 Task: Find and add a wireless Bluetooth speaker to your Amazon cart.
Action: Key pressed amazon<Key.enter>
Screenshot: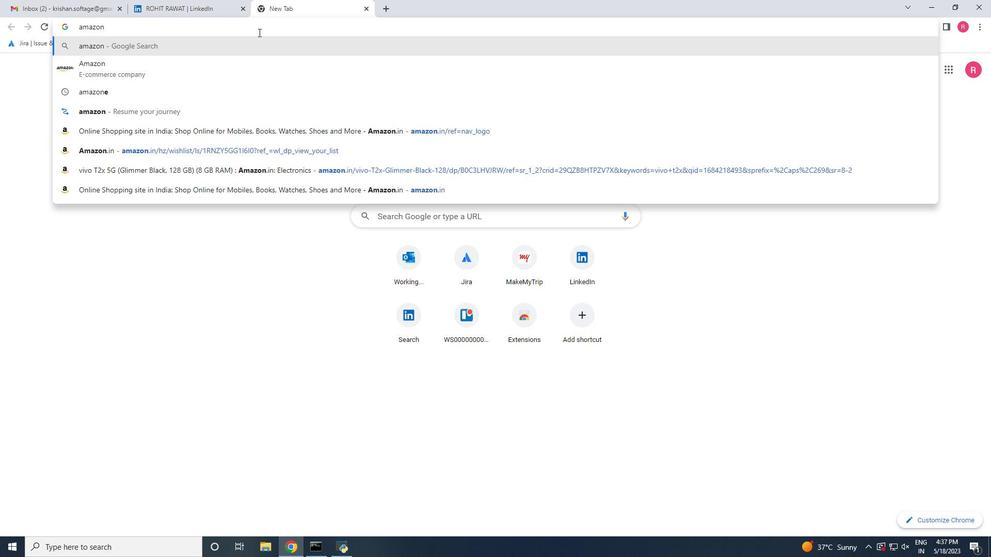 
Action: Mouse moved to (217, 198)
Screenshot: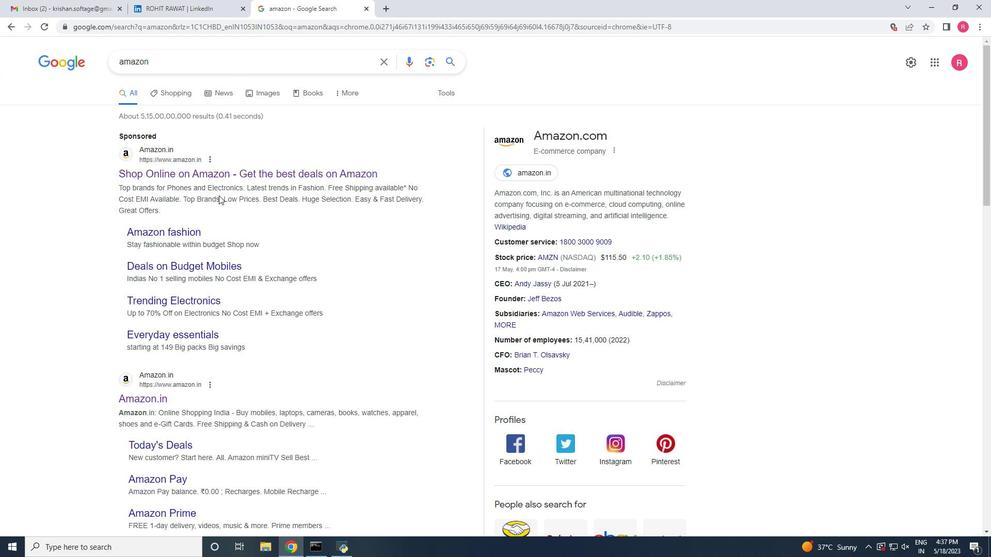 
Action: Mouse scrolled (217, 198) with delta (0, 0)
Screenshot: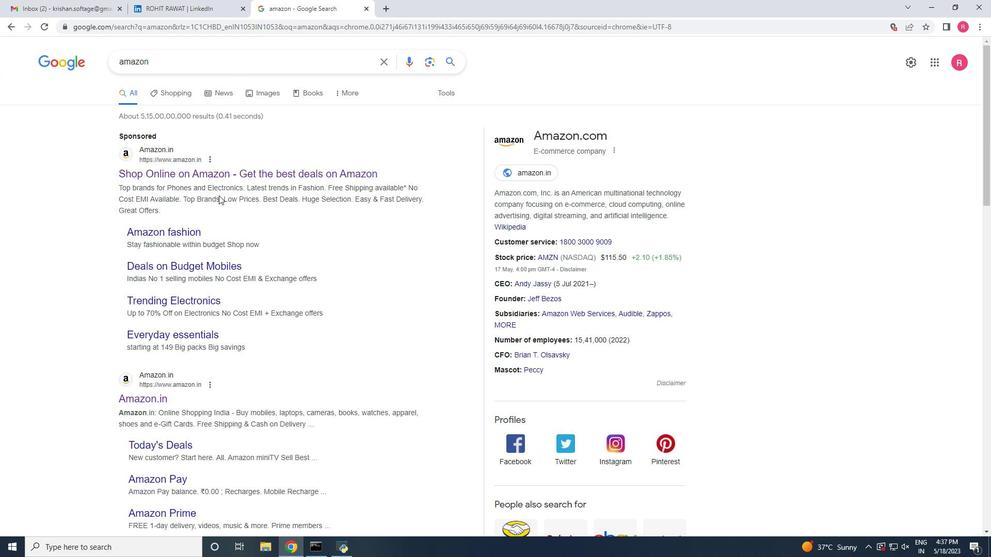 
Action: Mouse scrolled (217, 198) with delta (0, 0)
Screenshot: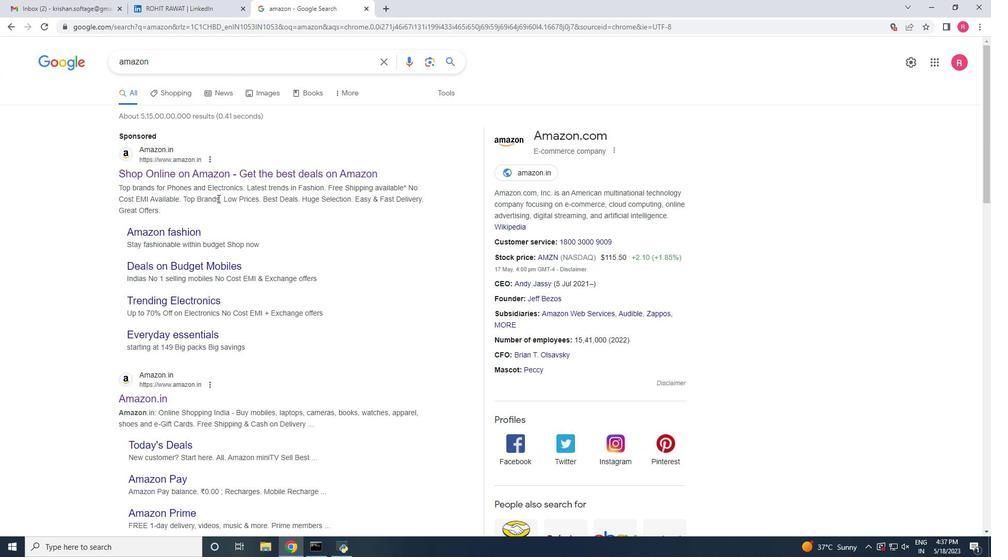 
Action: Mouse moved to (166, 301)
Screenshot: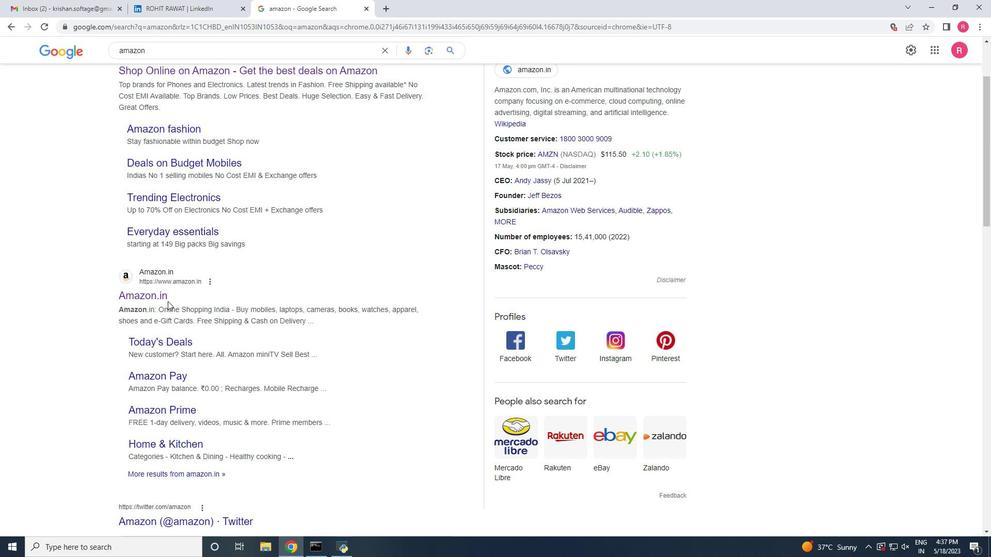 
Action: Mouse pressed left at (166, 301)
Screenshot: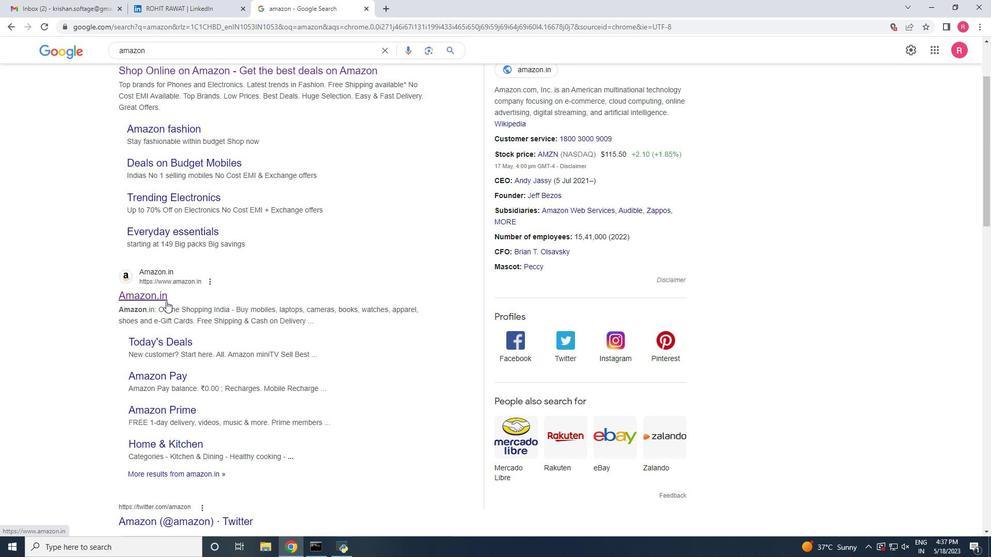 
Action: Mouse moved to (240, 54)
Screenshot: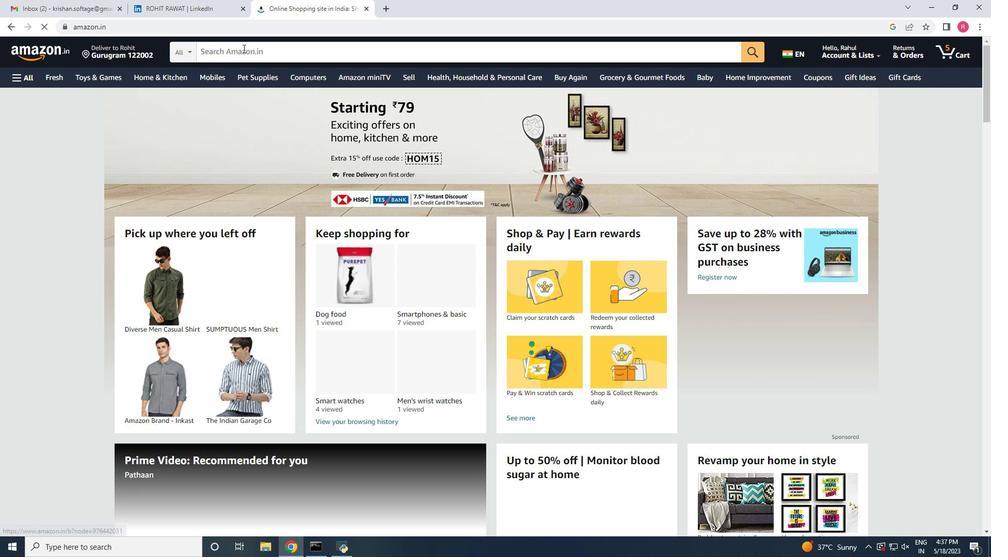 
Action: Mouse pressed left at (240, 54)
Screenshot: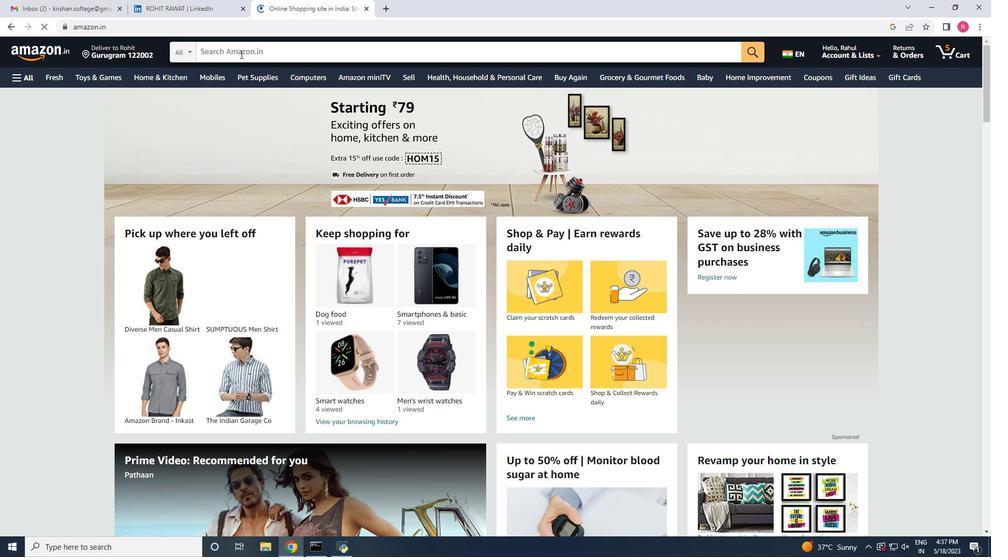 
Action: Key pressed wirek<Key.backspace>less<Key.space>bluetooth<Key.space>speaker<Key.enter>
Screenshot: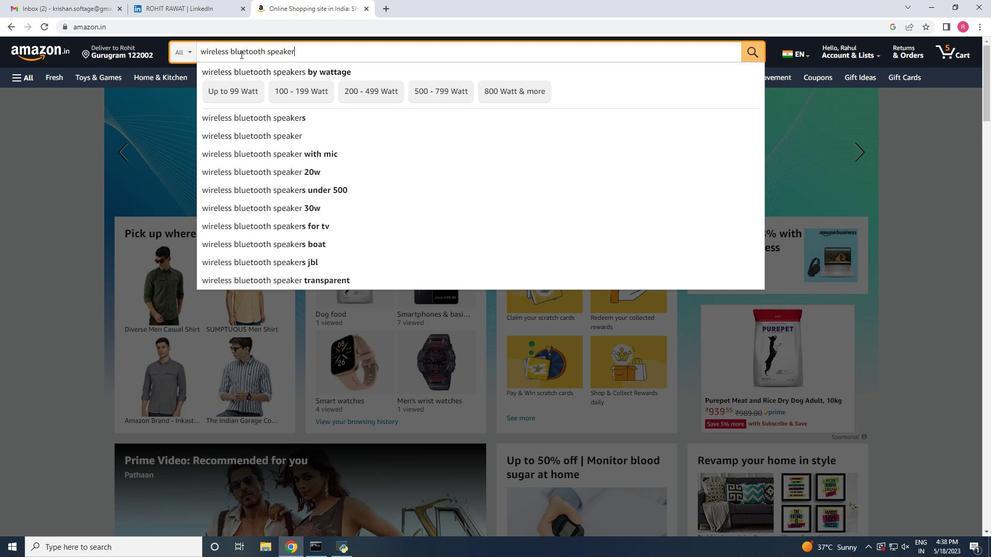 
Action: Mouse moved to (34, 247)
Screenshot: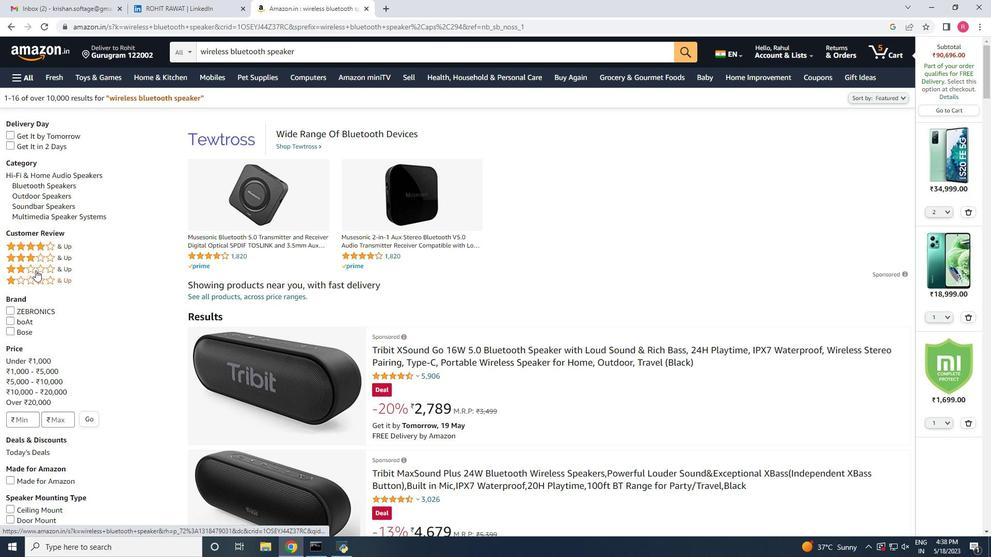 
Action: Mouse pressed left at (34, 247)
Screenshot: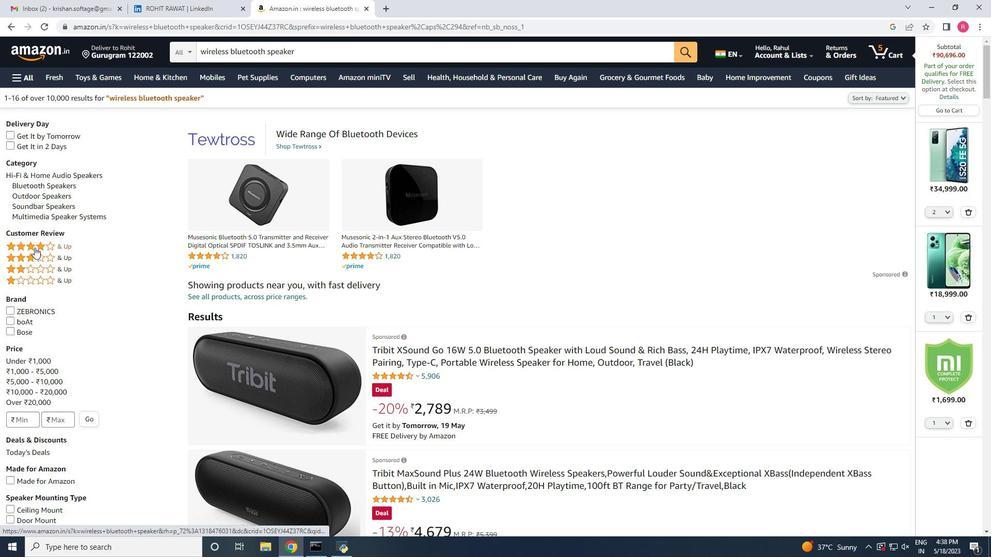
Action: Mouse moved to (40, 255)
Screenshot: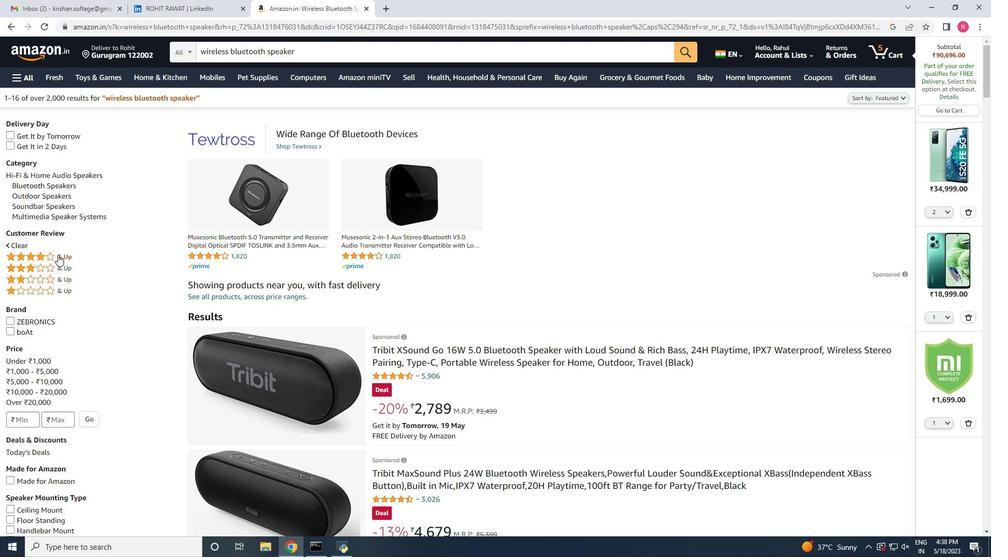 
Action: Mouse pressed left at (40, 255)
Screenshot: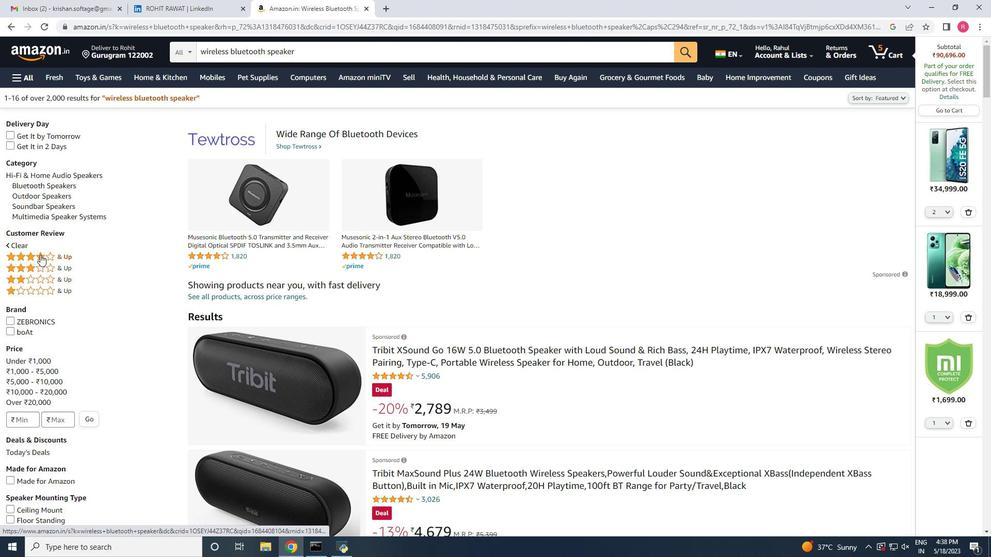 
Action: Mouse moved to (392, 350)
Screenshot: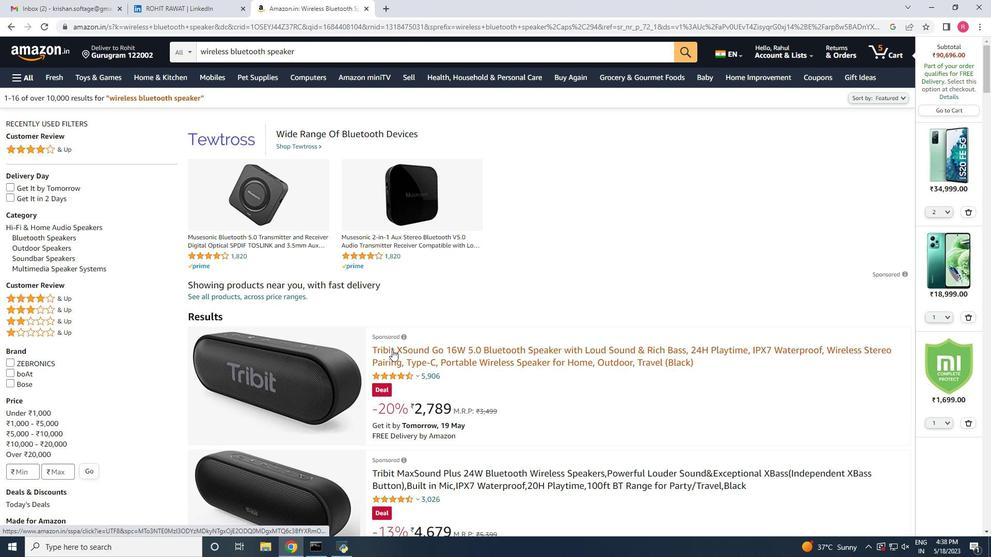 
Action: Mouse scrolled (392, 349) with delta (0, 0)
Screenshot: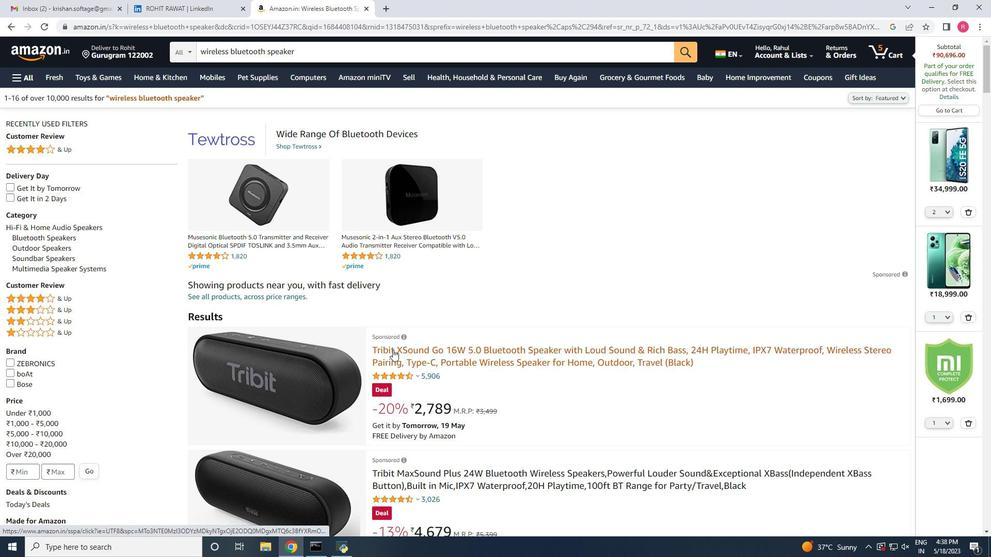 
Action: Mouse scrolled (392, 349) with delta (0, 0)
Screenshot: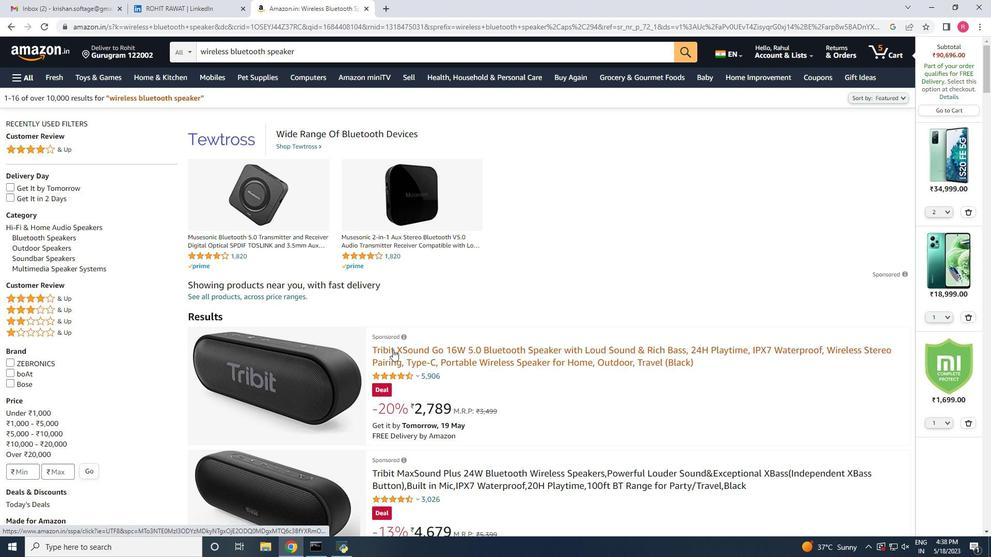 
Action: Mouse moved to (449, 401)
Screenshot: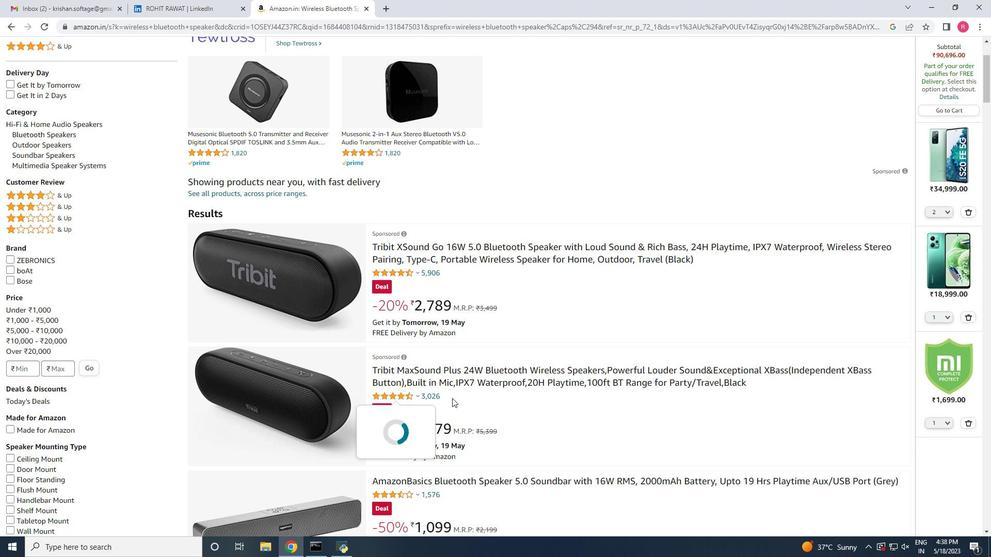 
Action: Mouse scrolled (449, 400) with delta (0, 0)
Screenshot: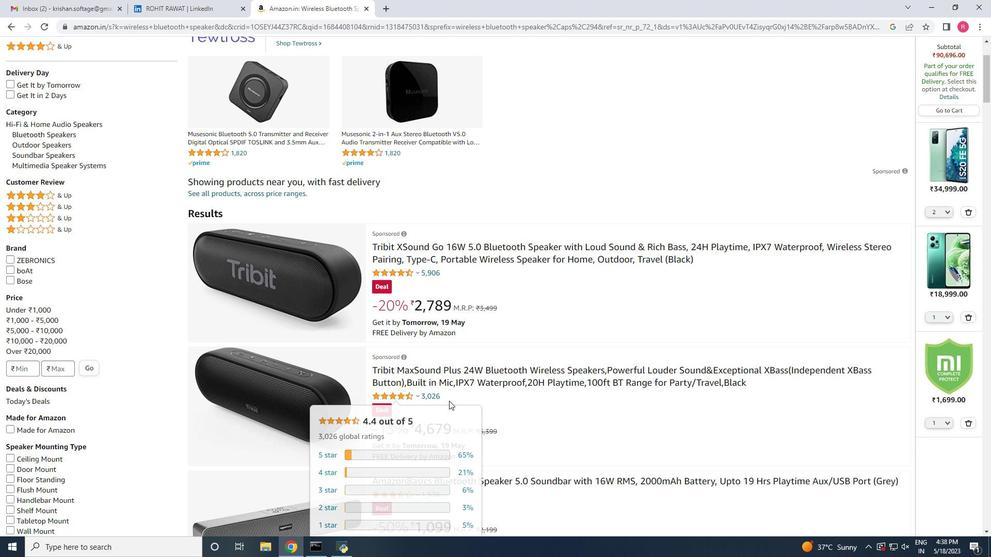 
Action: Mouse scrolled (449, 400) with delta (0, 0)
Screenshot: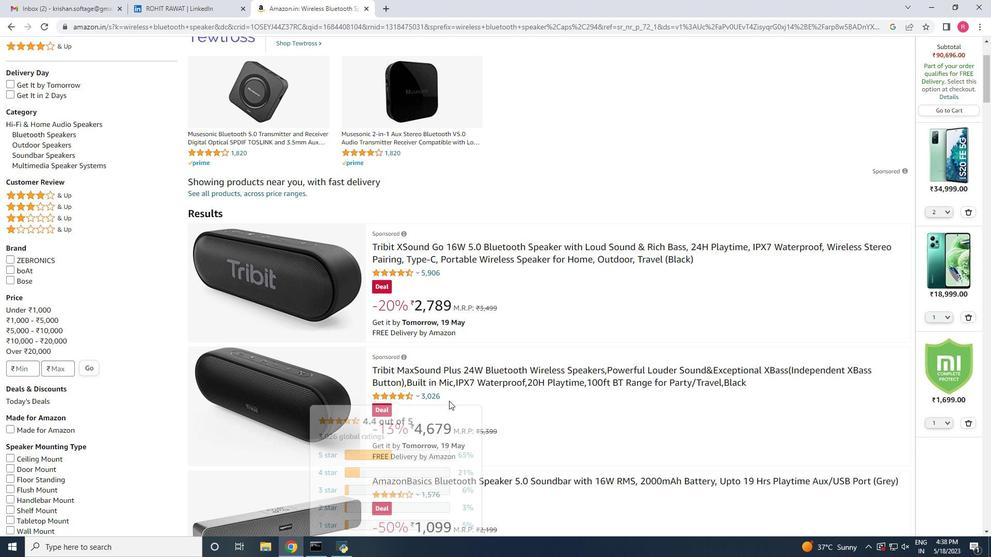 
Action: Mouse moved to (434, 437)
Screenshot: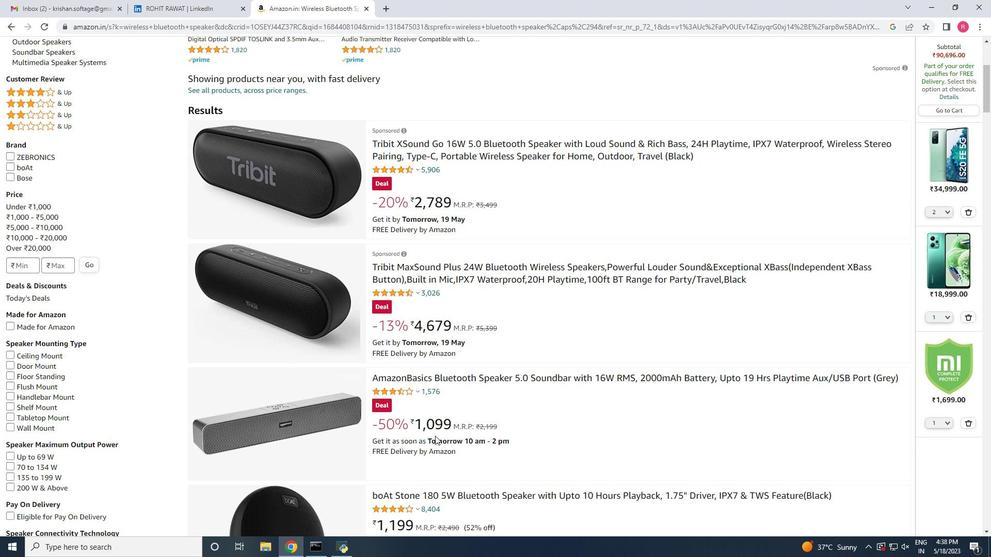 
Action: Mouse scrolled (434, 436) with delta (0, 0)
Screenshot: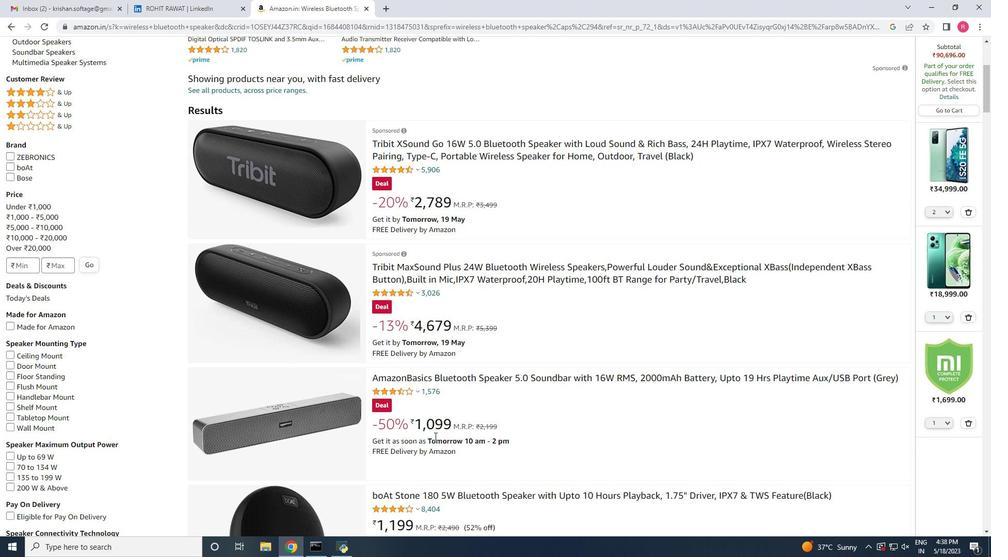 
Action: Mouse scrolled (434, 436) with delta (0, 0)
Screenshot: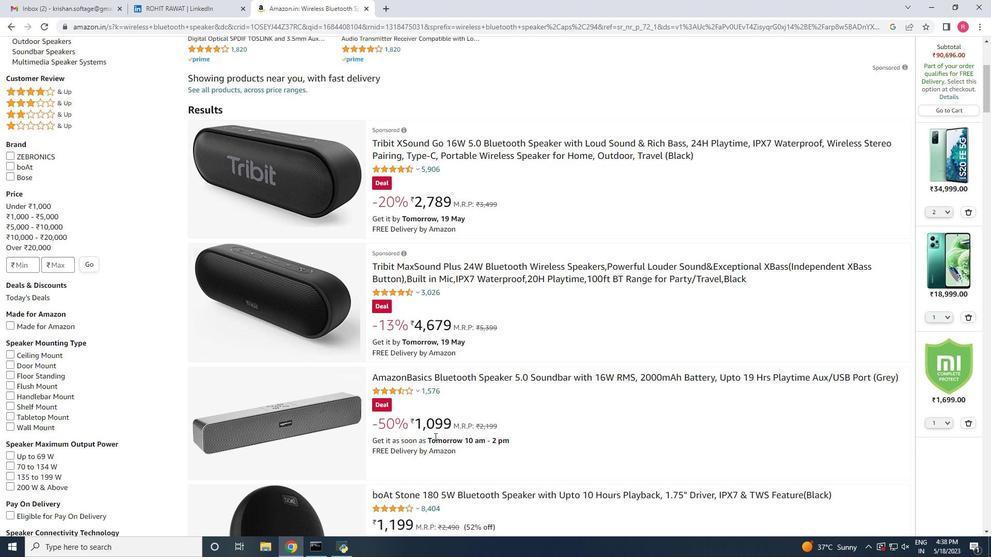 
Action: Mouse moved to (450, 436)
Screenshot: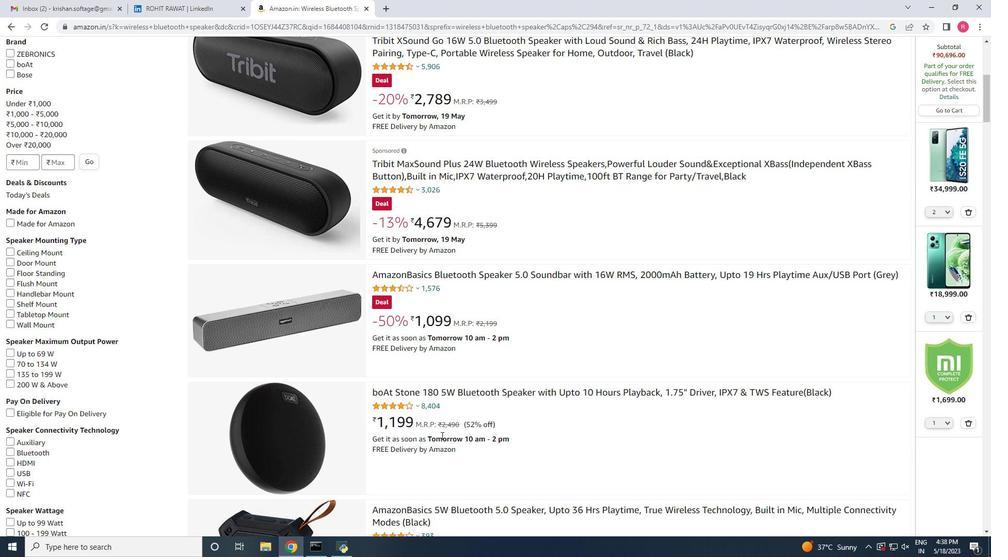 
Action: Mouse scrolled (450, 435) with delta (0, 0)
Screenshot: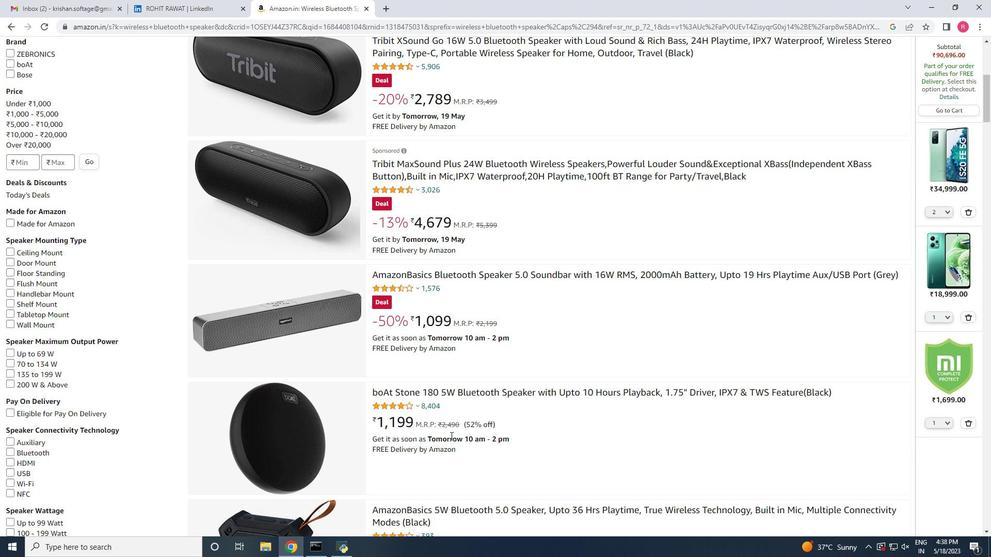 
Action: Mouse scrolled (450, 435) with delta (0, 0)
Screenshot: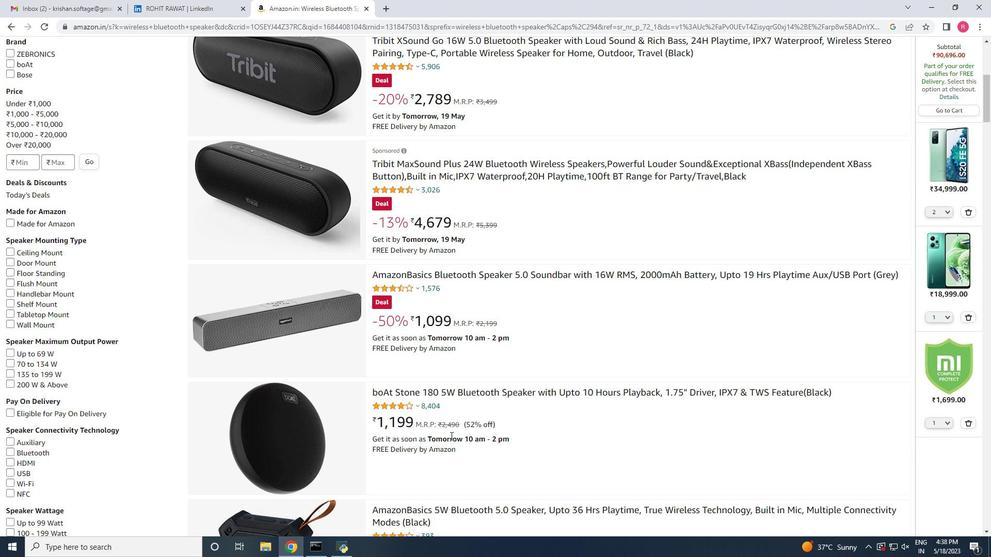 
Action: Mouse moved to (405, 421)
Screenshot: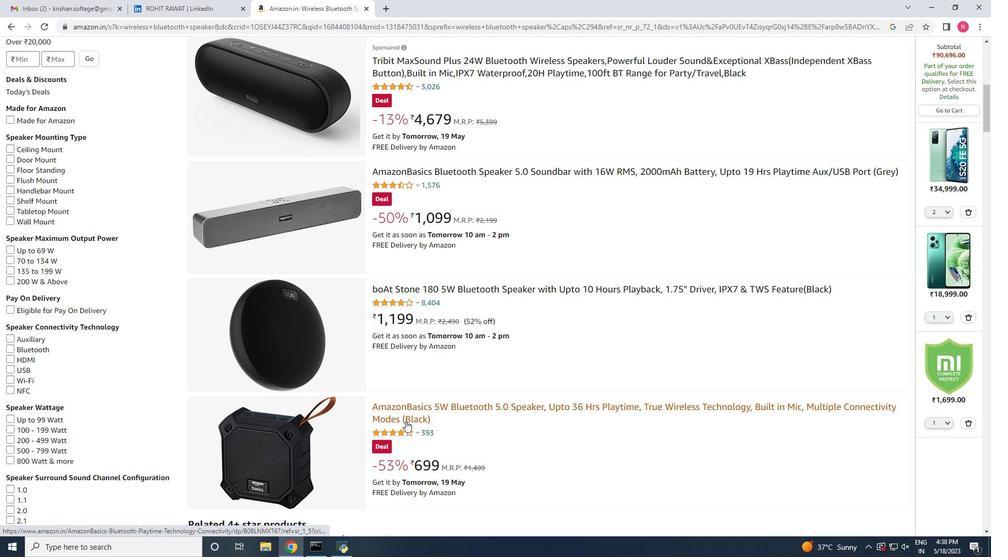 
Action: Mouse scrolled (405, 420) with delta (0, 0)
Screenshot: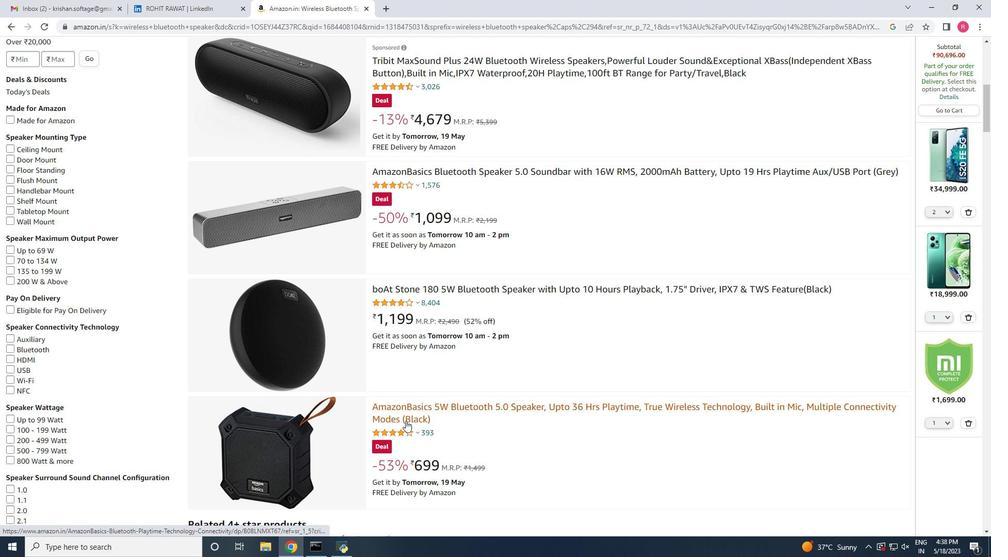 
Action: Mouse scrolled (405, 420) with delta (0, 0)
Screenshot: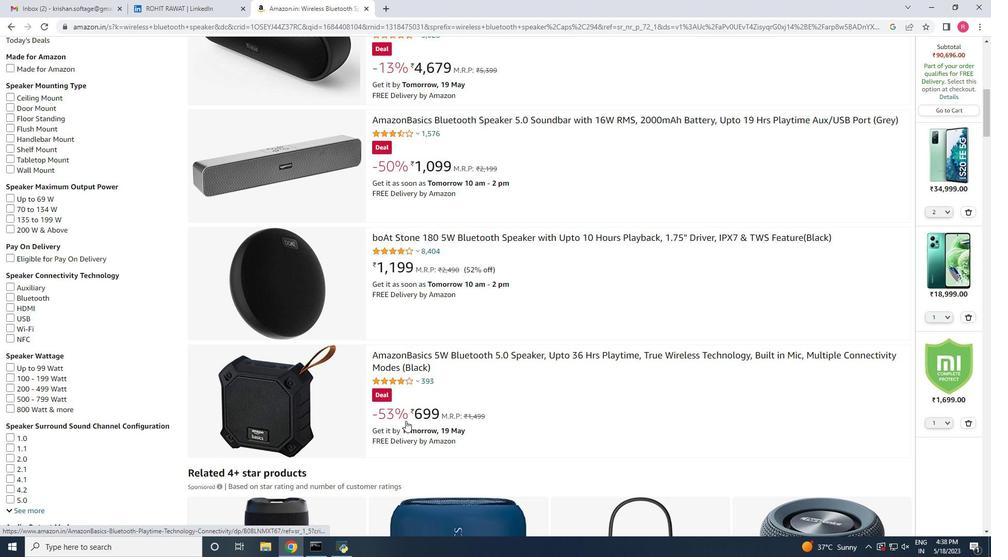 
Action: Mouse scrolled (405, 420) with delta (0, 0)
Screenshot: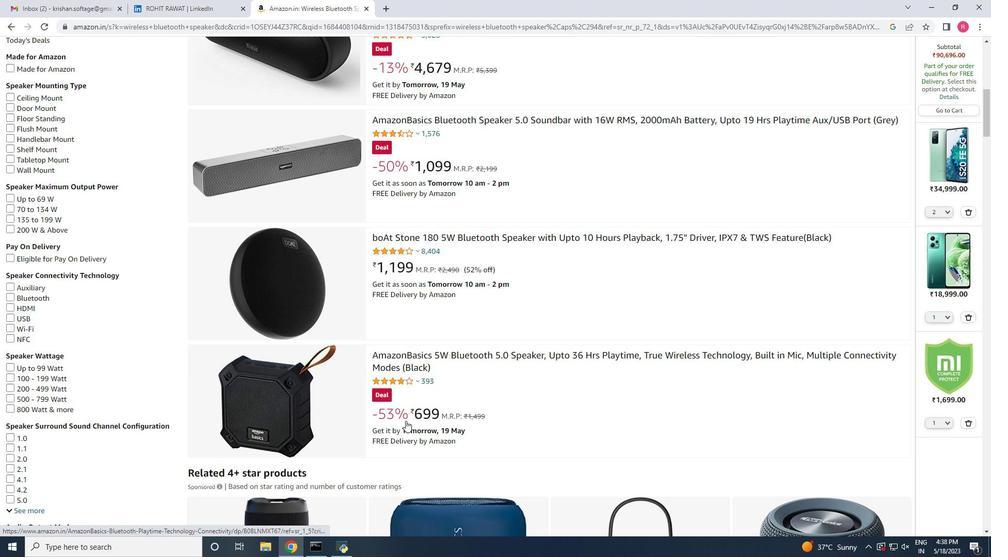
Action: Mouse scrolled (405, 421) with delta (0, 0)
Screenshot: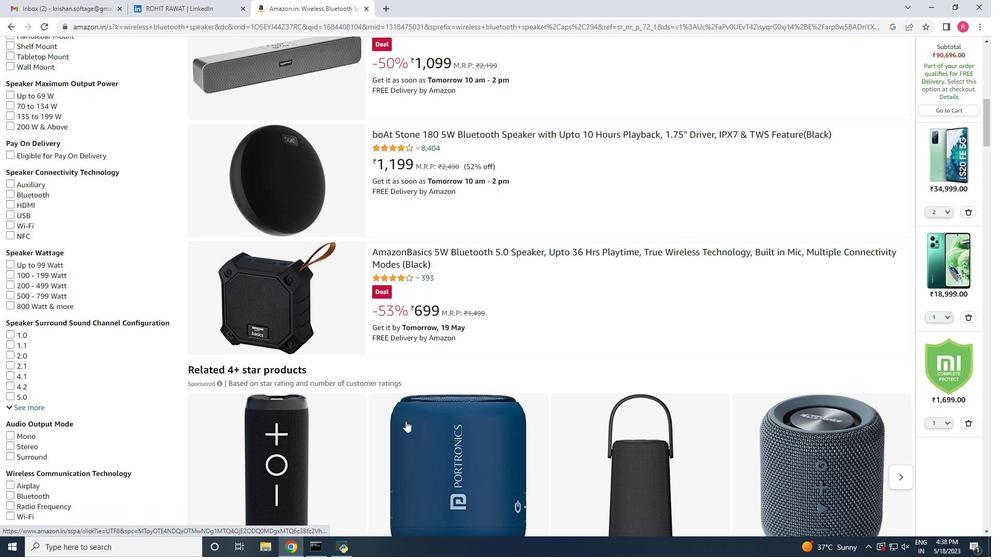 
Action: Mouse scrolled (405, 421) with delta (0, 0)
Screenshot: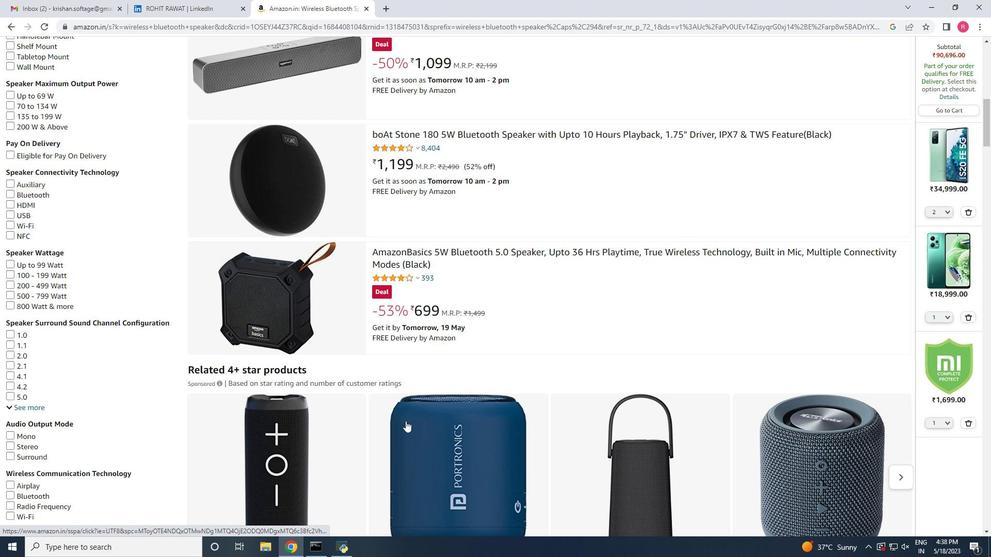 
Action: Mouse scrolled (405, 421) with delta (0, 0)
Screenshot: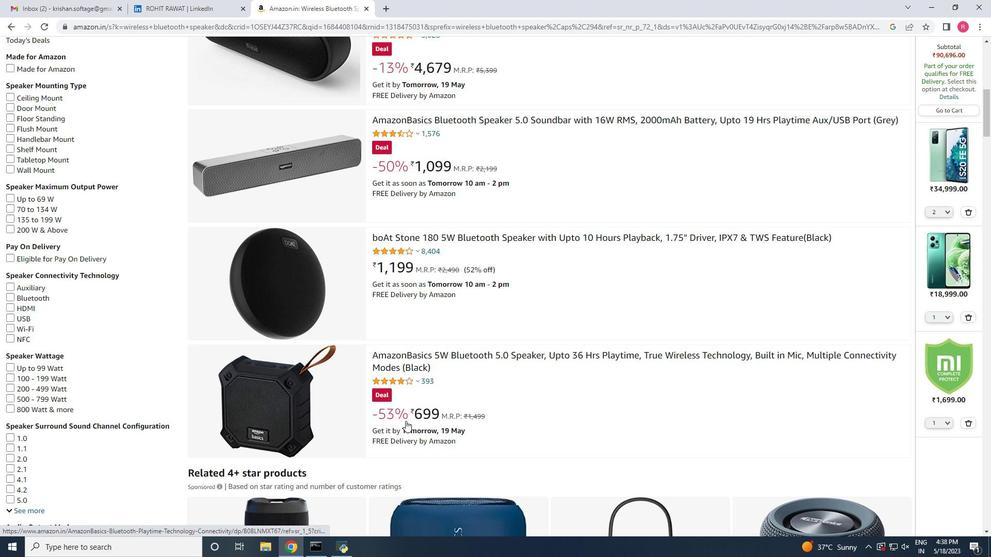 
Action: Mouse scrolled (405, 421) with delta (0, 0)
Screenshot: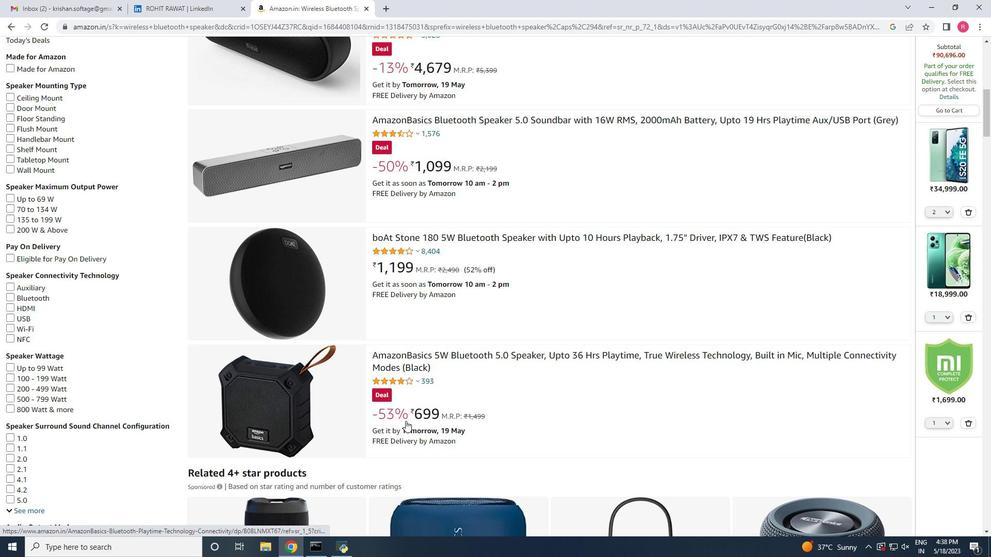 
Action: Mouse scrolled (405, 421) with delta (0, 0)
Screenshot: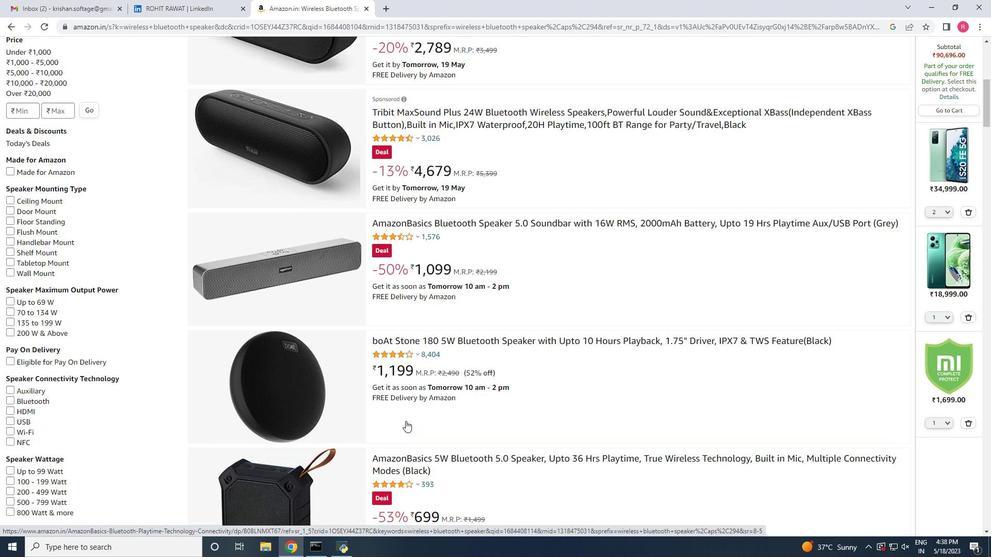 
Action: Mouse scrolled (405, 421) with delta (0, 0)
Screenshot: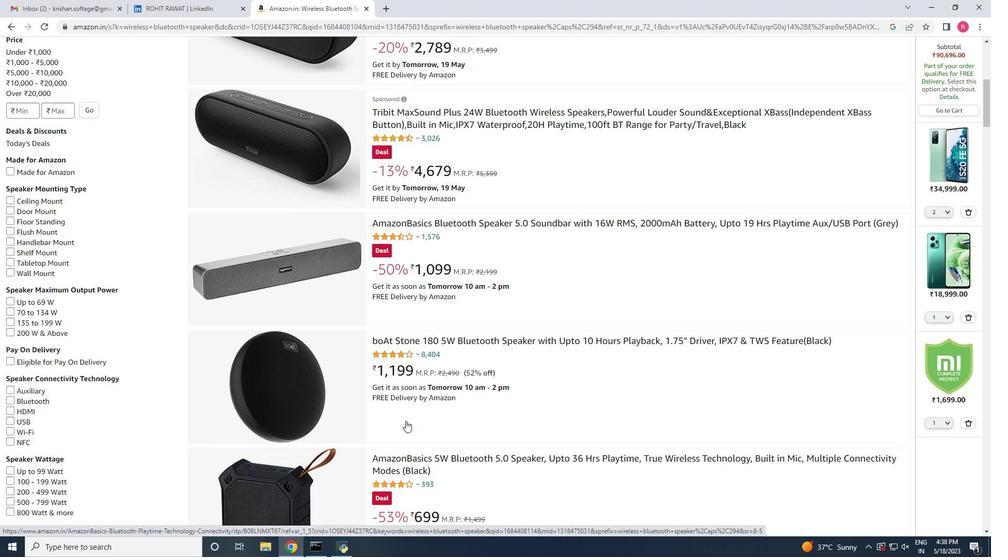 
Action: Mouse scrolled (405, 421) with delta (0, 0)
Screenshot: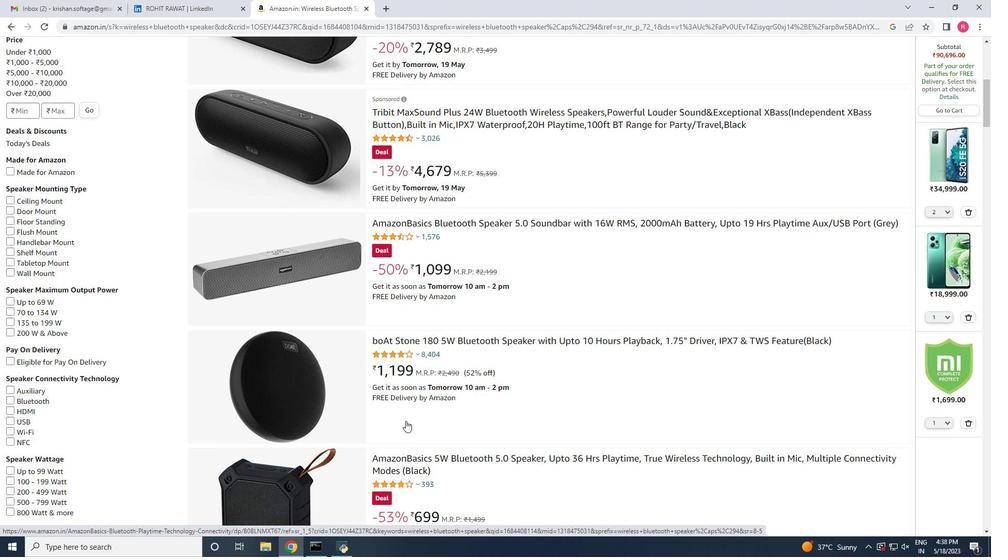 
Action: Mouse scrolled (405, 421) with delta (0, 0)
Screenshot: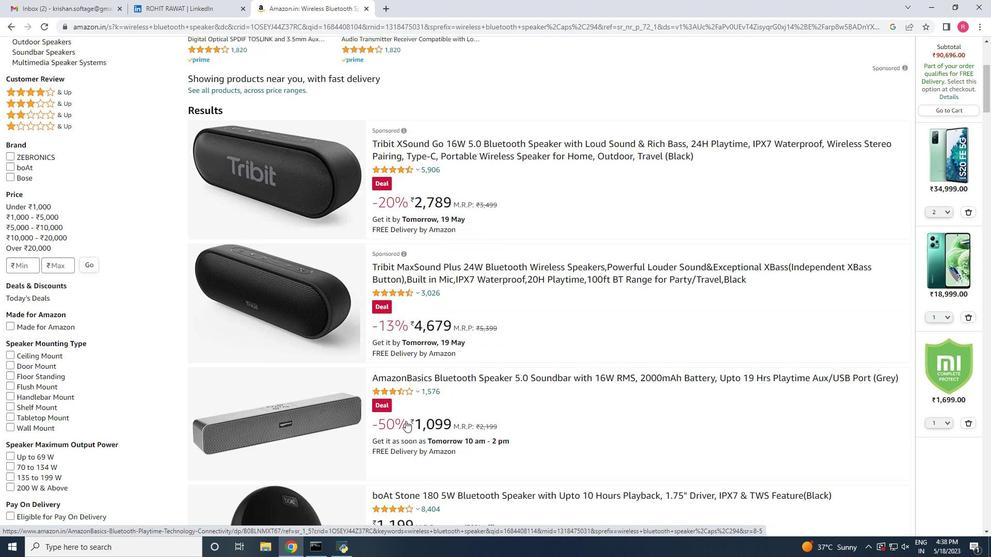 
Action: Mouse scrolled (405, 421) with delta (0, 0)
Screenshot: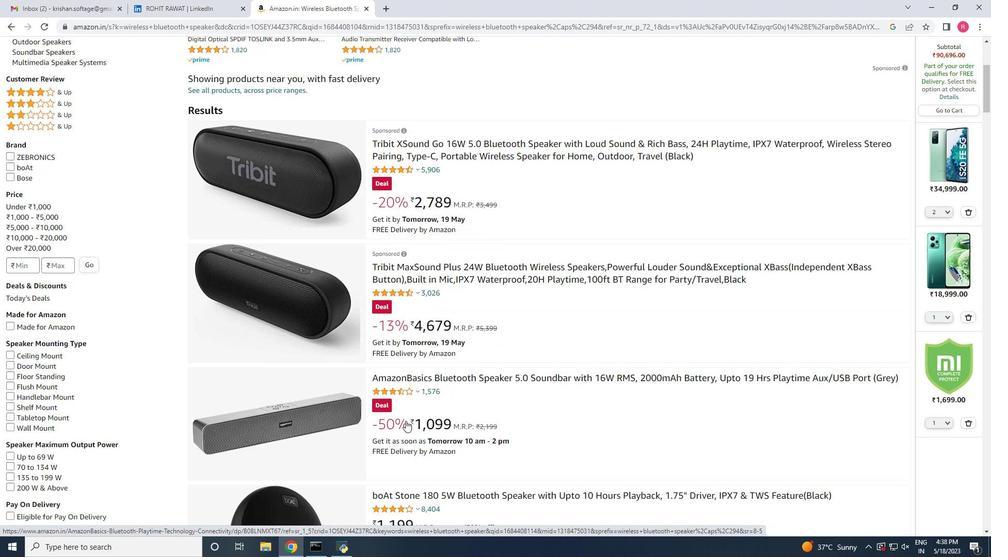 
Action: Mouse scrolled (405, 421) with delta (0, 0)
Screenshot: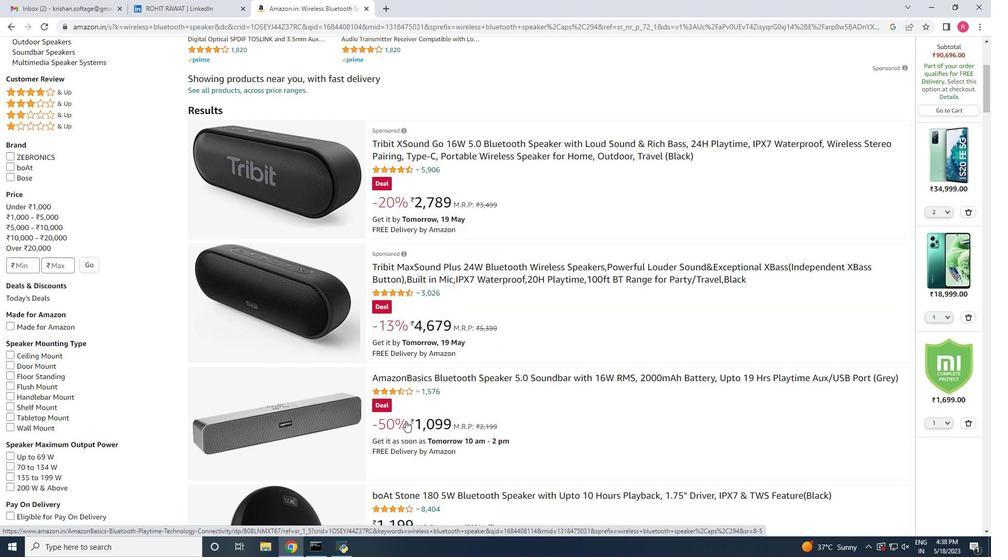 
Action: Mouse scrolled (405, 420) with delta (0, 0)
Screenshot: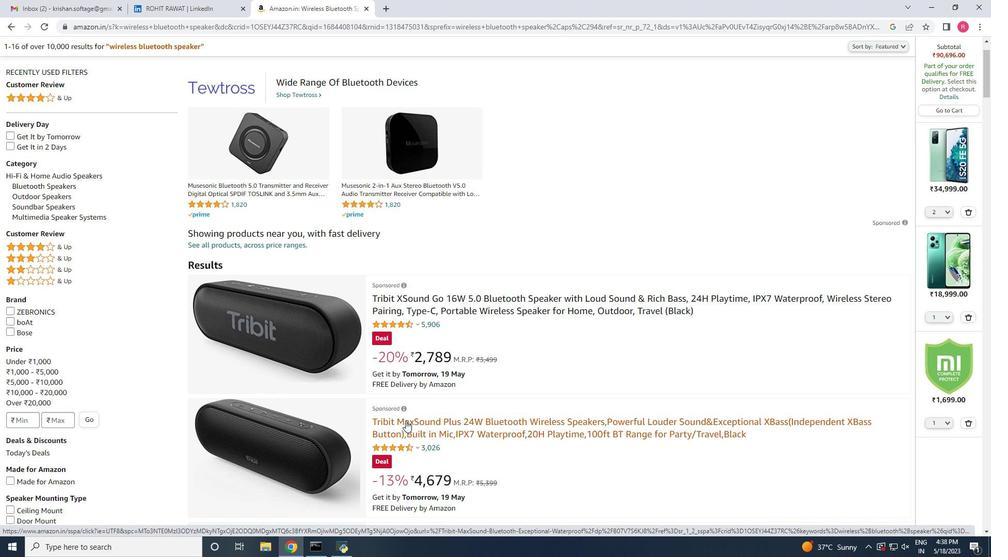 
Action: Mouse scrolled (405, 420) with delta (0, 0)
Screenshot: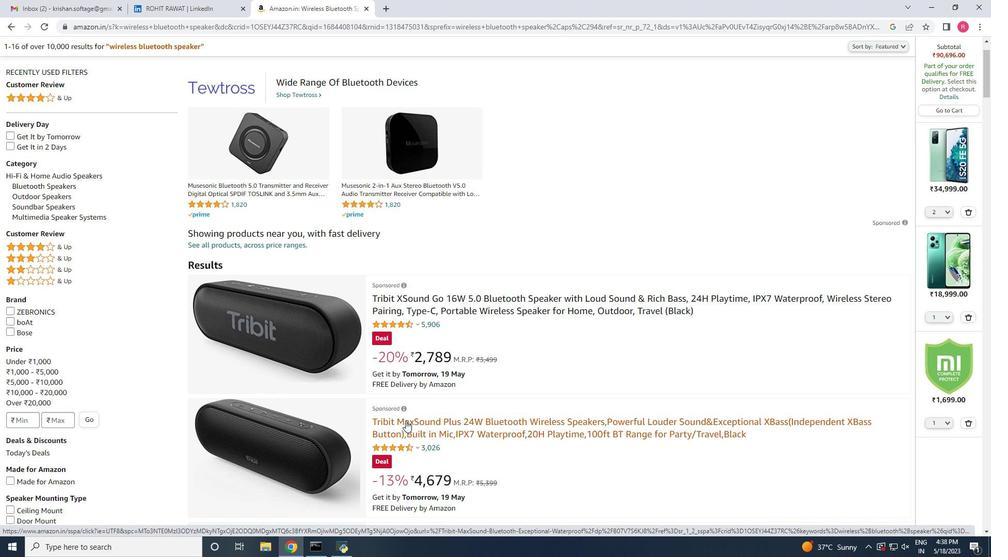 
Action: Mouse scrolled (405, 420) with delta (0, 0)
Screenshot: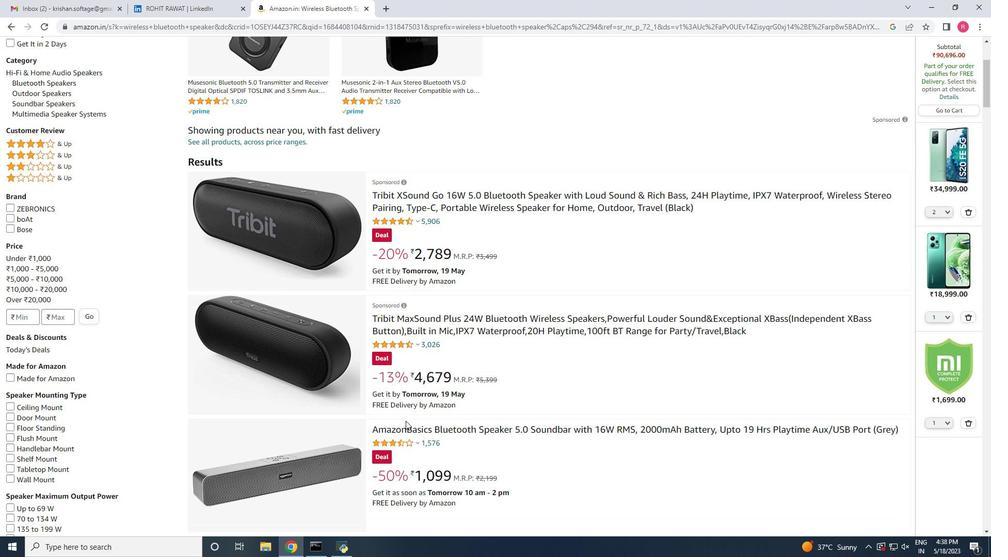 
Action: Mouse scrolled (405, 420) with delta (0, 0)
Screenshot: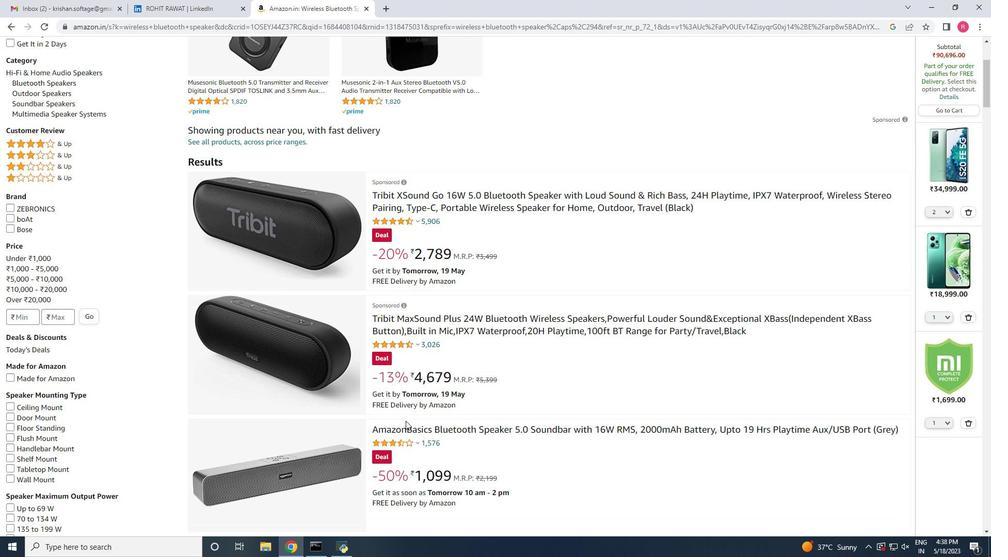 
Action: Mouse scrolled (405, 421) with delta (0, 0)
Screenshot: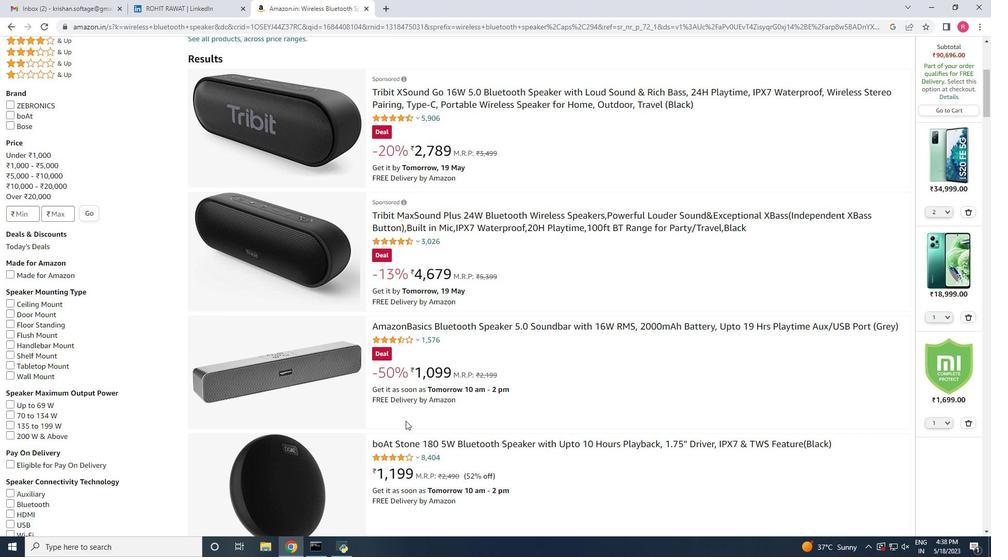 
Action: Mouse scrolled (405, 421) with delta (0, 0)
Screenshot: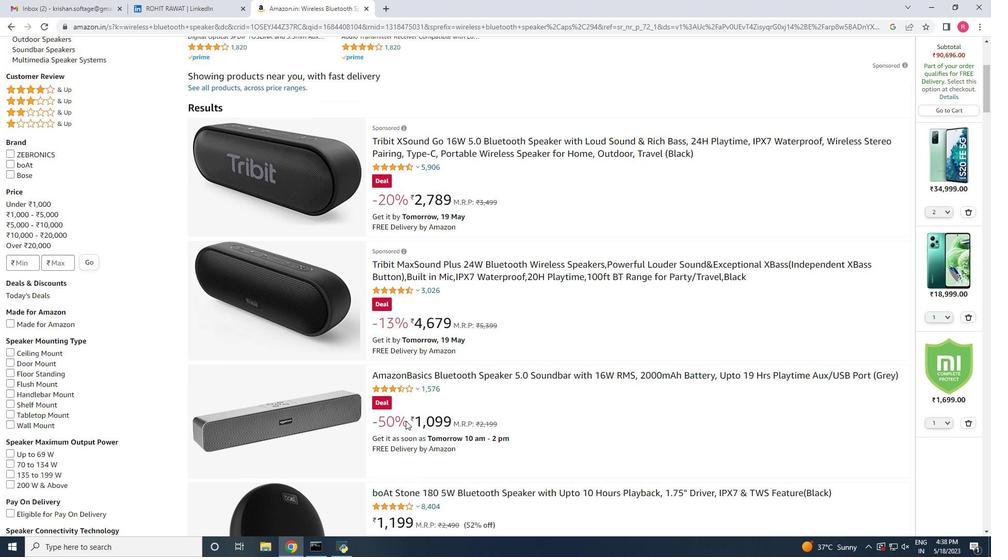 
Action: Mouse scrolled (405, 421) with delta (0, 0)
Screenshot: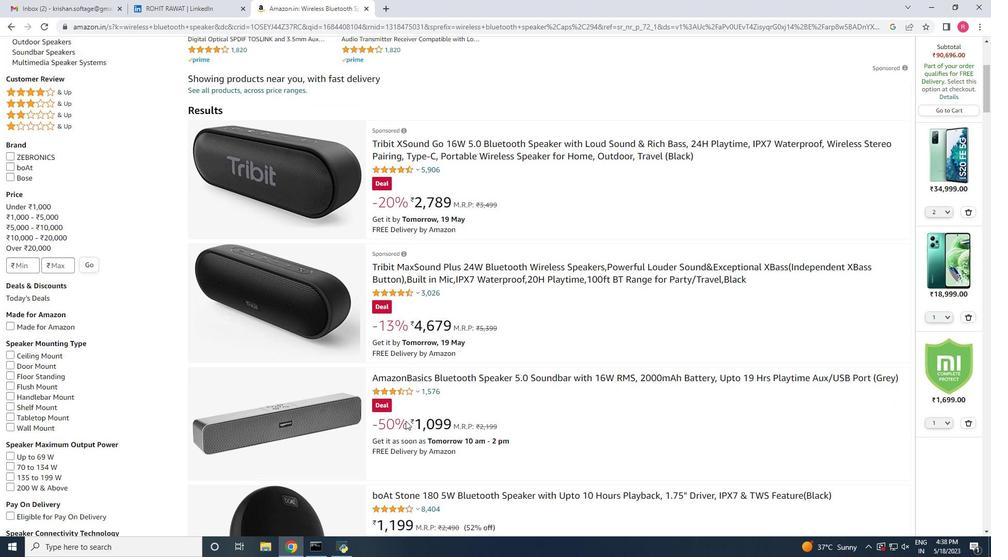 
Action: Mouse moved to (416, 339)
Screenshot: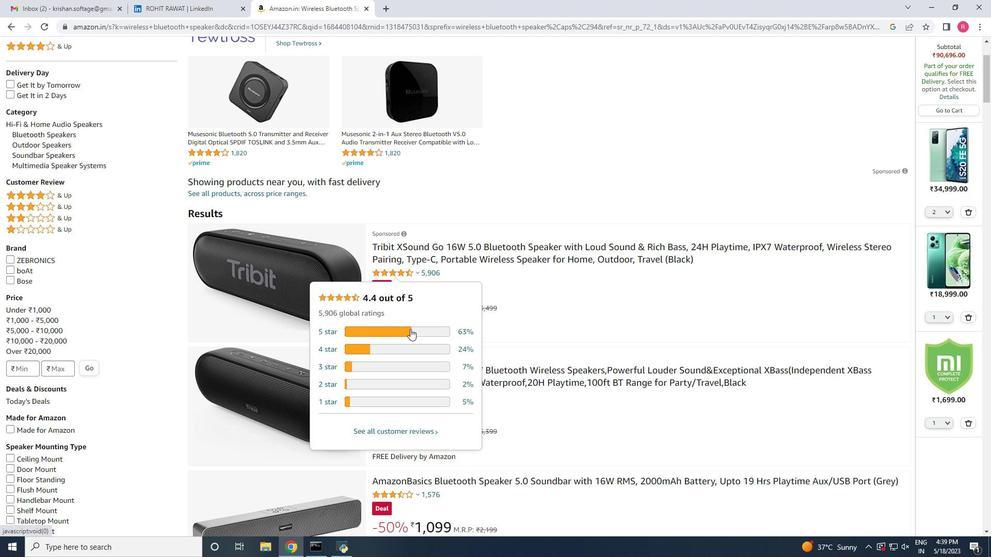 
Action: Mouse scrolled (416, 338) with delta (0, 0)
Screenshot: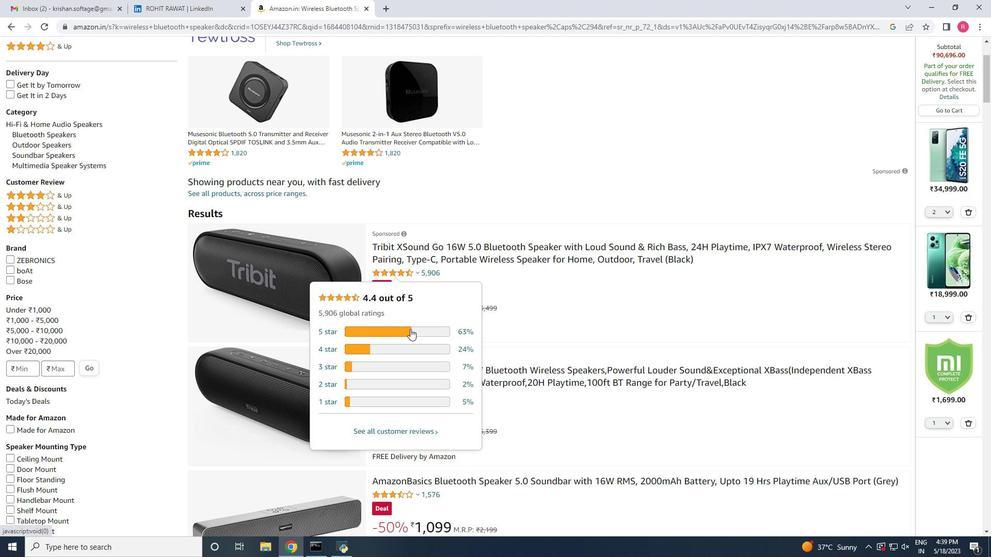 
Action: Mouse moved to (416, 341)
Screenshot: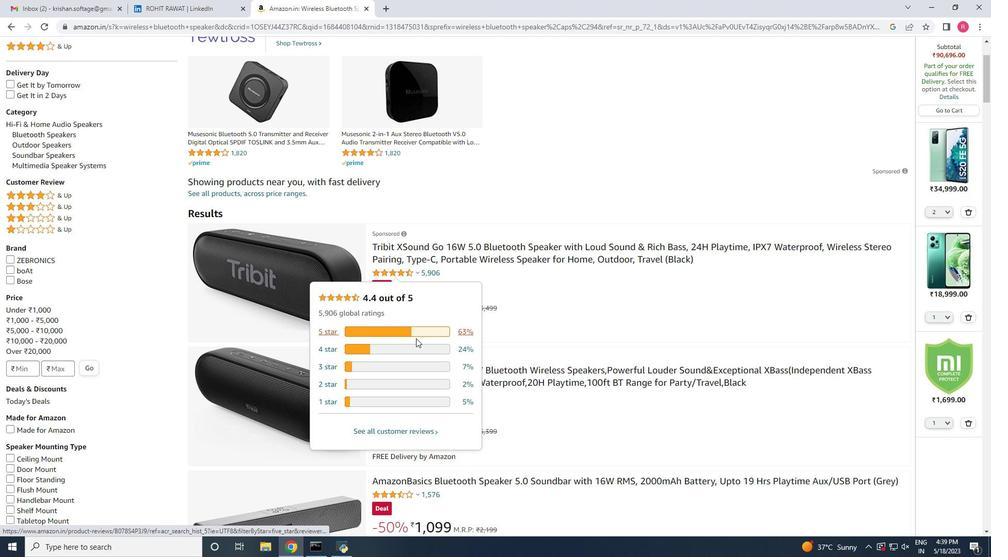 
Action: Mouse scrolled (416, 340) with delta (0, 0)
Screenshot: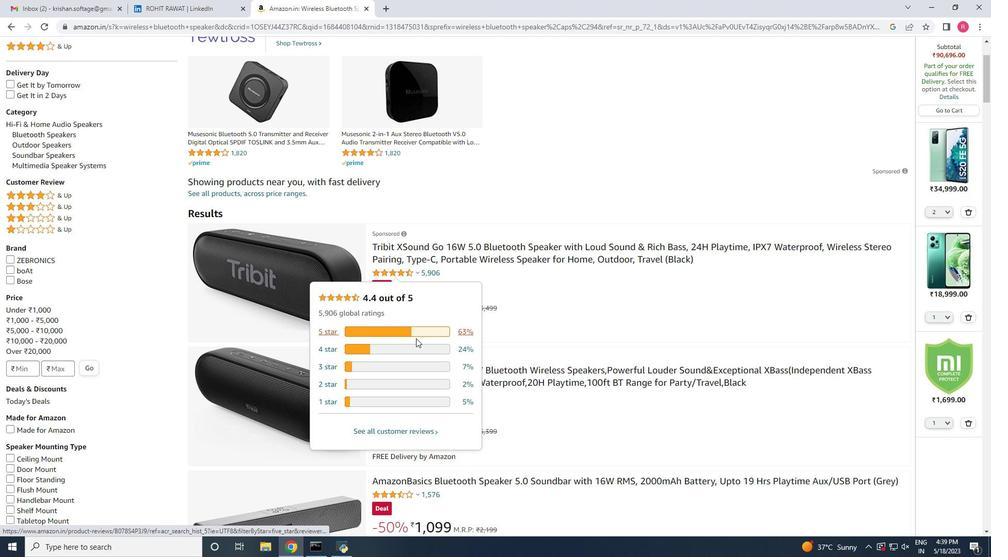 
Action: Mouse moved to (418, 344)
Screenshot: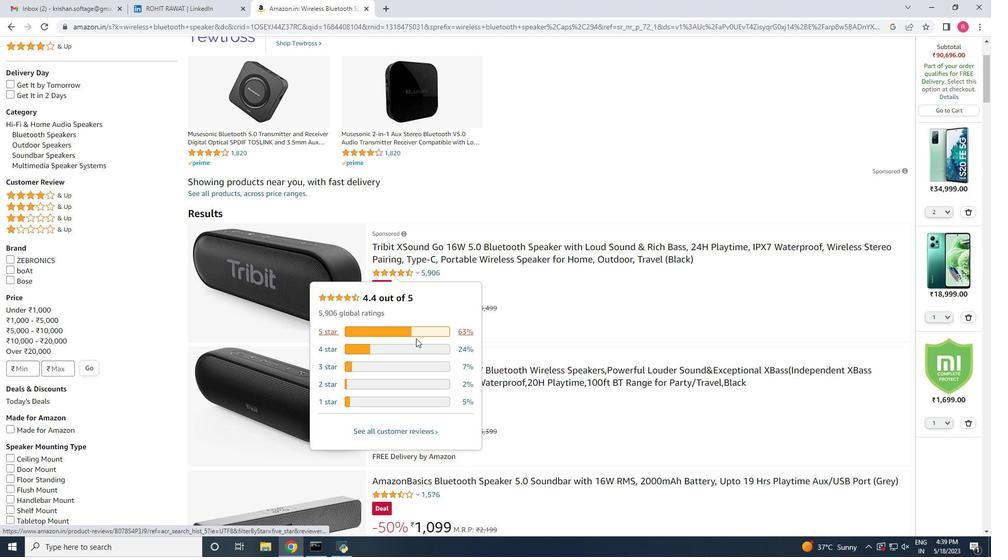 
Action: Mouse scrolled (418, 343) with delta (0, 0)
Screenshot: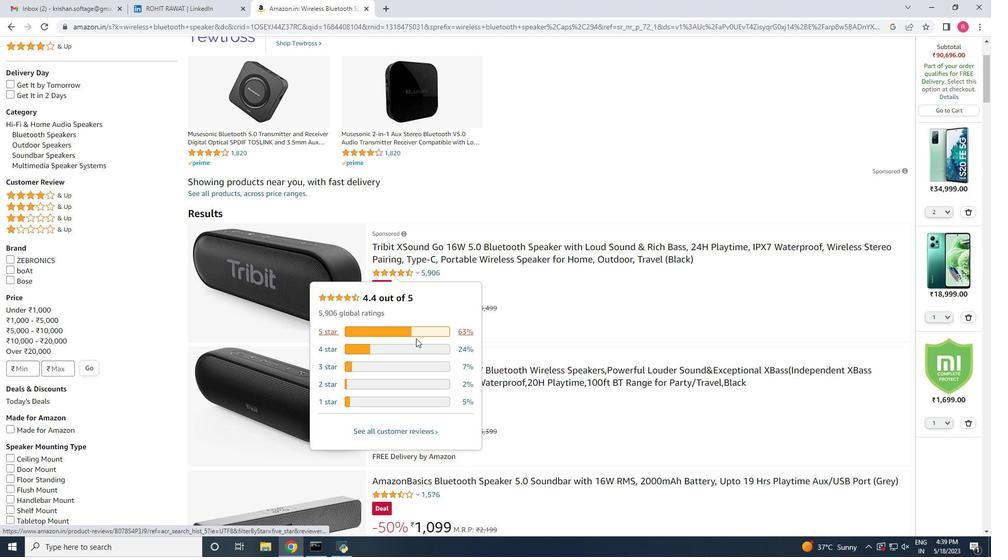 
Action: Mouse moved to (419, 346)
Screenshot: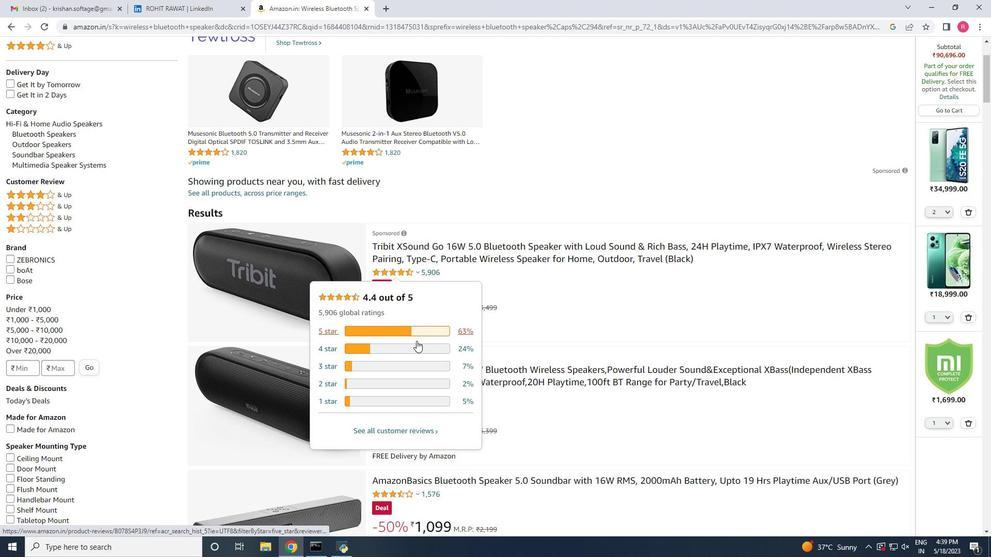 
Action: Mouse scrolled (419, 346) with delta (0, 0)
Screenshot: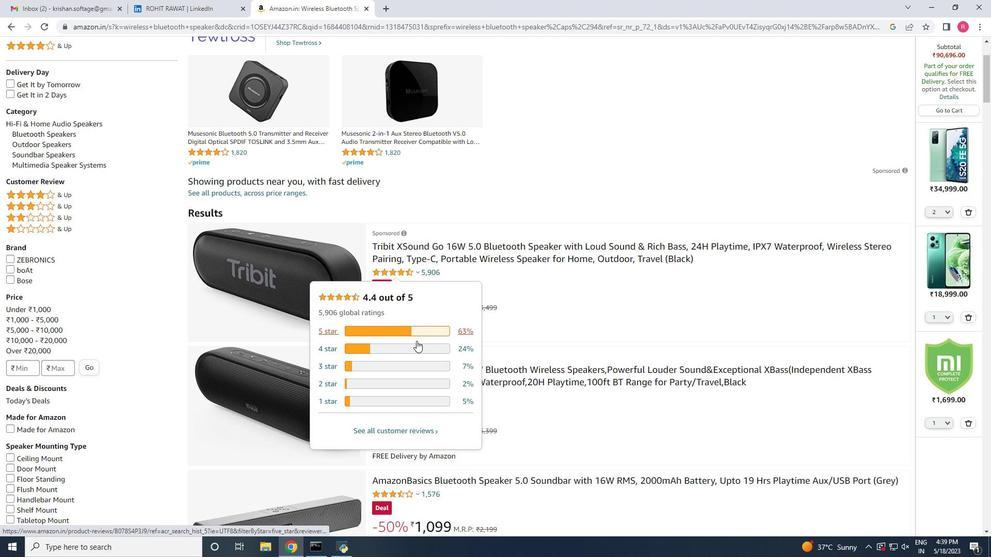 
Action: Mouse moved to (421, 349)
Screenshot: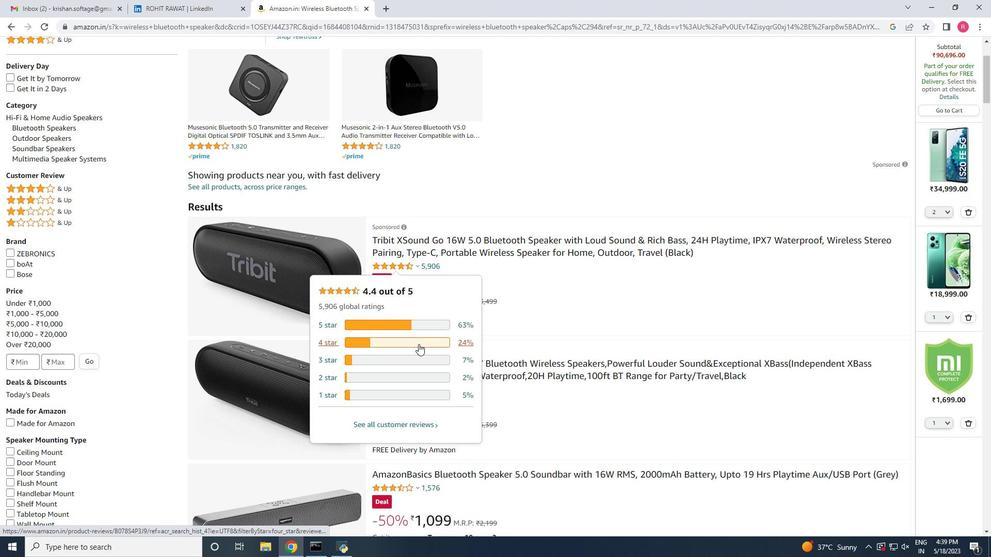 
Action: Mouse scrolled (421, 348) with delta (0, 0)
Screenshot: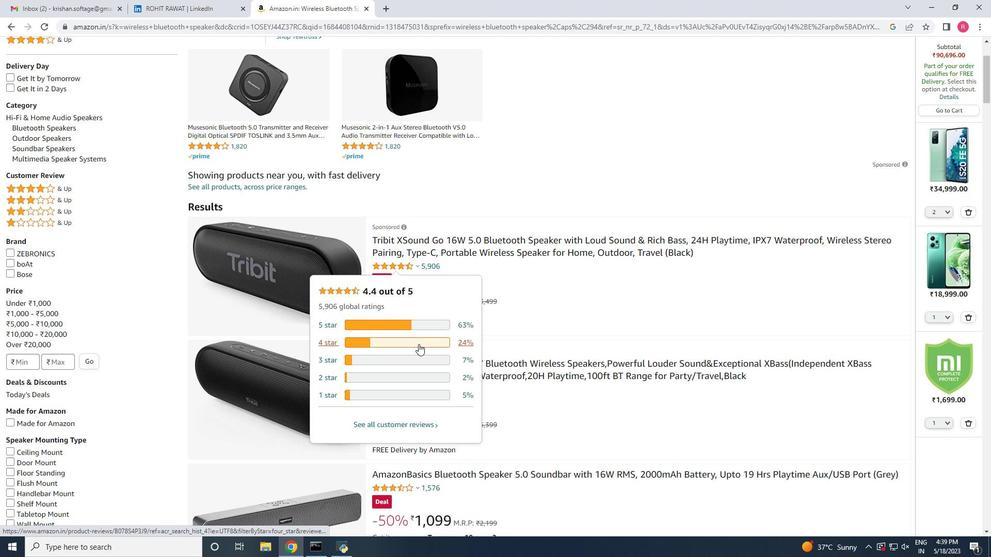 
Action: Mouse moved to (423, 355)
Screenshot: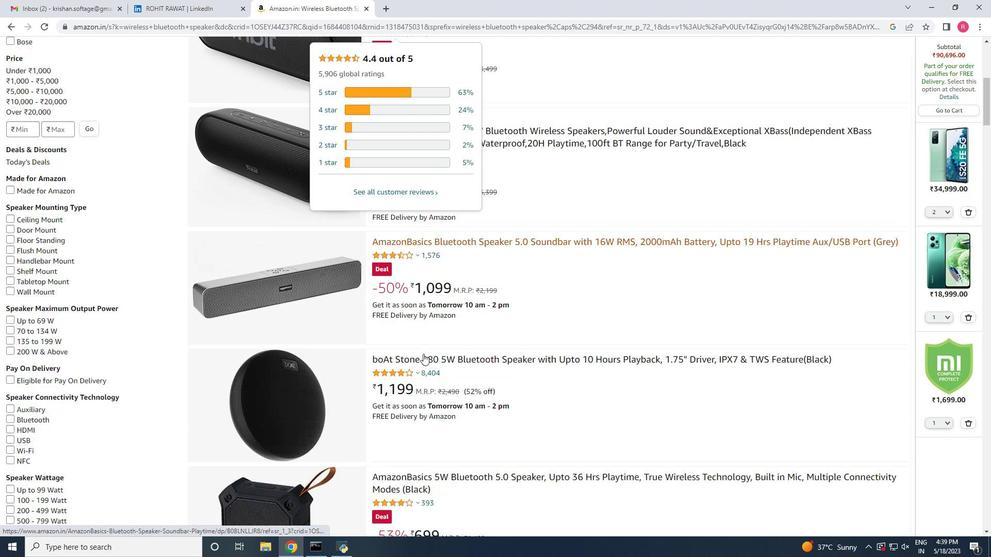 
Action: Mouse scrolled (423, 354) with delta (0, 0)
Screenshot: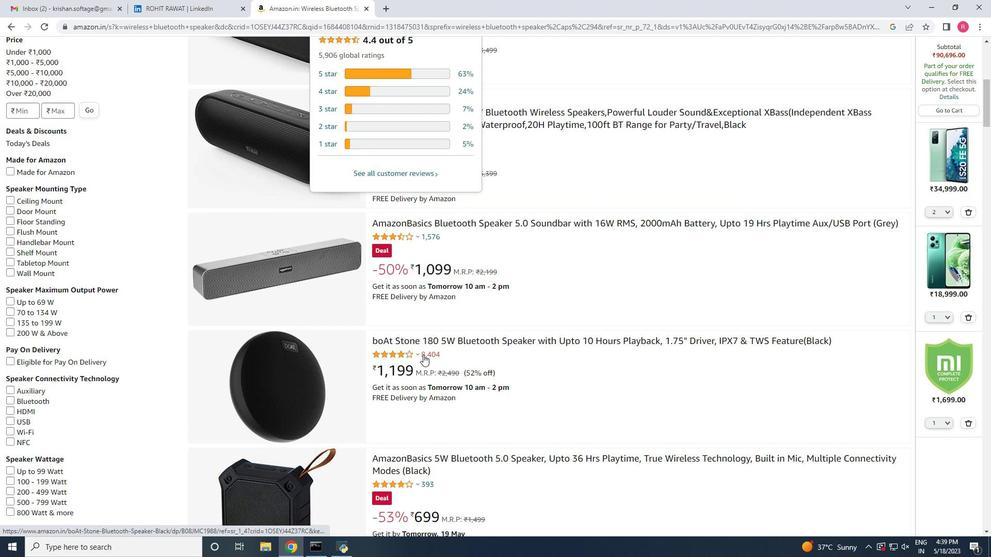 
Action: Mouse scrolled (423, 354) with delta (0, 0)
Screenshot: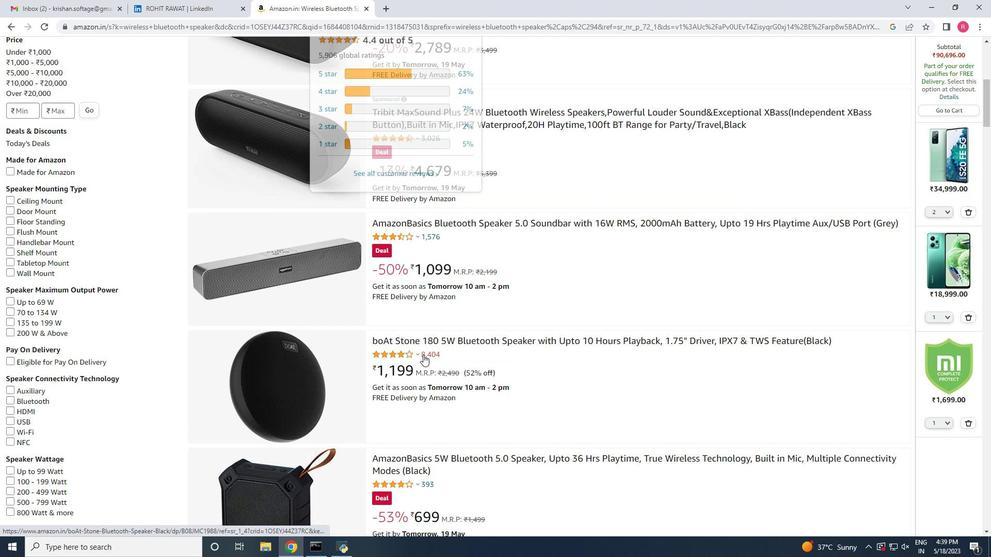 
Action: Mouse scrolled (423, 354) with delta (0, 0)
Screenshot: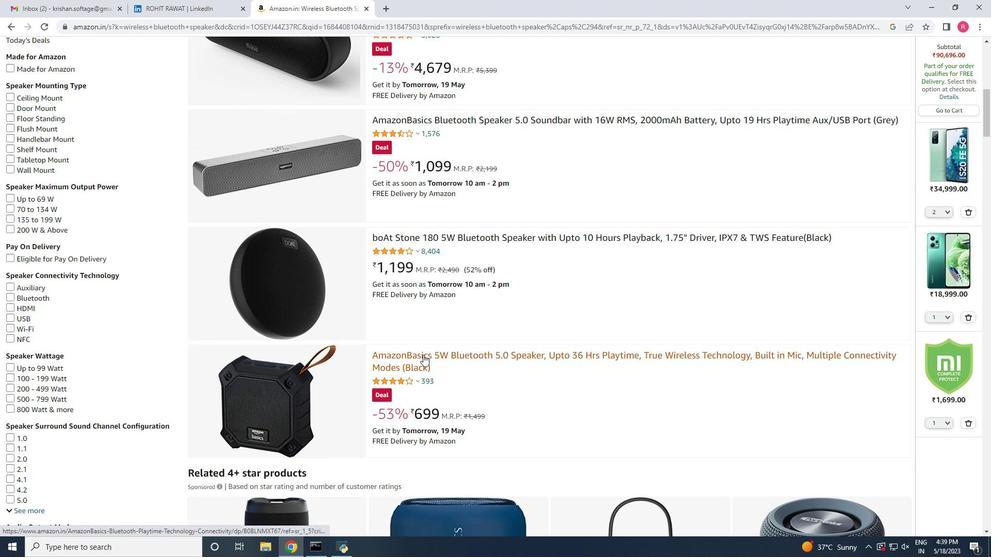 
Action: Mouse moved to (435, 192)
Screenshot: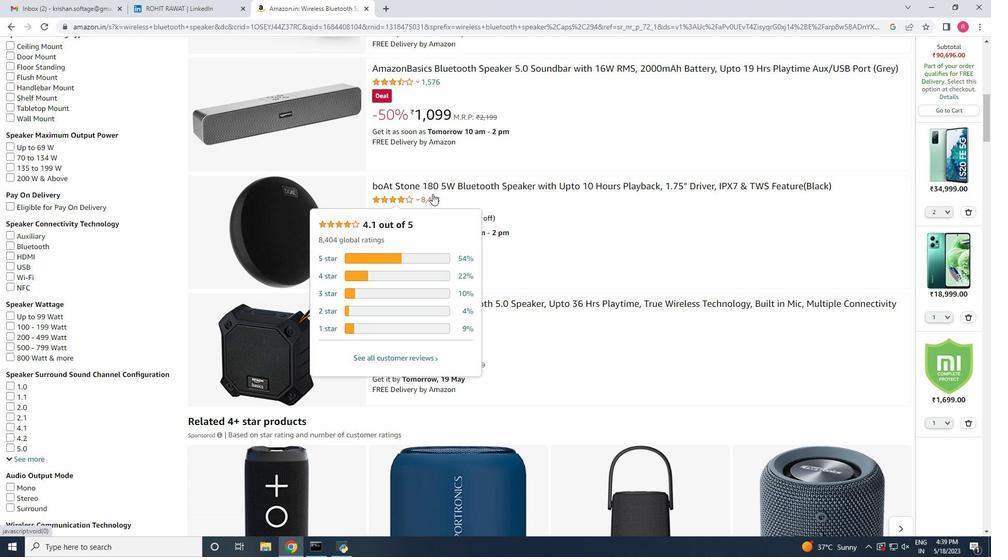 
Action: Mouse scrolled (435, 193) with delta (0, 0)
Screenshot: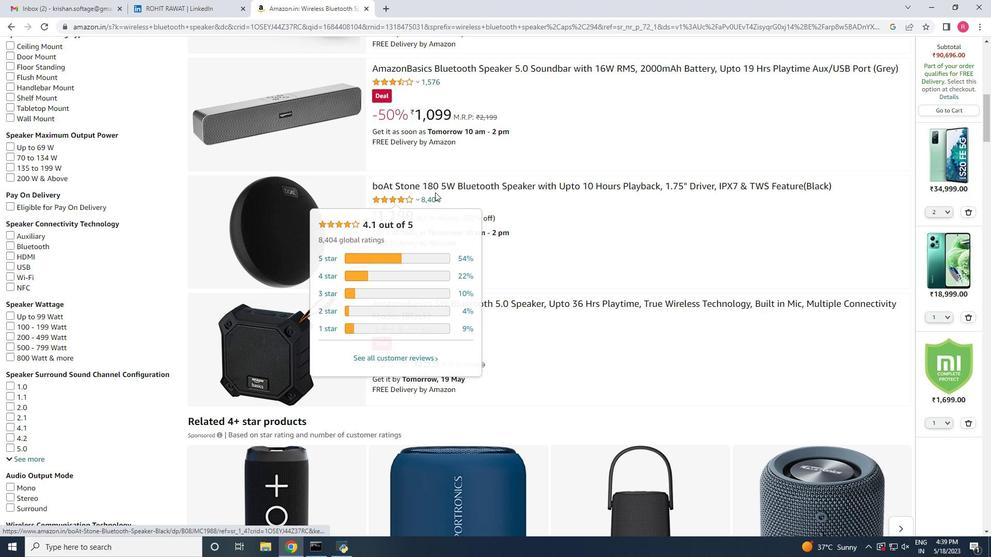 
Action: Mouse scrolled (435, 193) with delta (0, 0)
Screenshot: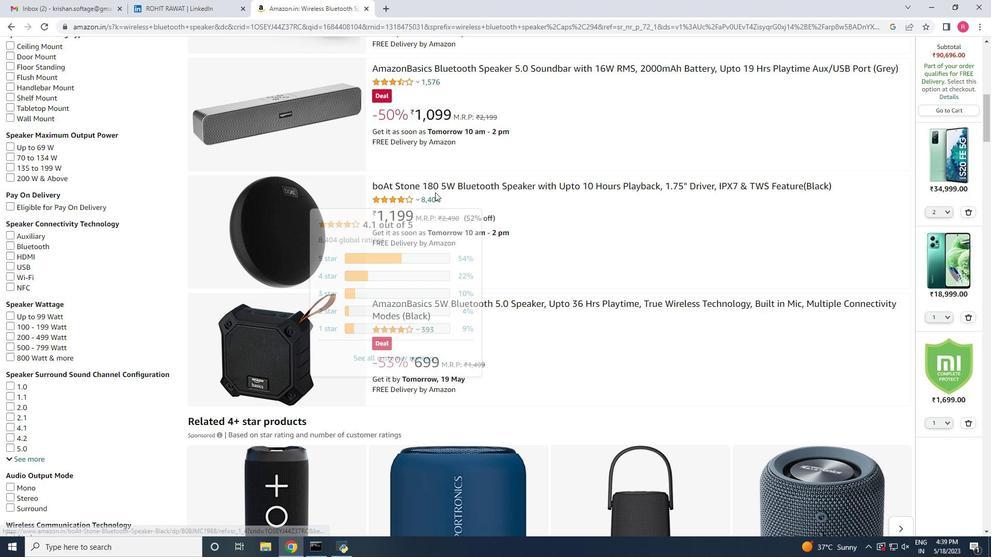 
Action: Mouse moved to (428, 197)
Screenshot: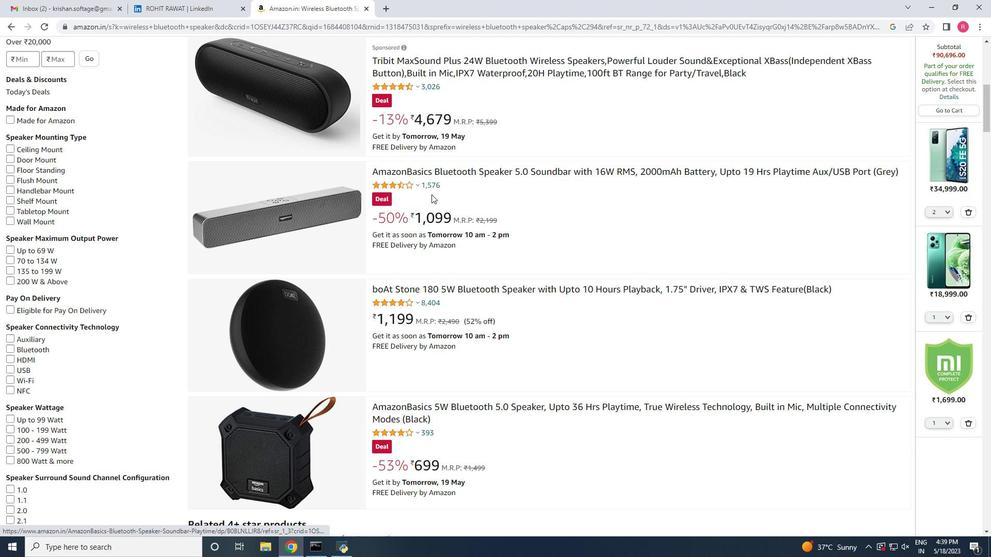 
Action: Mouse scrolled (428, 197) with delta (0, 0)
Screenshot: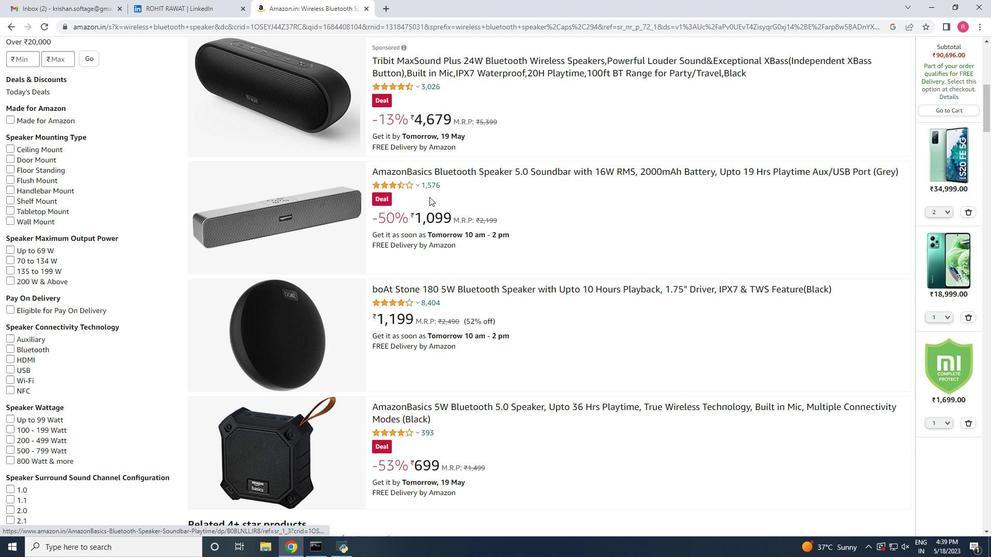 
Action: Mouse scrolled (428, 197) with delta (0, 0)
Screenshot: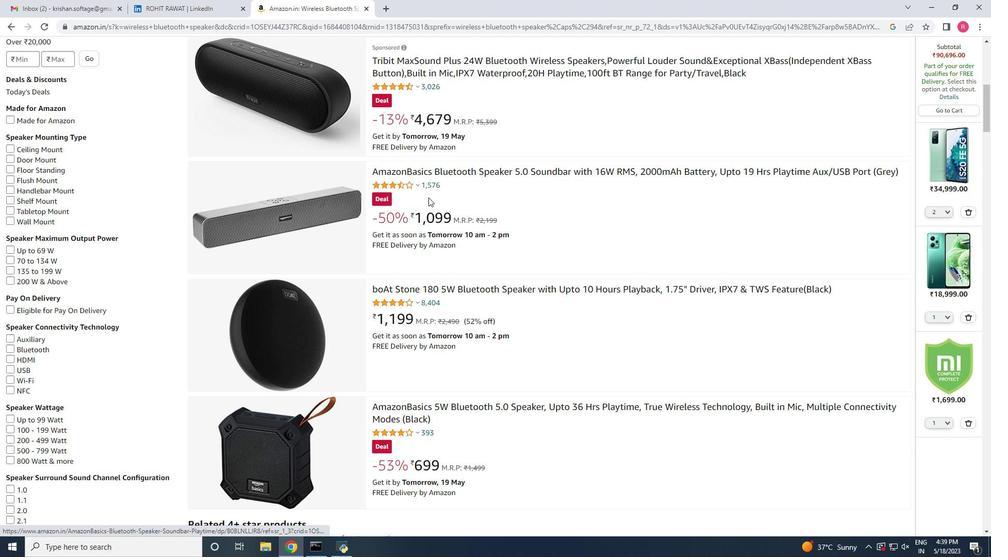 
Action: Mouse moved to (427, 198)
Screenshot: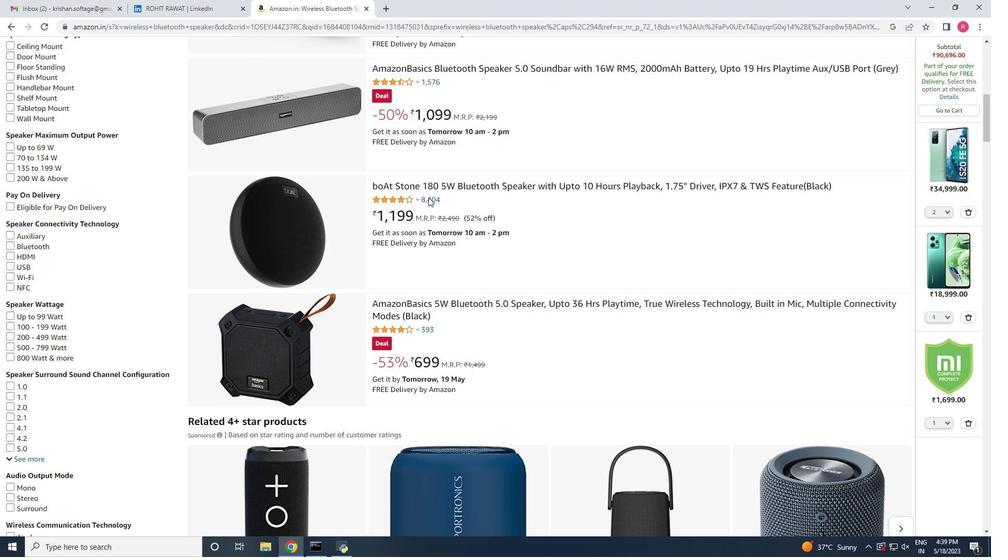 
Action: Mouse scrolled (427, 198) with delta (0, 0)
Screenshot: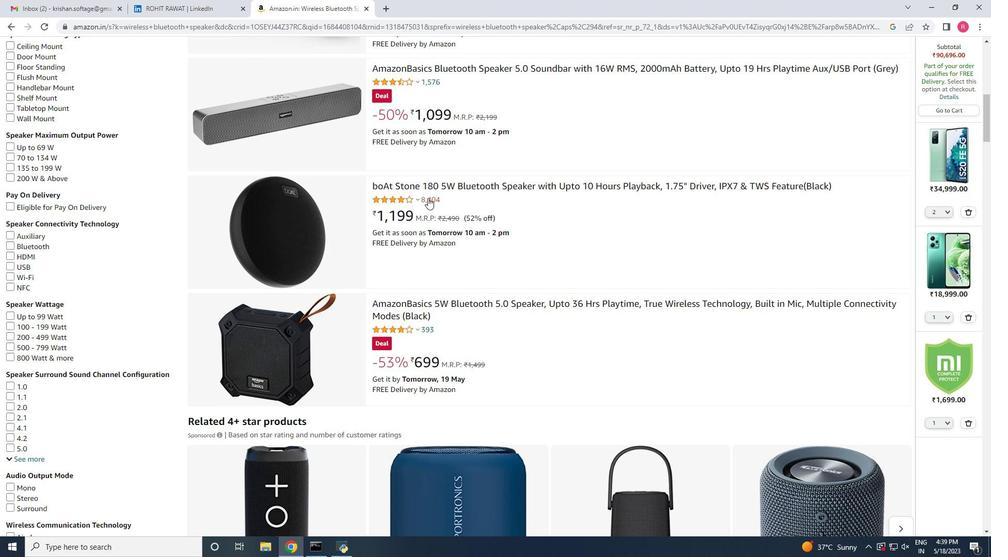 
Action: Mouse moved to (386, 273)
Screenshot: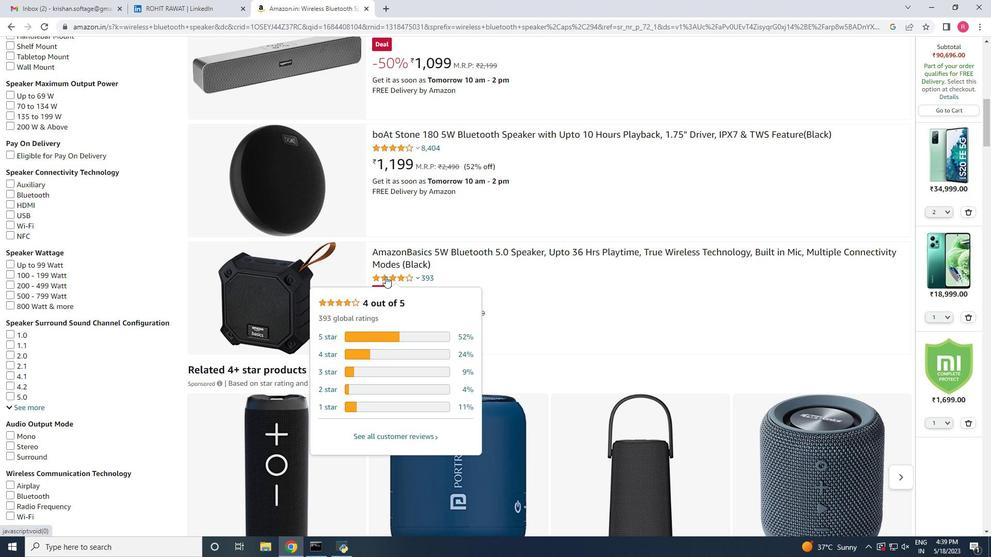 
Action: Mouse scrolled (386, 273) with delta (0, 0)
Screenshot: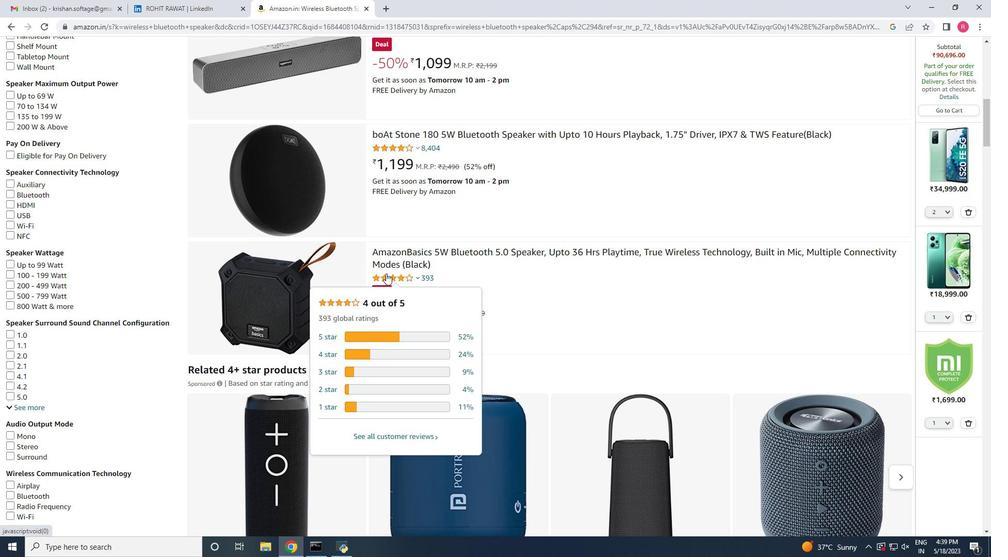 
Action: Mouse scrolled (386, 273) with delta (0, 0)
Screenshot: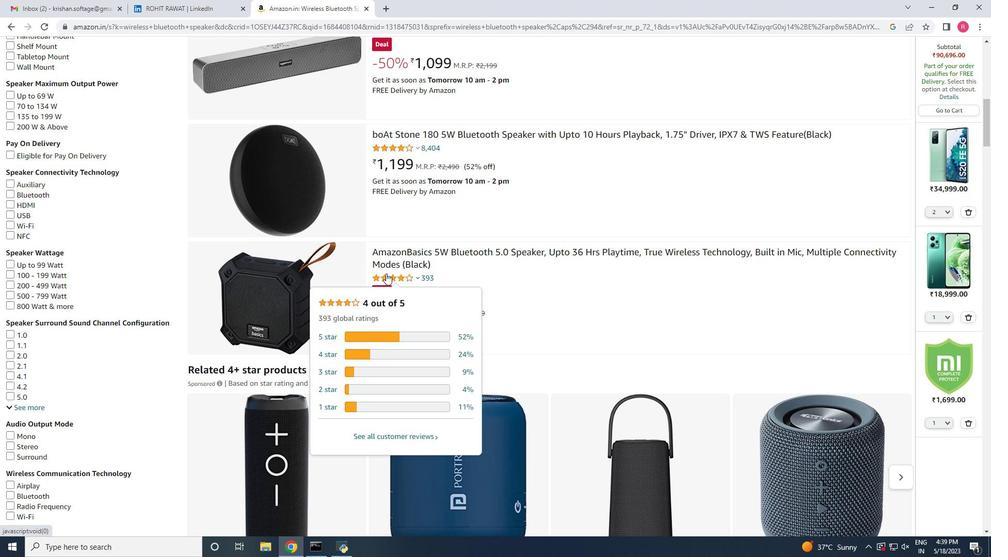 
Action: Mouse scrolled (386, 273) with delta (0, 0)
Screenshot: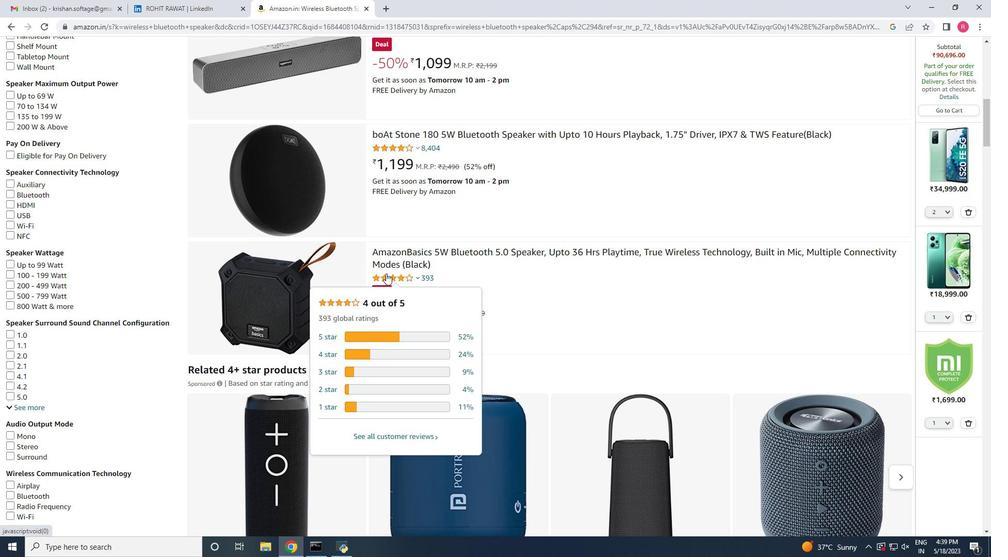 
Action: Mouse scrolled (386, 273) with delta (0, 0)
Screenshot: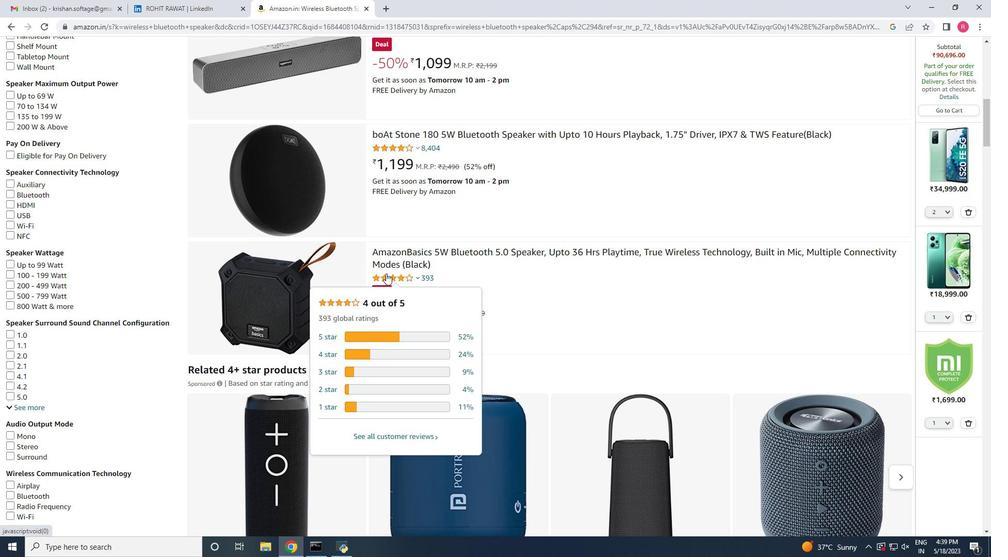 
Action: Mouse scrolled (386, 273) with delta (0, 0)
Screenshot: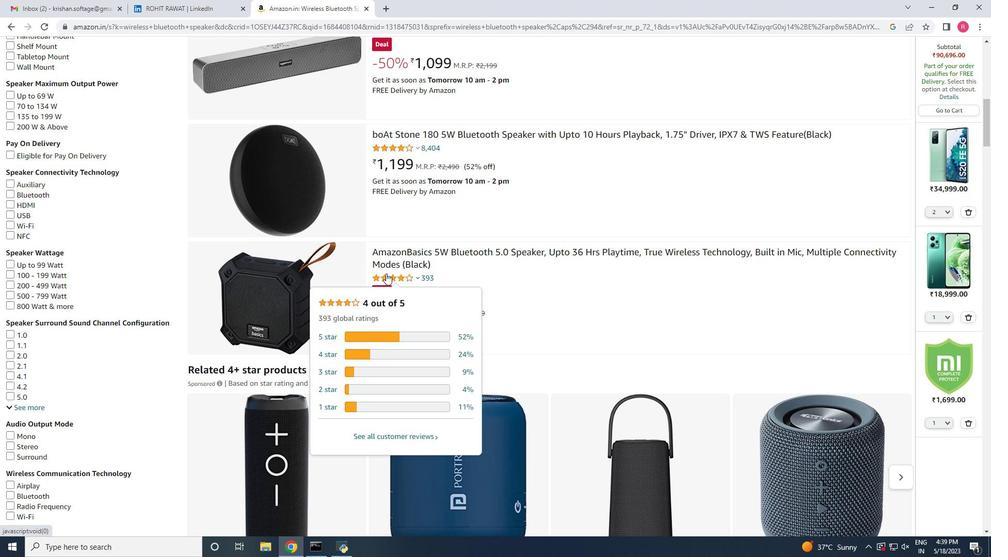 
Action: Mouse scrolled (386, 273) with delta (0, 0)
Screenshot: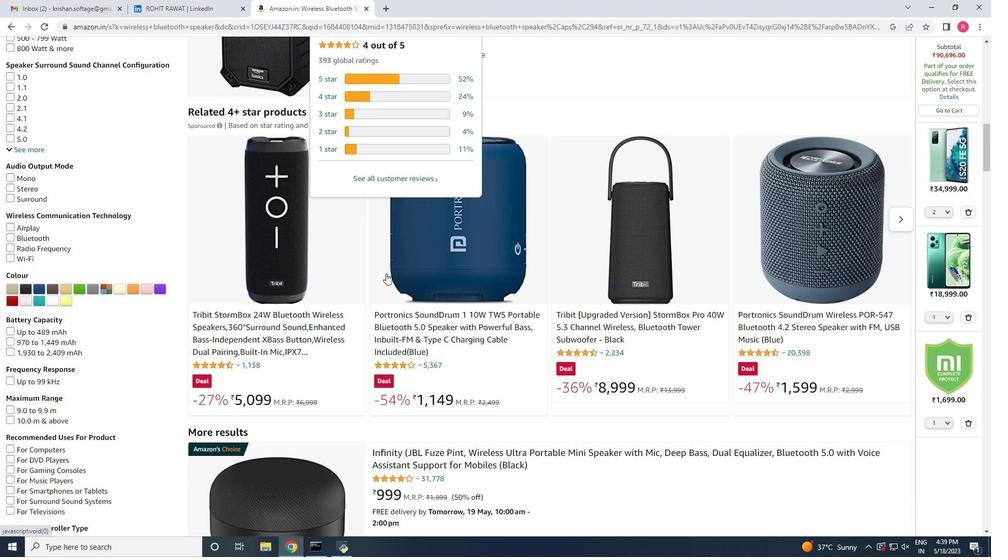 
Action: Mouse scrolled (386, 273) with delta (0, 0)
Screenshot: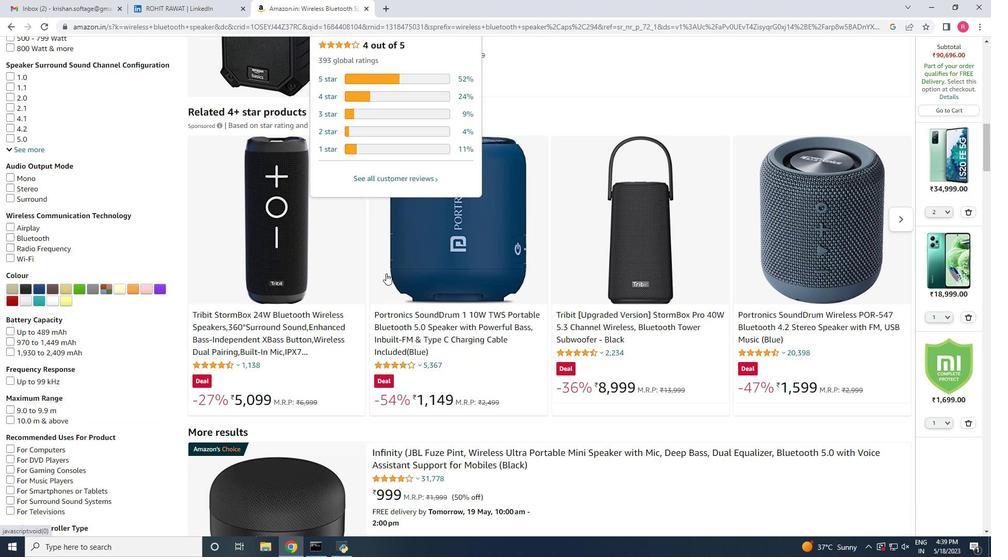 
Action: Mouse scrolled (386, 273) with delta (0, 0)
Screenshot: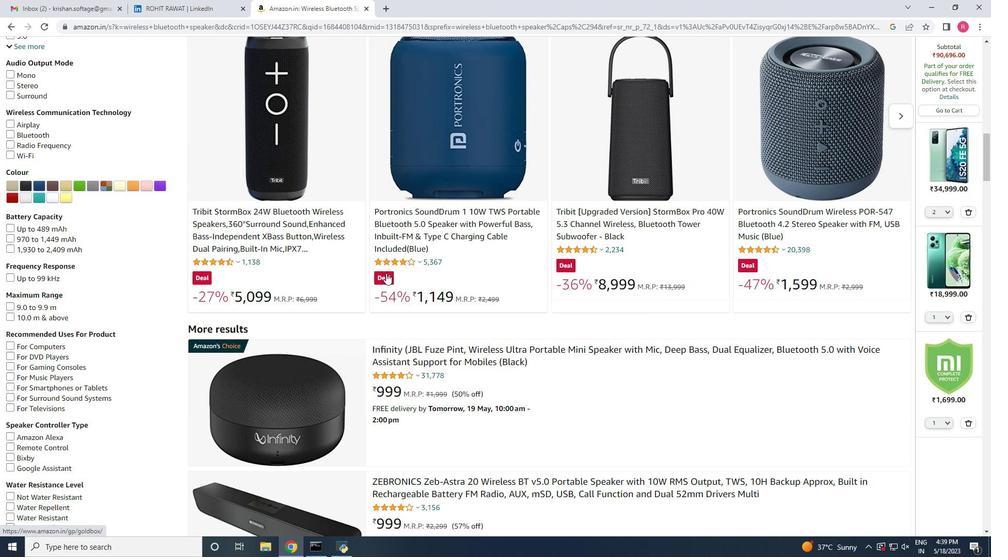 
Action: Mouse moved to (460, 282)
Screenshot: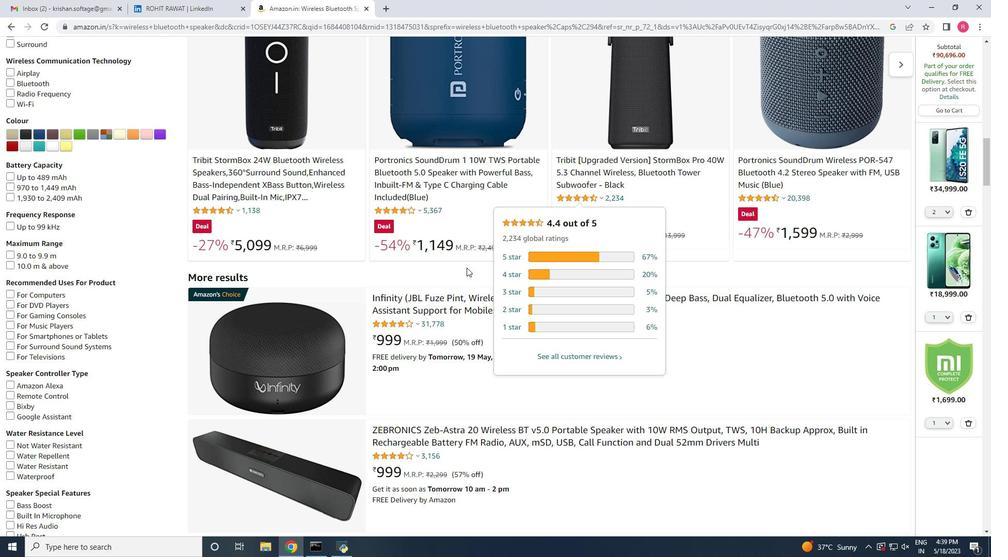 
Action: Mouse scrolled (460, 282) with delta (0, 0)
Screenshot: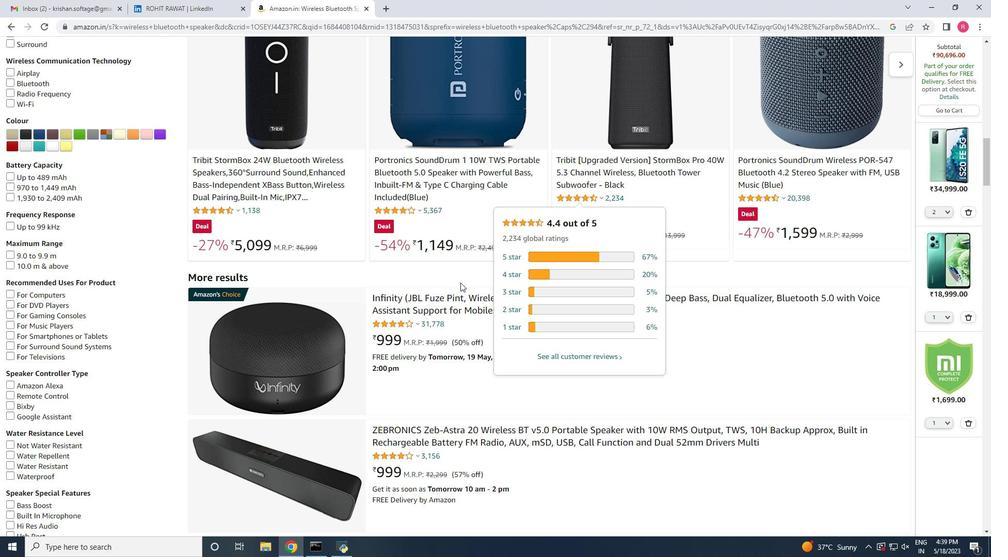 
Action: Mouse scrolled (460, 282) with delta (0, 0)
Screenshot: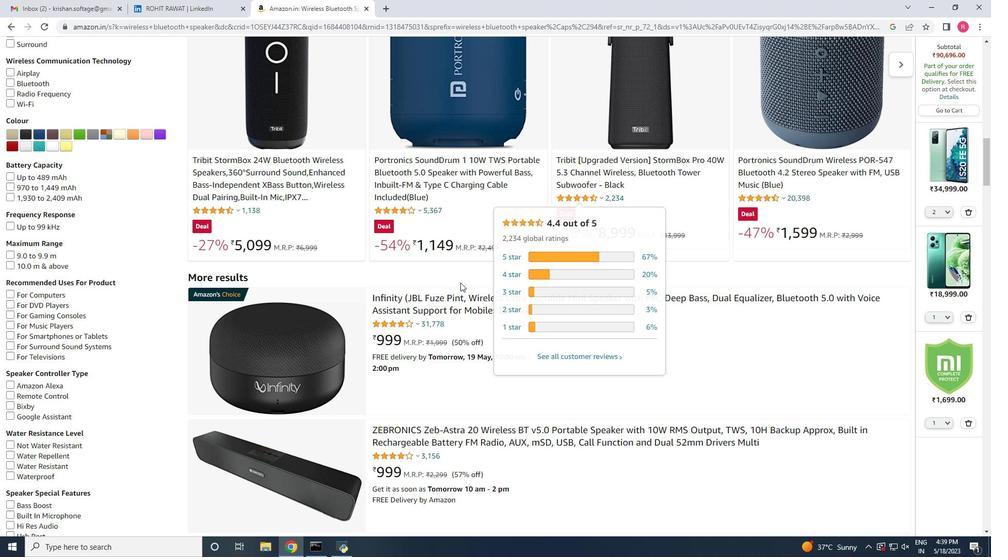 
Action: Mouse moved to (460, 282)
Screenshot: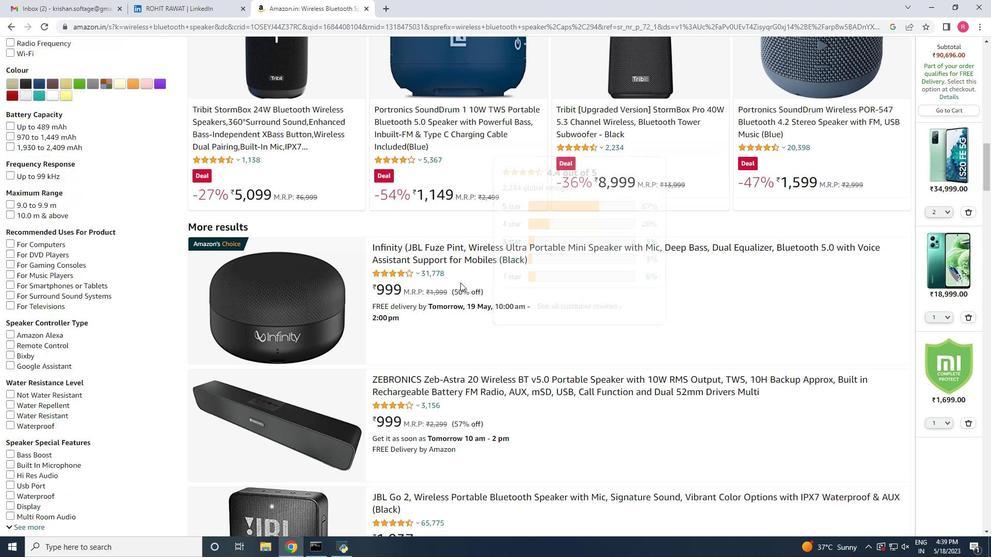 
Action: Mouse scrolled (460, 282) with delta (0, 0)
Screenshot: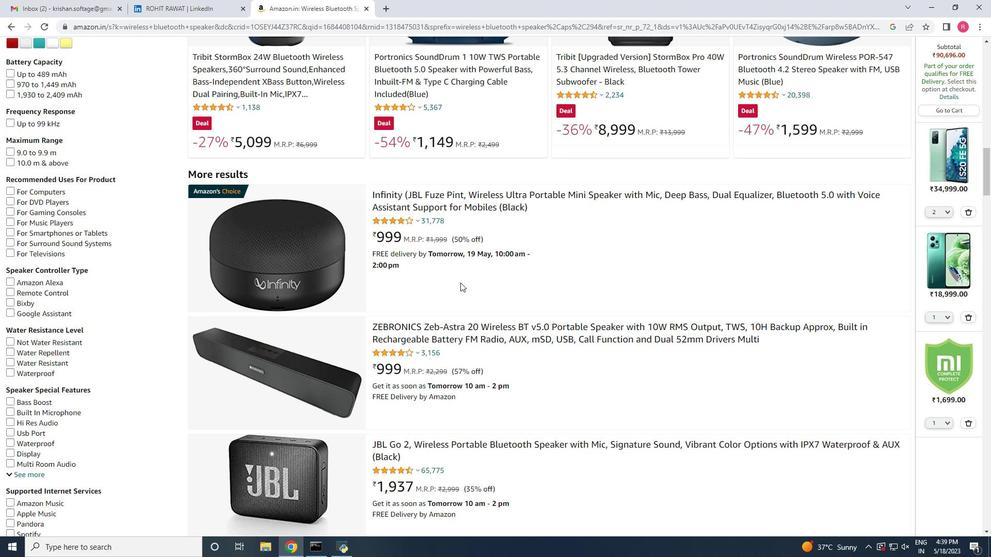 
Action: Mouse scrolled (460, 282) with delta (0, 0)
Screenshot: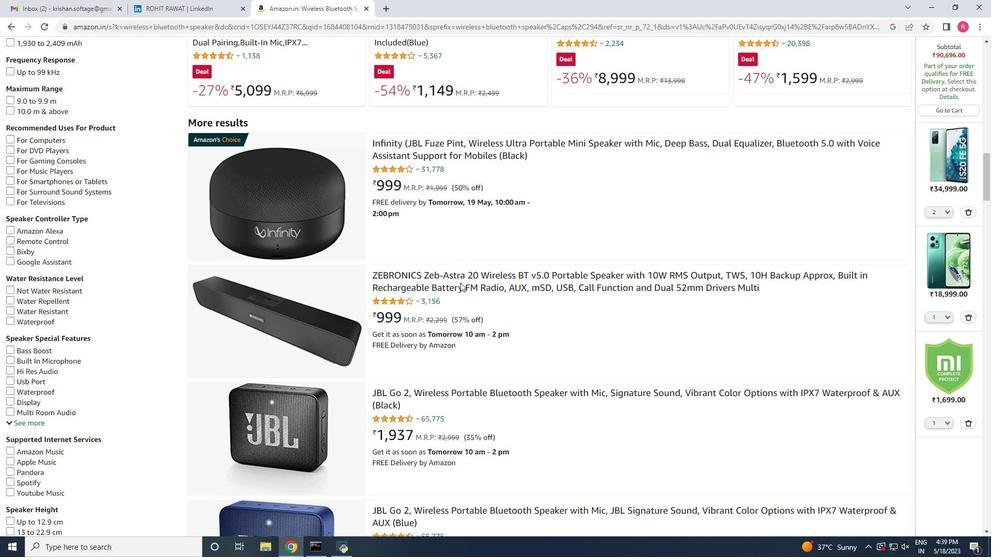 
Action: Mouse scrolled (460, 282) with delta (0, 0)
Screenshot: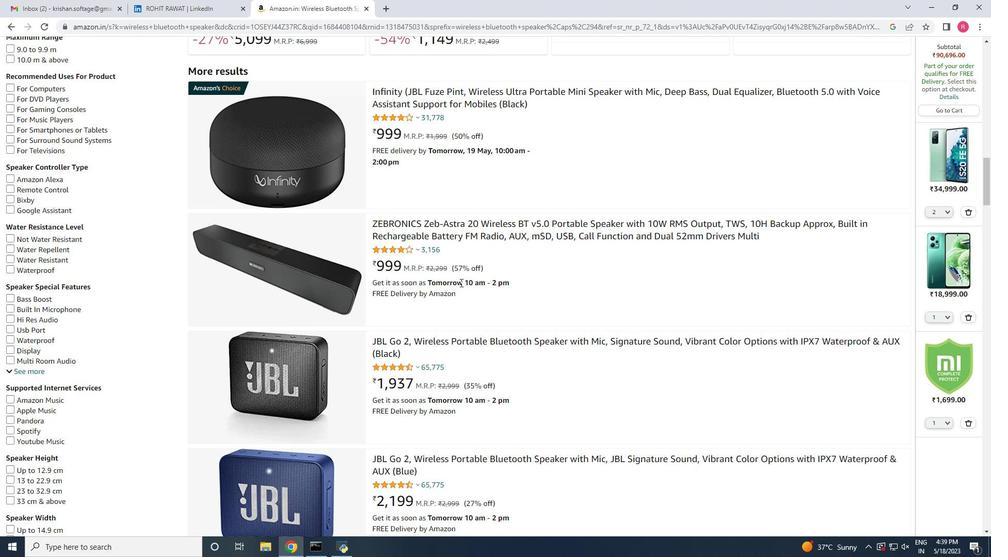 
Action: Mouse scrolled (460, 282) with delta (0, 0)
Screenshot: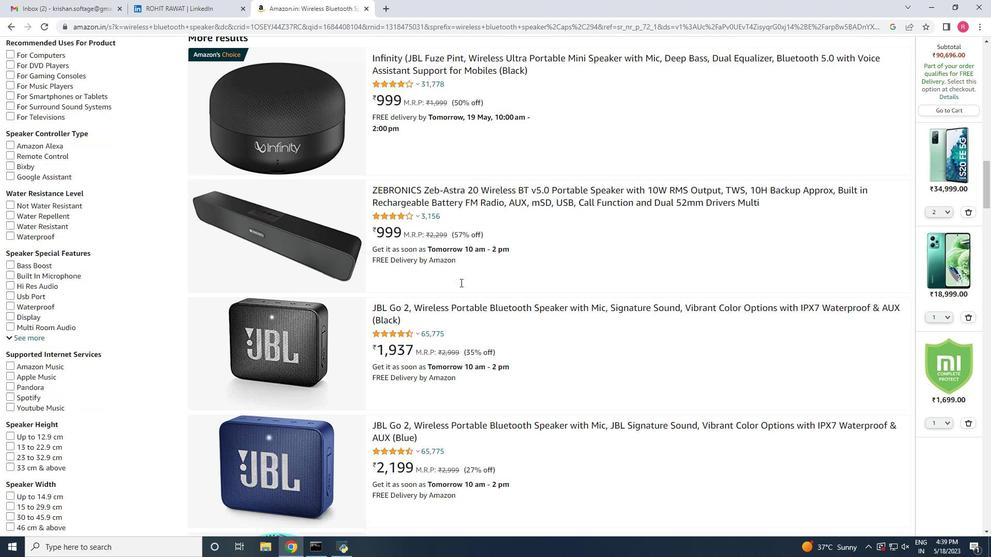 
Action: Mouse scrolled (460, 282) with delta (0, 0)
Screenshot: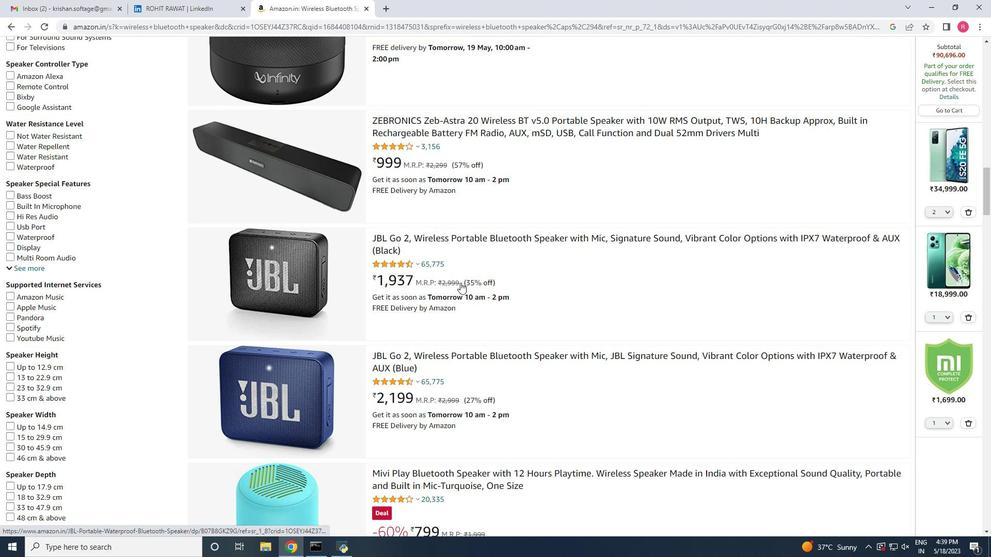 
Action: Mouse scrolled (460, 282) with delta (0, 0)
Screenshot: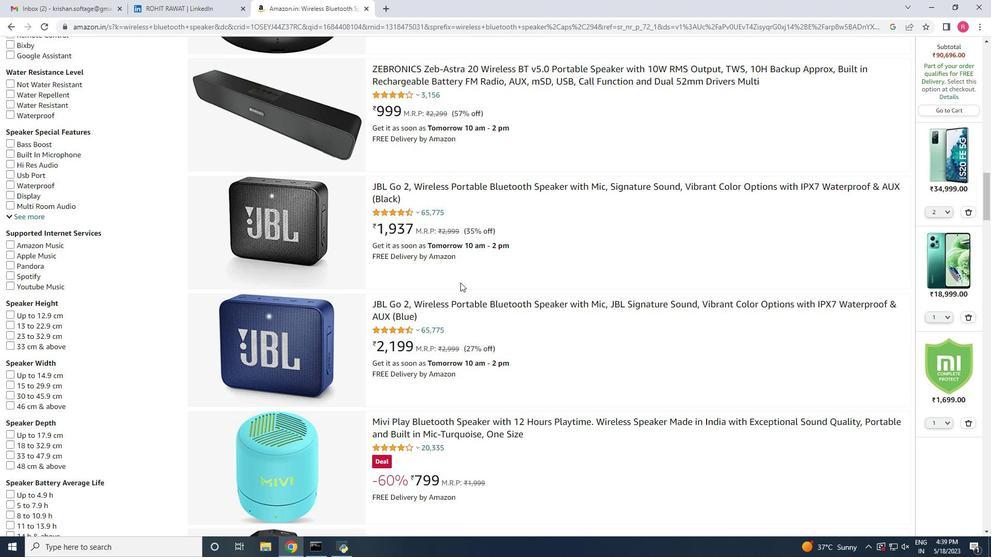 
Action: Mouse scrolled (460, 282) with delta (0, 0)
Screenshot: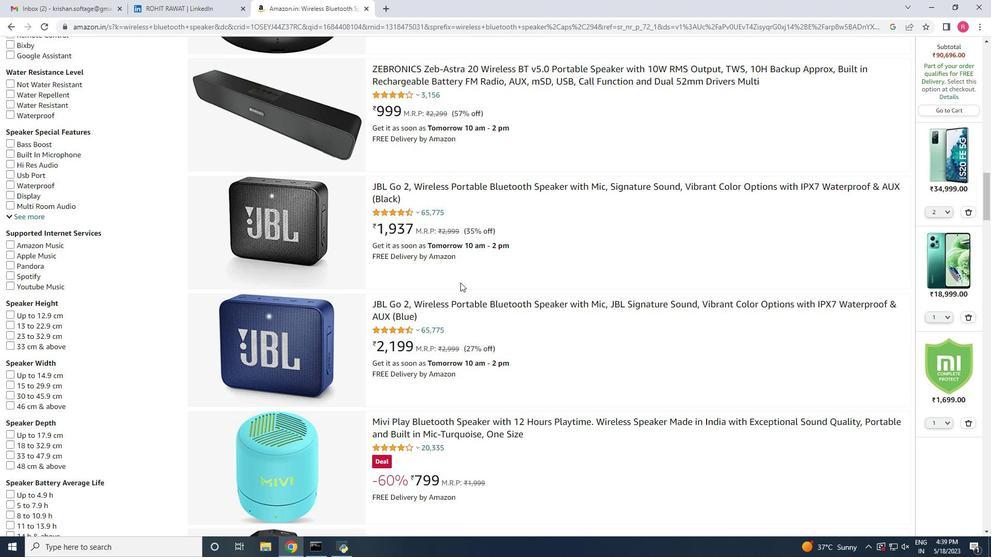 
Action: Mouse moved to (396, 164)
Screenshot: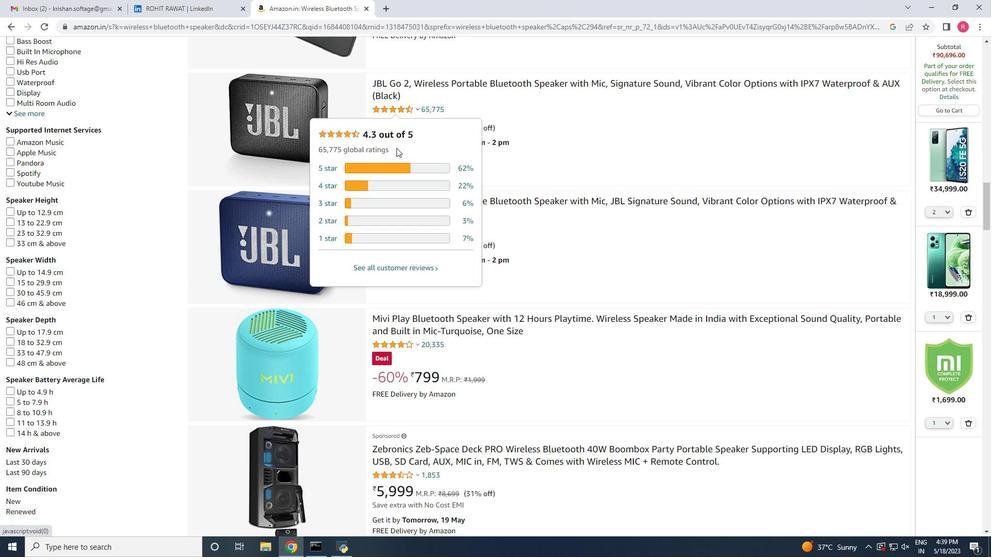 
Action: Mouse scrolled (396, 164) with delta (0, 0)
Screenshot: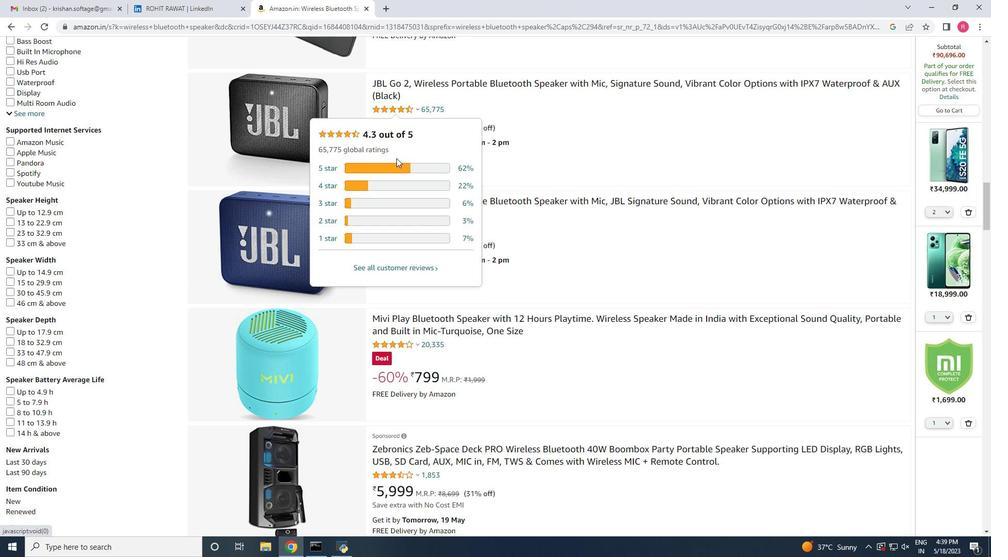 
Action: Mouse scrolled (396, 164) with delta (0, 0)
Screenshot: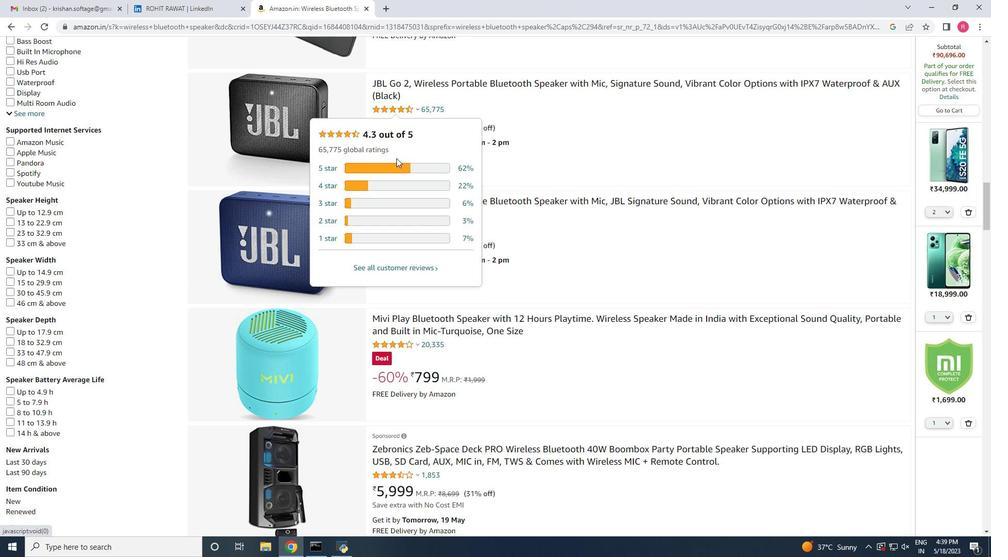 
Action: Mouse scrolled (396, 164) with delta (0, 0)
Screenshot: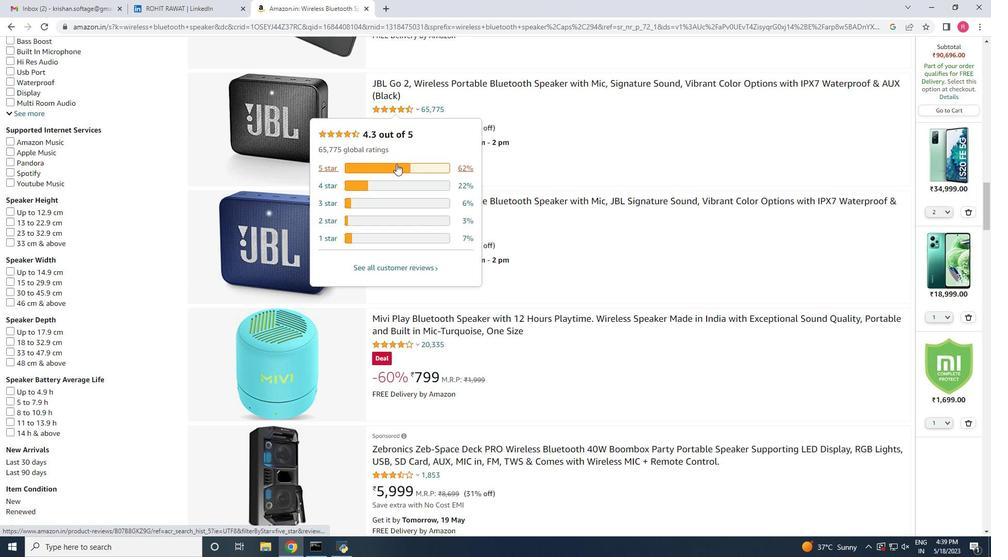 
Action: Mouse scrolled (396, 164) with delta (0, 0)
Screenshot: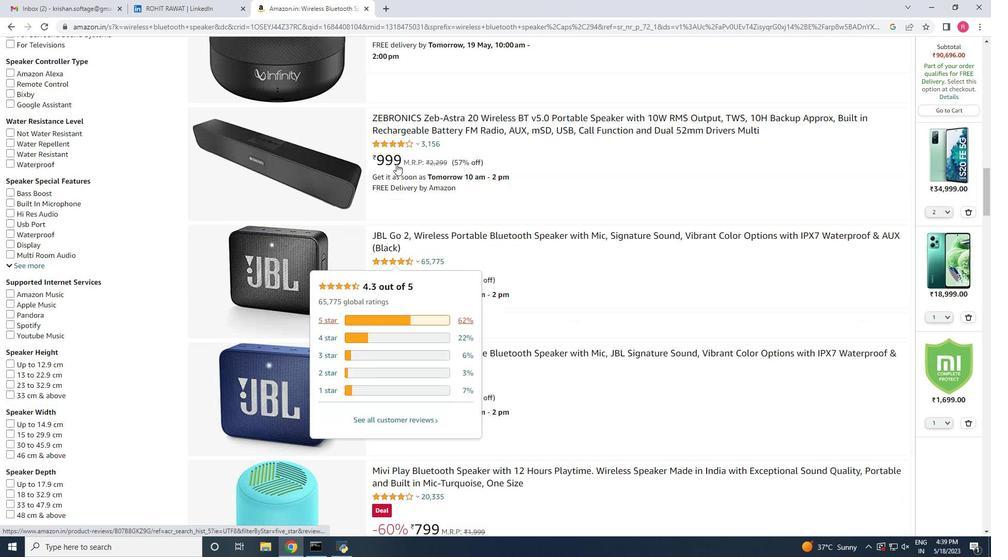 
Action: Mouse scrolled (396, 164) with delta (0, 0)
Screenshot: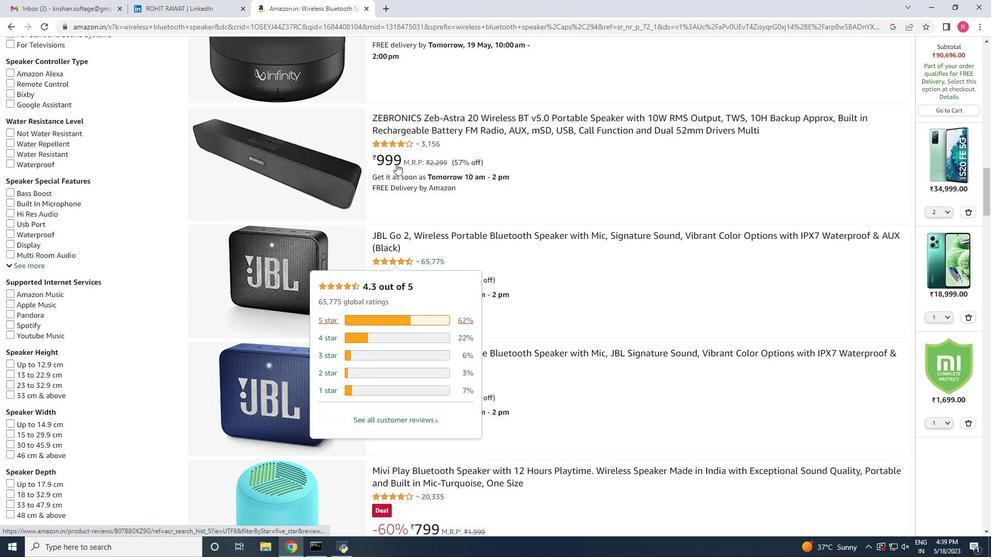 
Action: Mouse scrolled (396, 164) with delta (0, 0)
Screenshot: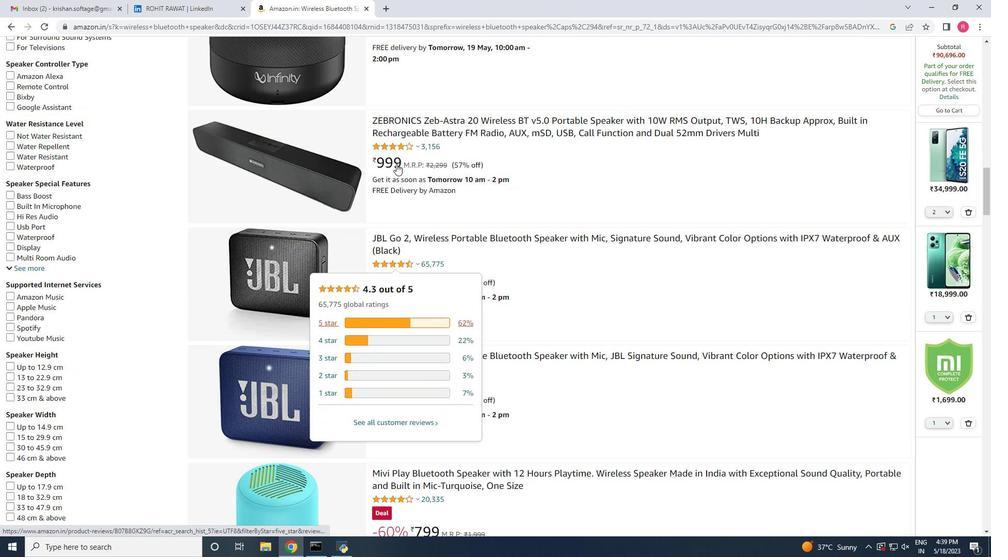 
Action: Mouse scrolled (396, 164) with delta (0, 0)
Screenshot: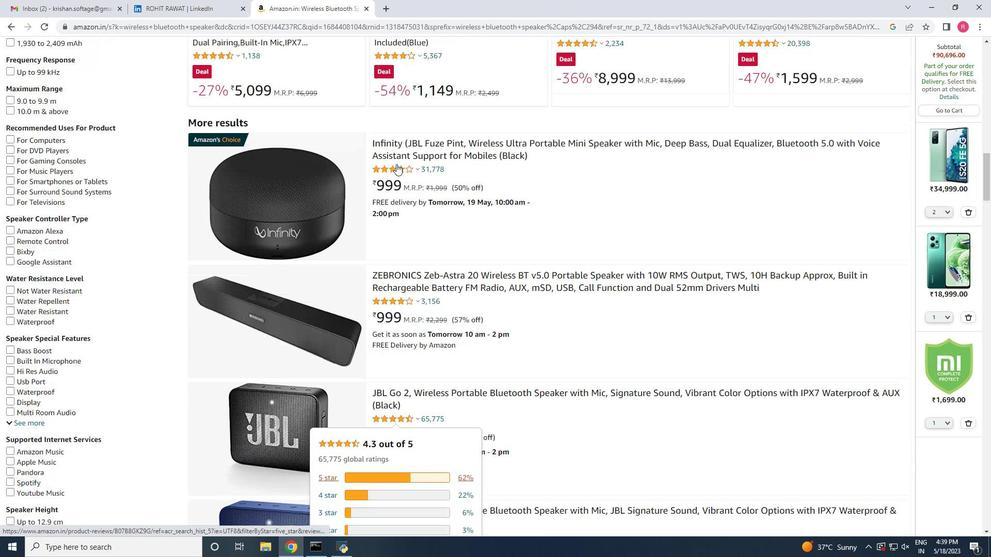 
Action: Mouse scrolled (396, 164) with delta (0, 0)
Screenshot: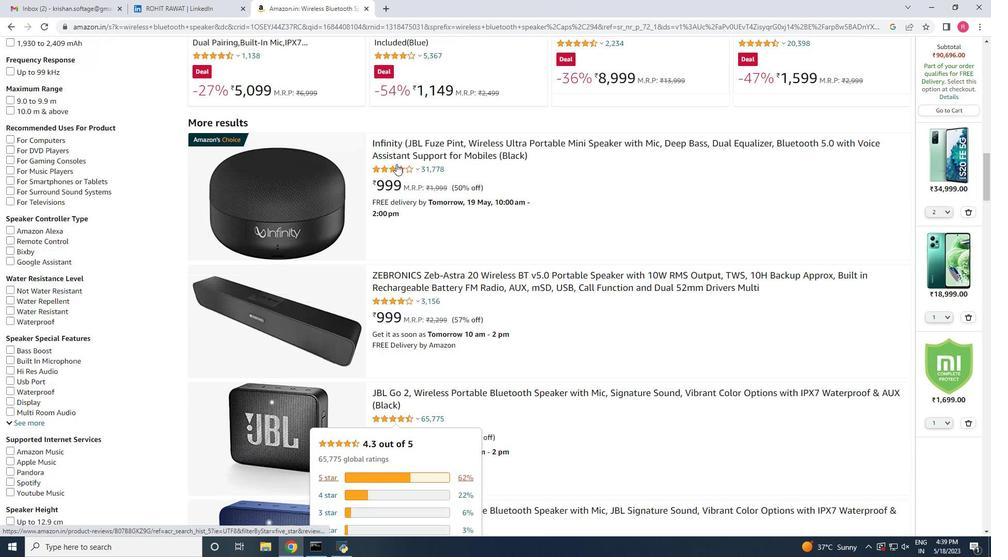 
Action: Mouse scrolled (396, 164) with delta (0, 0)
Screenshot: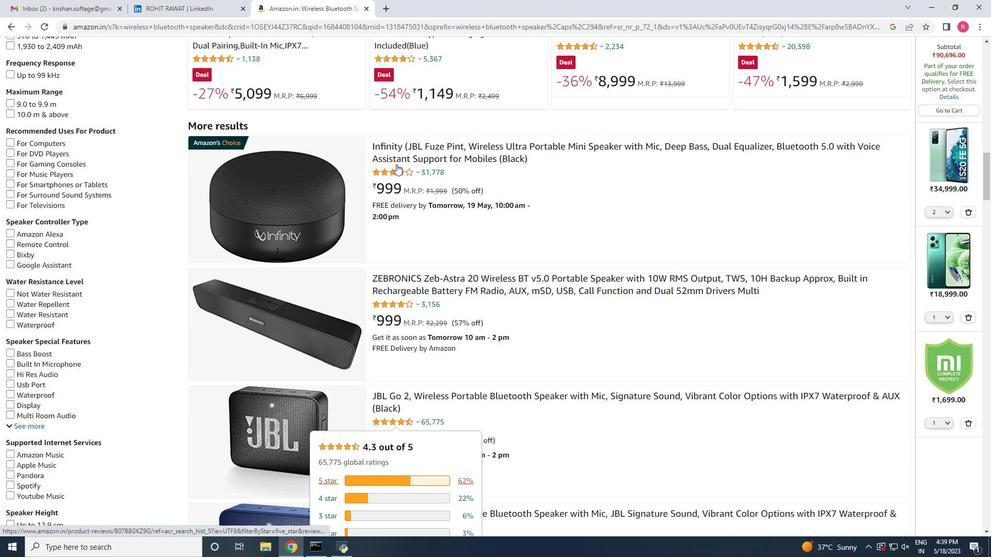 
Action: Mouse scrolled (396, 164) with delta (0, 0)
Screenshot: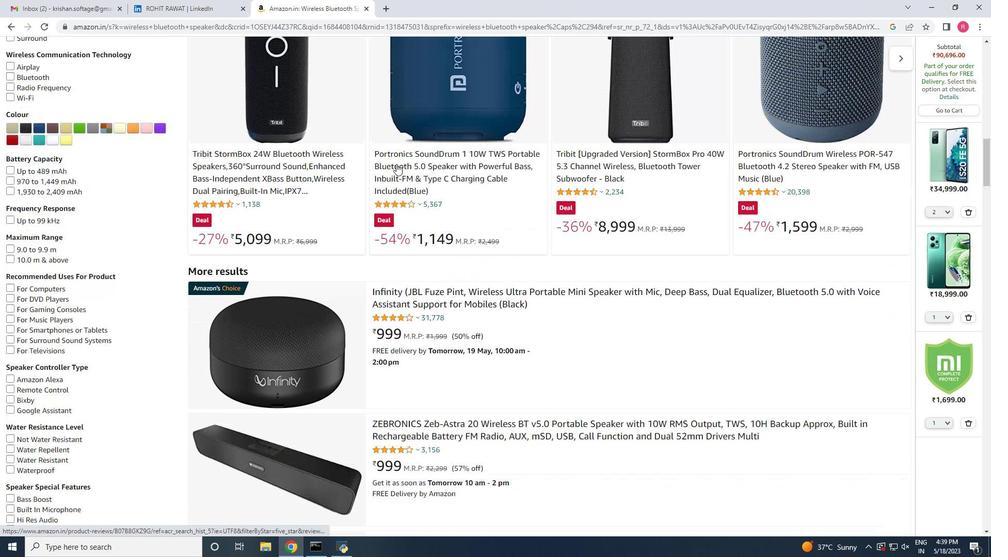 
Action: Mouse scrolled (396, 164) with delta (0, 0)
Screenshot: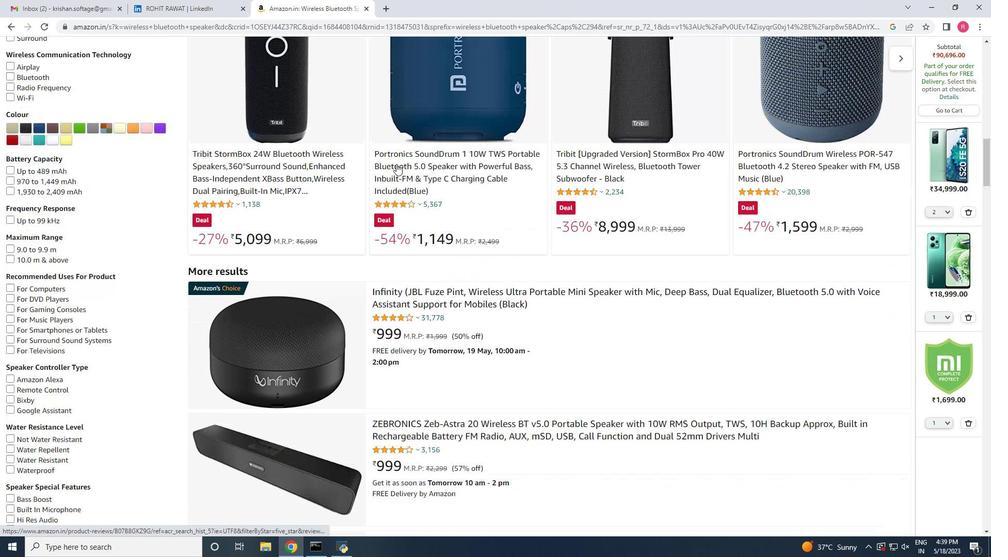 
Action: Mouse scrolled (396, 164) with delta (0, 0)
Screenshot: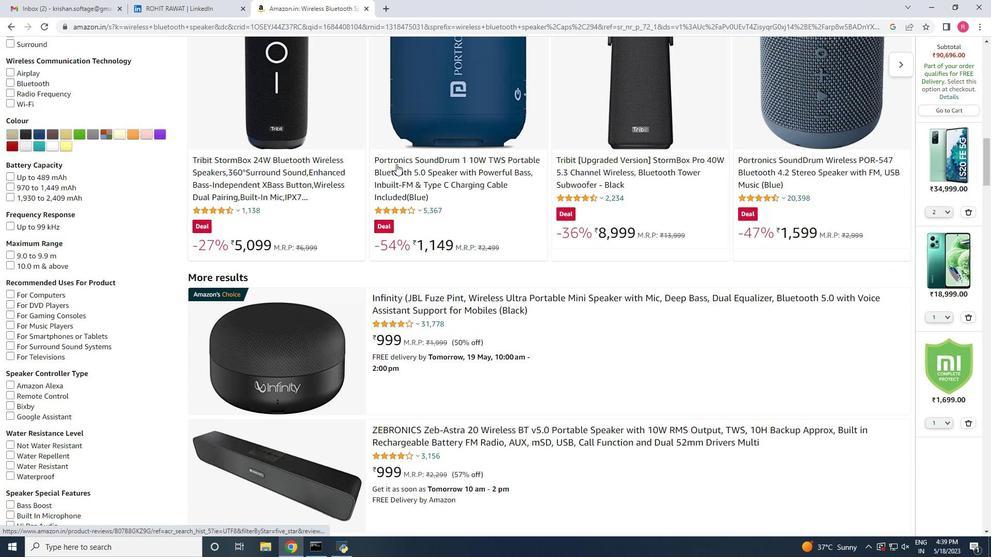 
Action: Mouse scrolled (396, 164) with delta (0, 0)
Screenshot: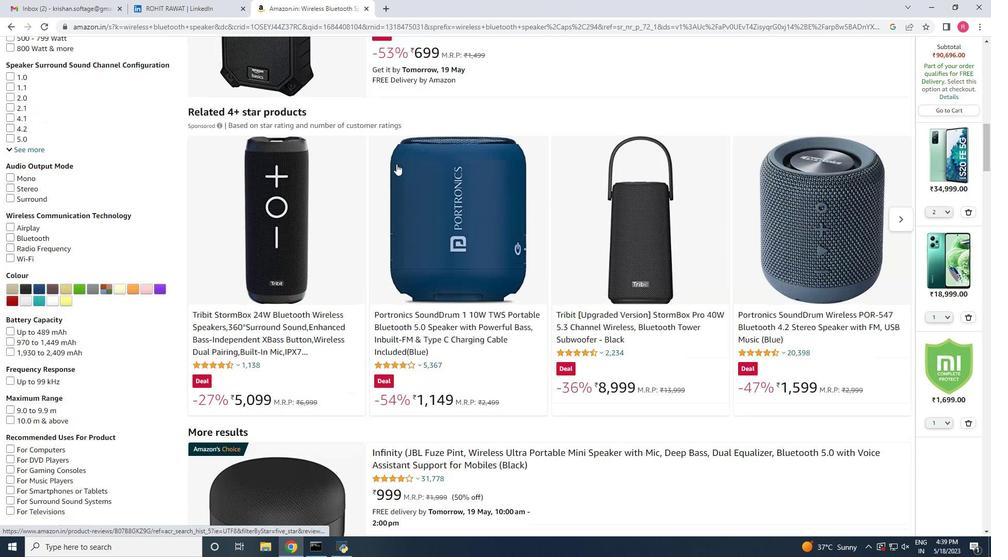 
Action: Mouse scrolled (396, 164) with delta (0, 0)
Screenshot: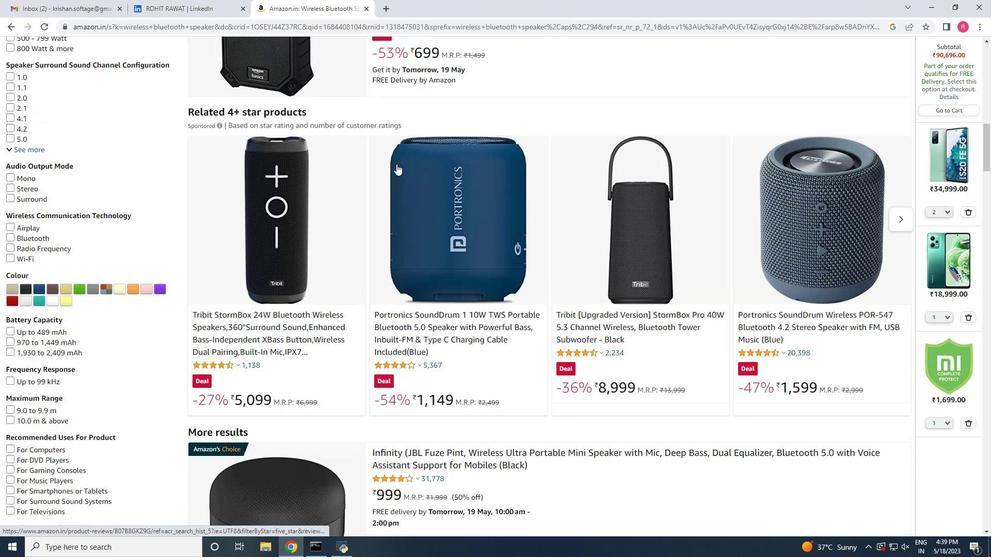 
Action: Mouse scrolled (396, 164) with delta (0, 0)
Screenshot: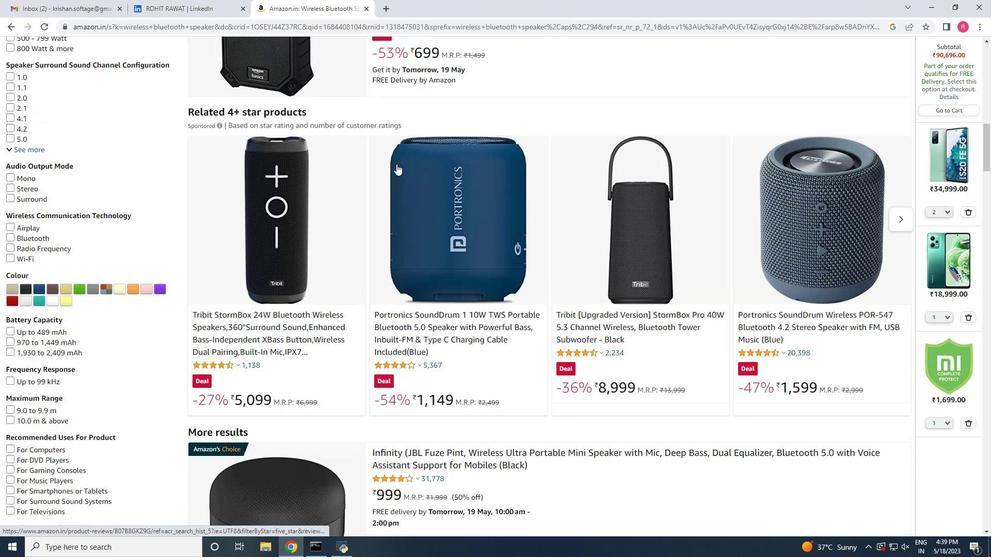 
Action: Mouse scrolled (396, 164) with delta (0, 0)
Screenshot: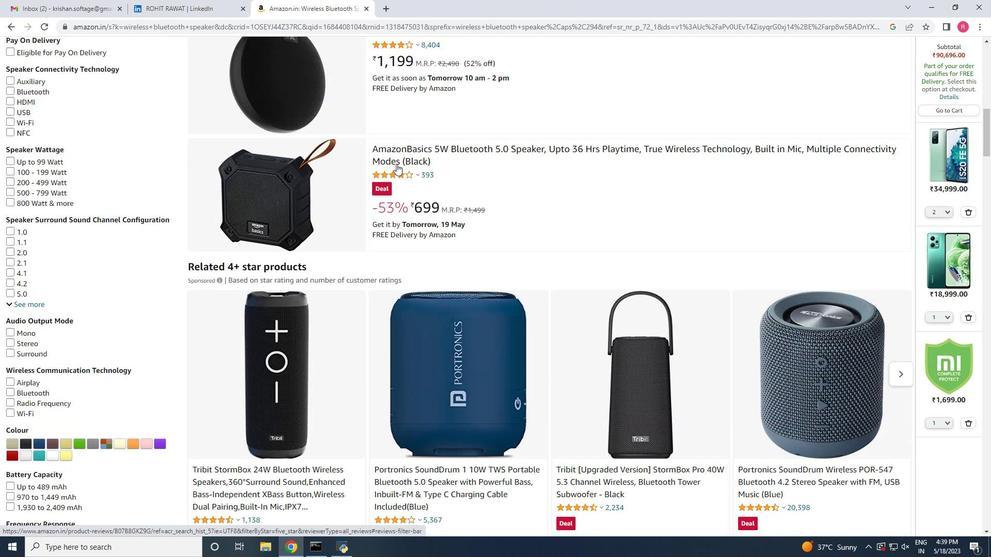
Action: Mouse scrolled (396, 164) with delta (0, 0)
Screenshot: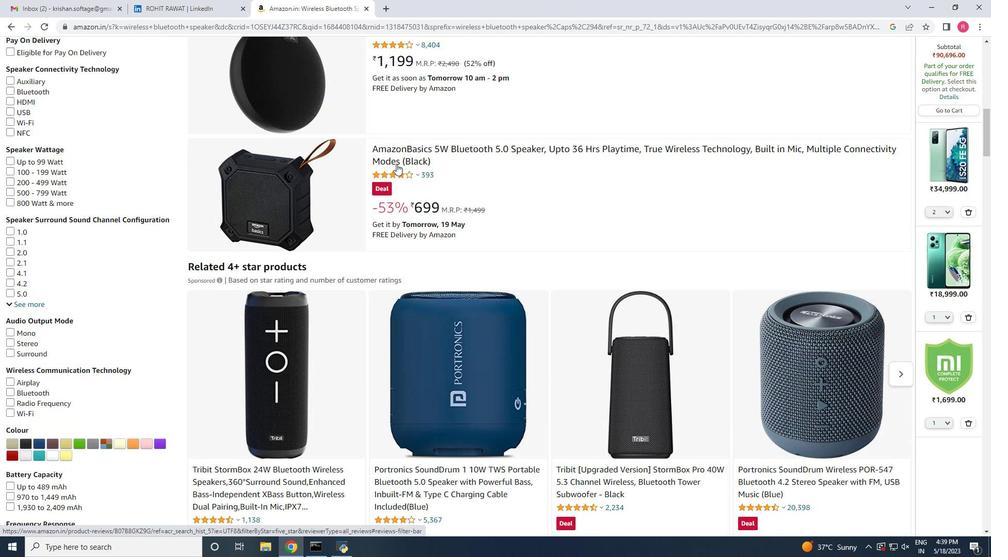 
Action: Mouse scrolled (396, 164) with delta (0, 0)
Screenshot: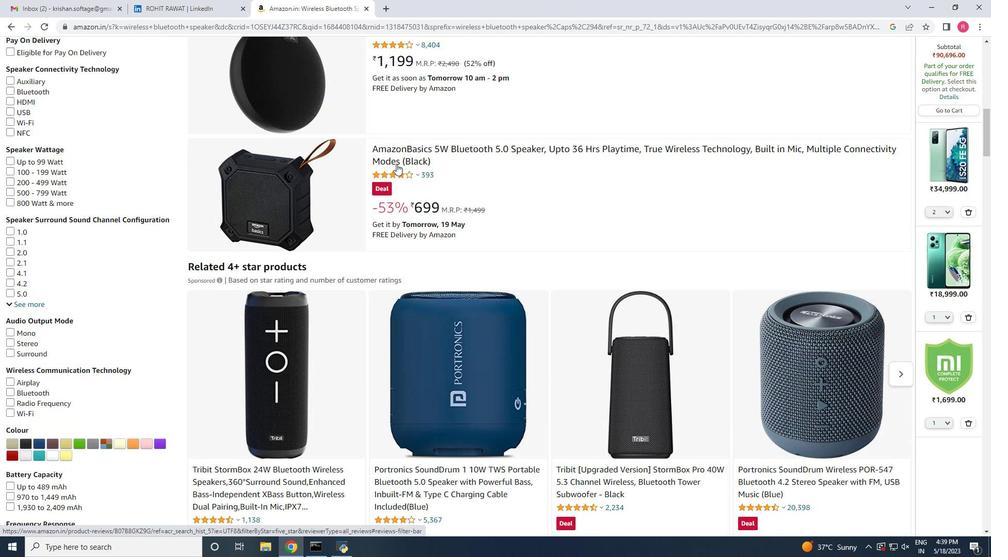 
Action: Mouse scrolled (396, 164) with delta (0, 0)
Screenshot: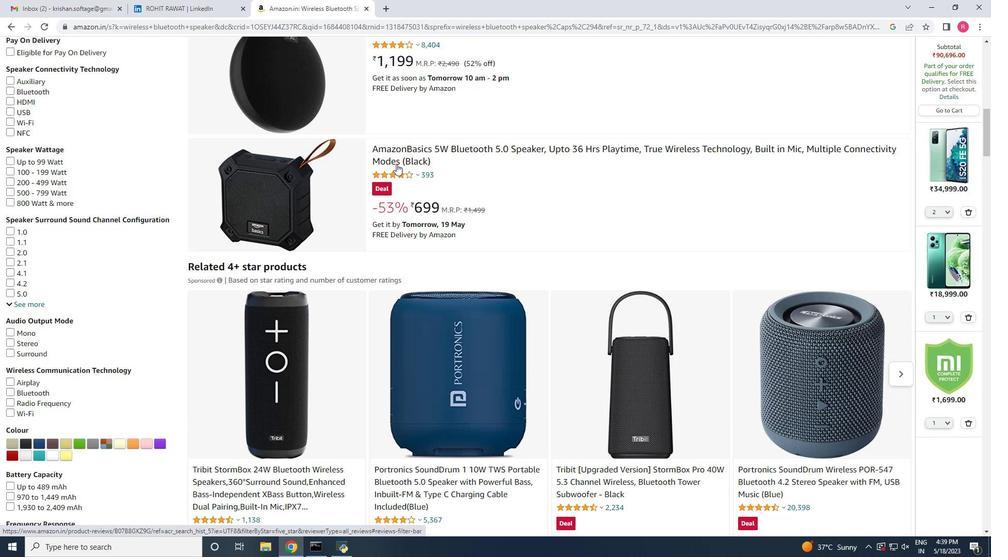 
Action: Mouse scrolled (396, 164) with delta (0, 0)
Screenshot: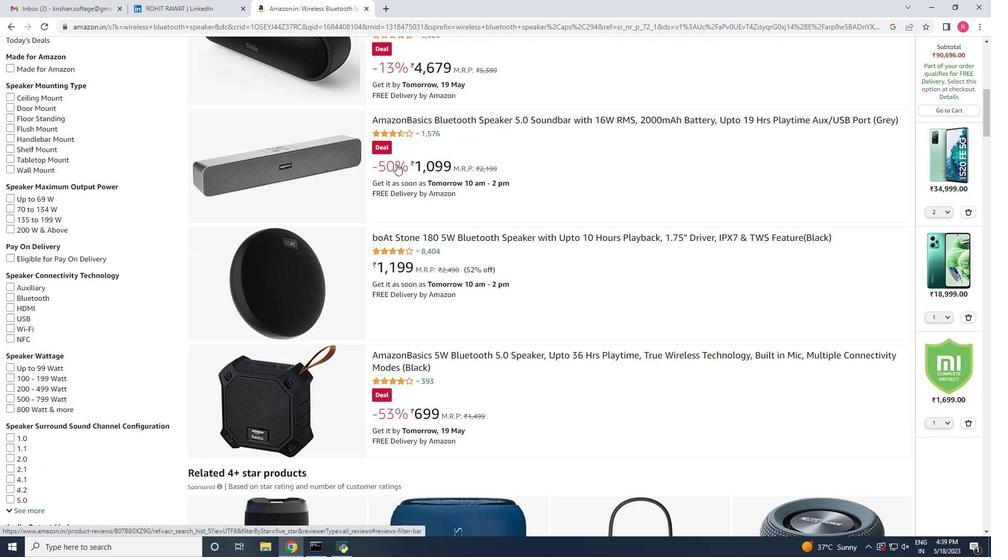 
Action: Mouse scrolled (396, 164) with delta (0, 0)
Screenshot: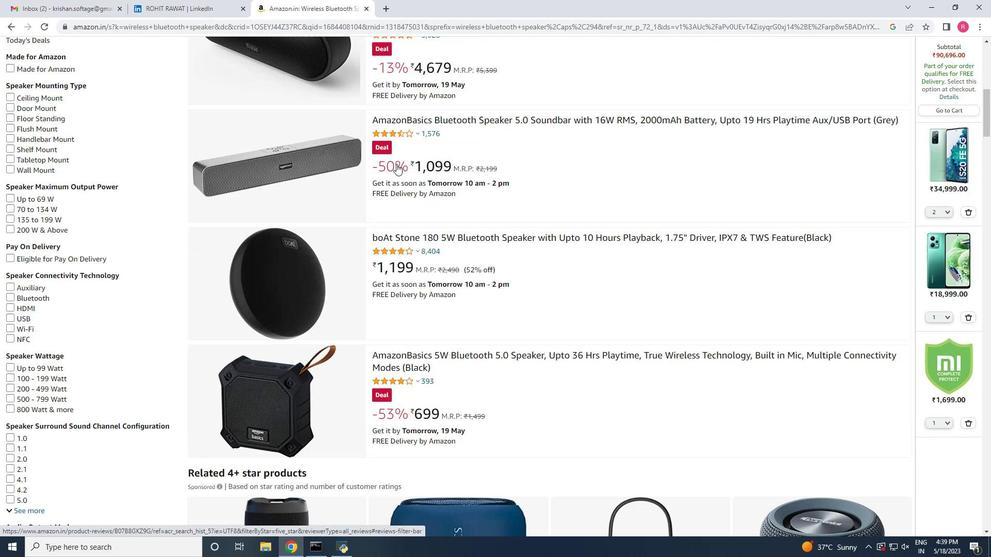 
Action: Mouse scrolled (396, 164) with delta (0, 0)
Screenshot: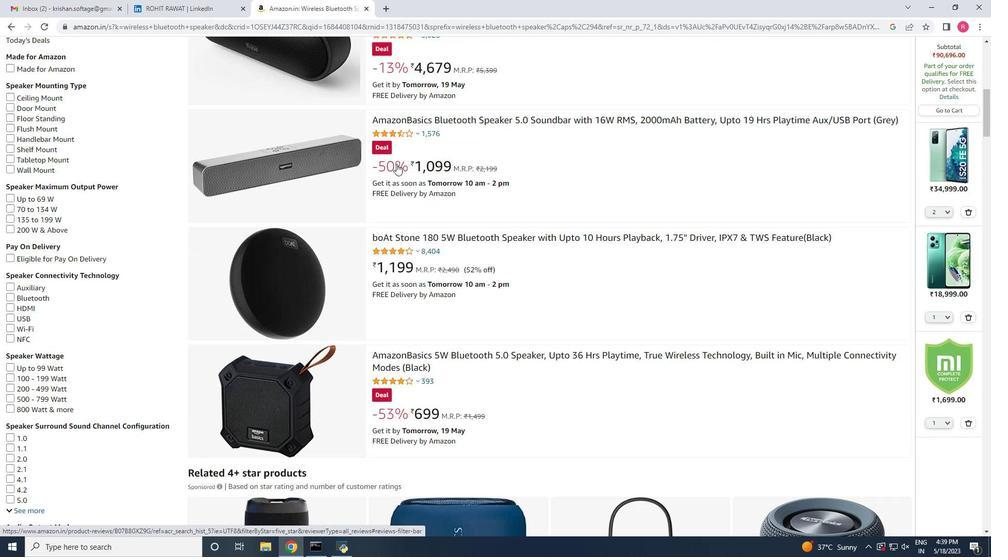 
Action: Mouse scrolled (396, 164) with delta (0, 0)
Screenshot: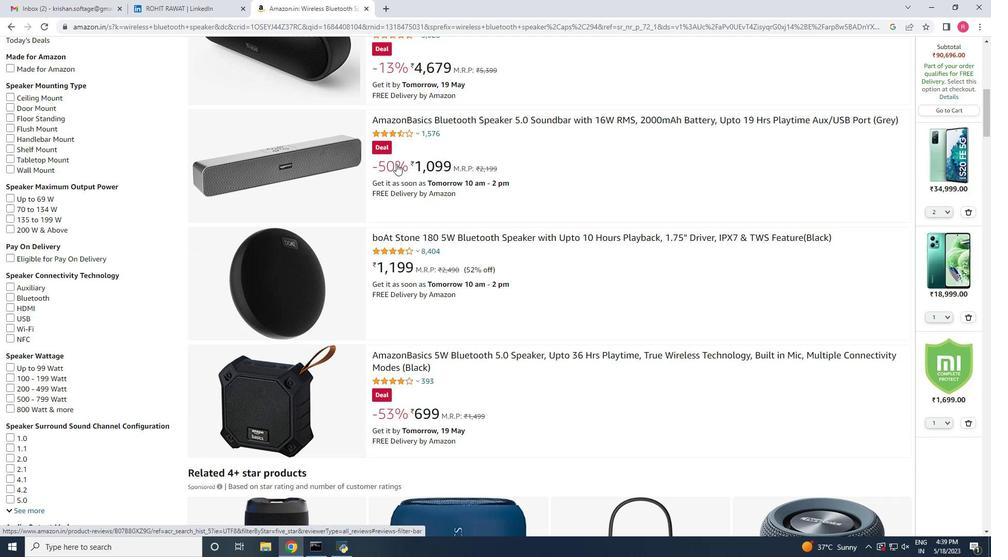 
Action: Mouse scrolled (396, 164) with delta (0, 0)
Screenshot: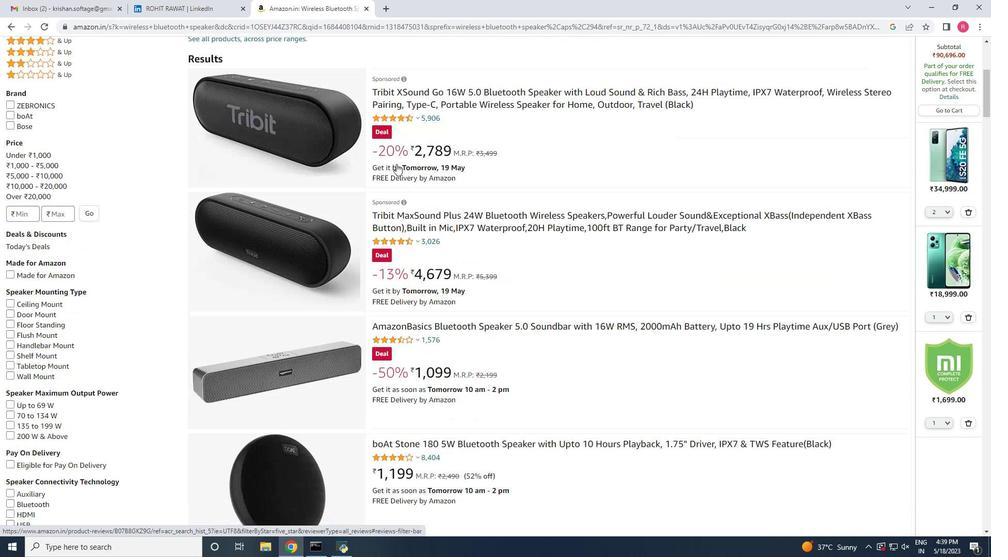 
Action: Mouse scrolled (396, 164) with delta (0, 0)
Screenshot: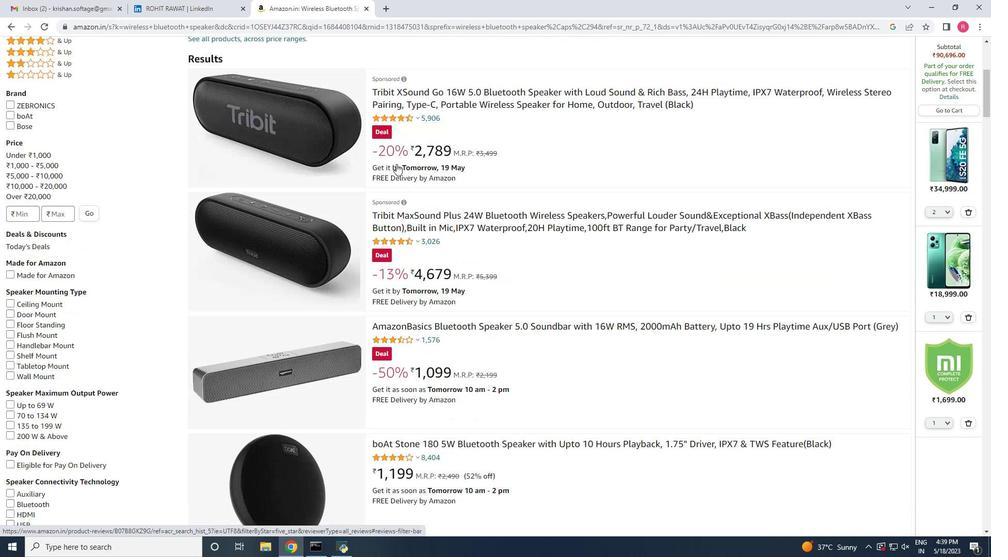 
Action: Mouse scrolled (396, 164) with delta (0, 0)
Screenshot: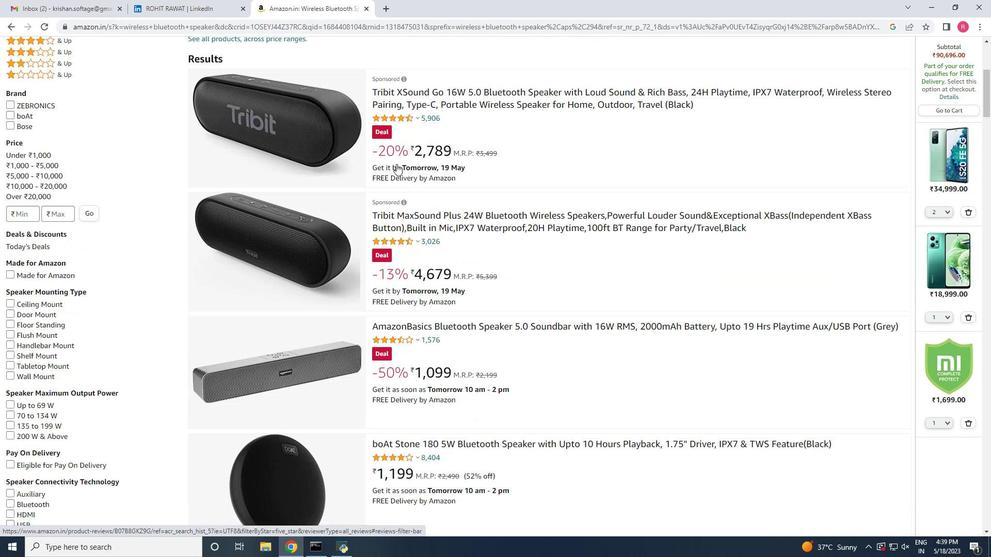 
Action: Mouse scrolled (396, 164) with delta (0, 0)
Screenshot: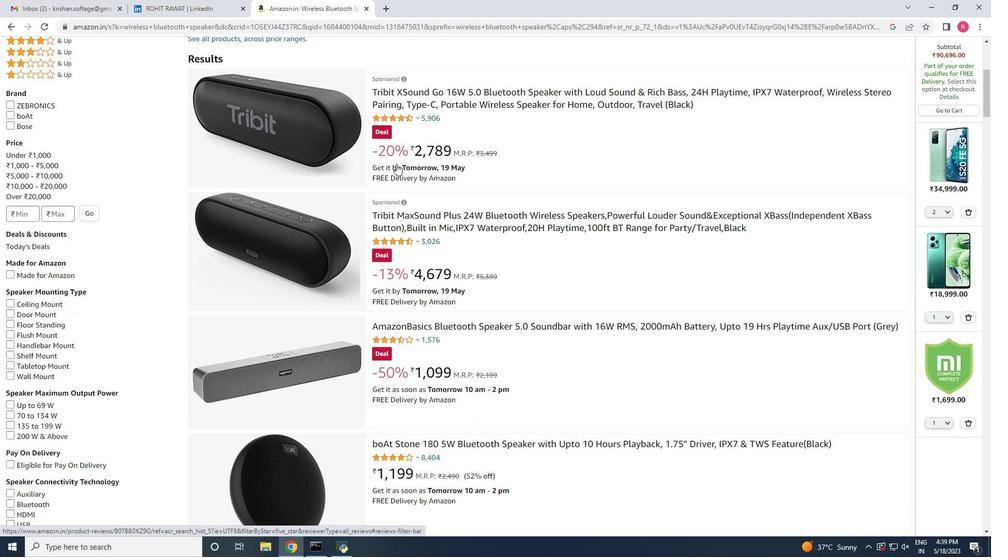
Action: Mouse scrolled (396, 164) with delta (0, 0)
Screenshot: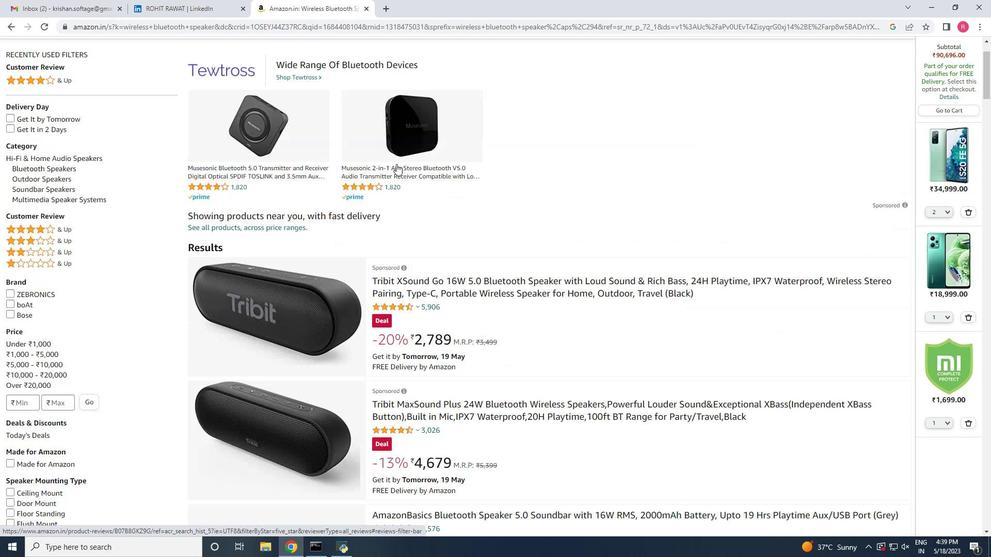 
Action: Mouse scrolled (396, 164) with delta (0, 0)
Screenshot: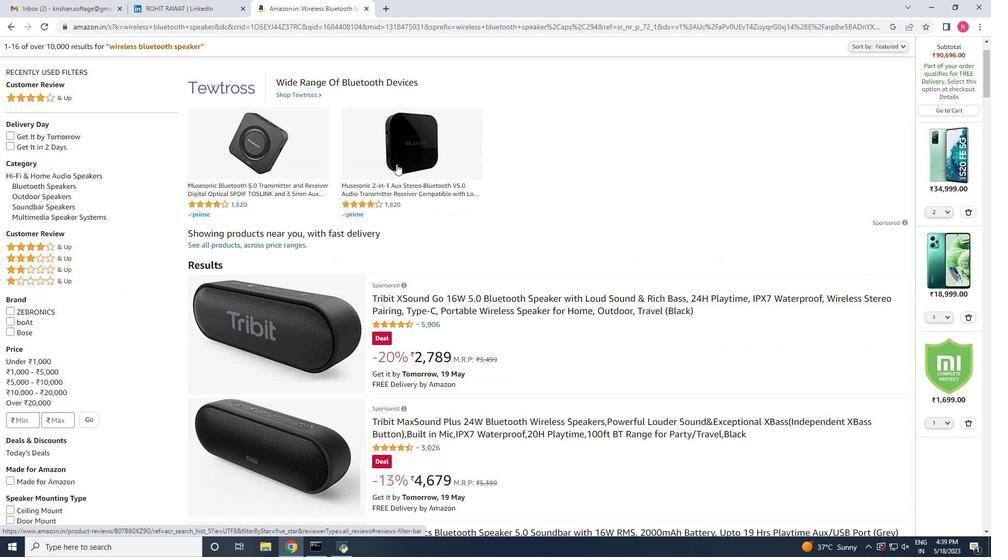 
Action: Mouse scrolled (396, 164) with delta (0, 0)
Screenshot: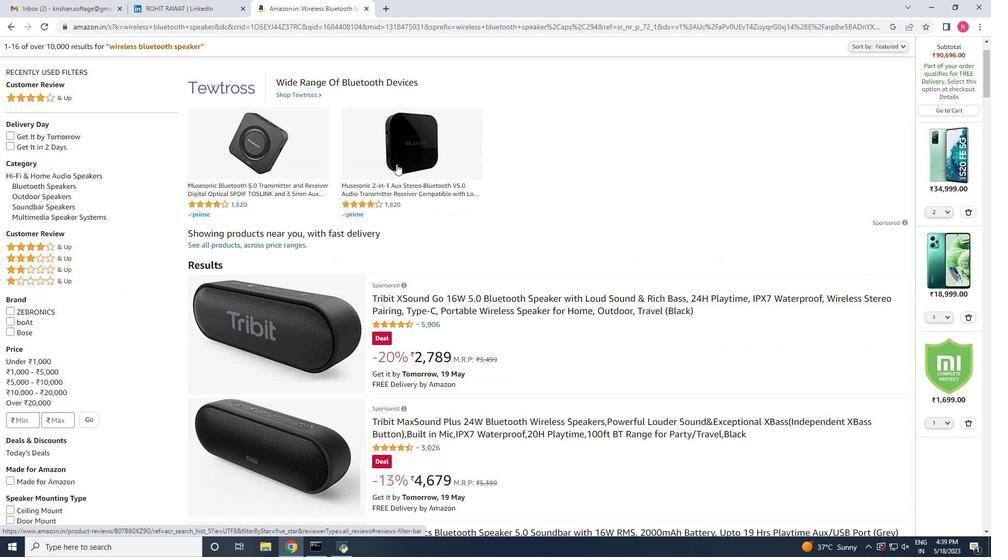 
Action: Mouse scrolled (396, 164) with delta (0, 0)
Screenshot: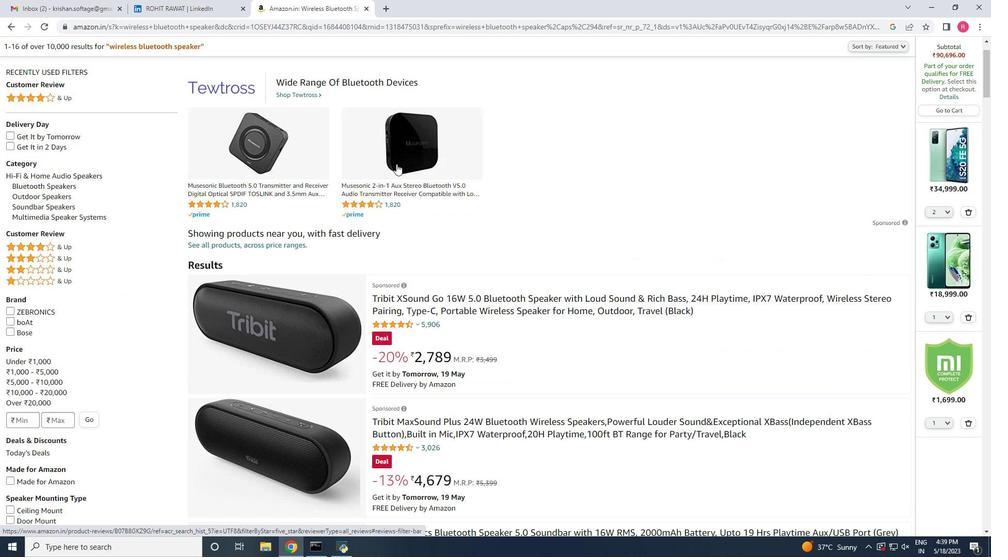 
Action: Mouse scrolled (396, 163) with delta (0, 0)
Screenshot: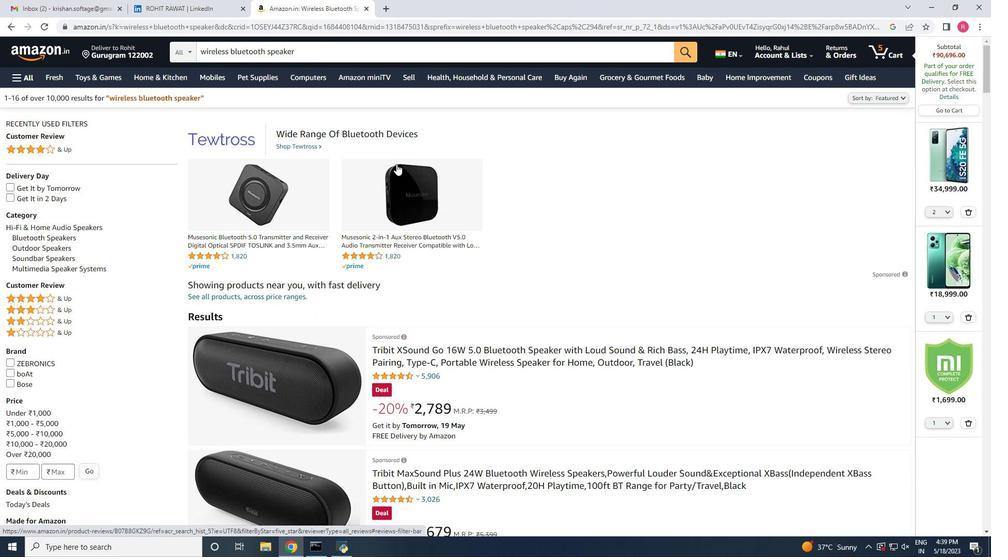 
Action: Mouse scrolled (396, 163) with delta (0, 0)
Screenshot: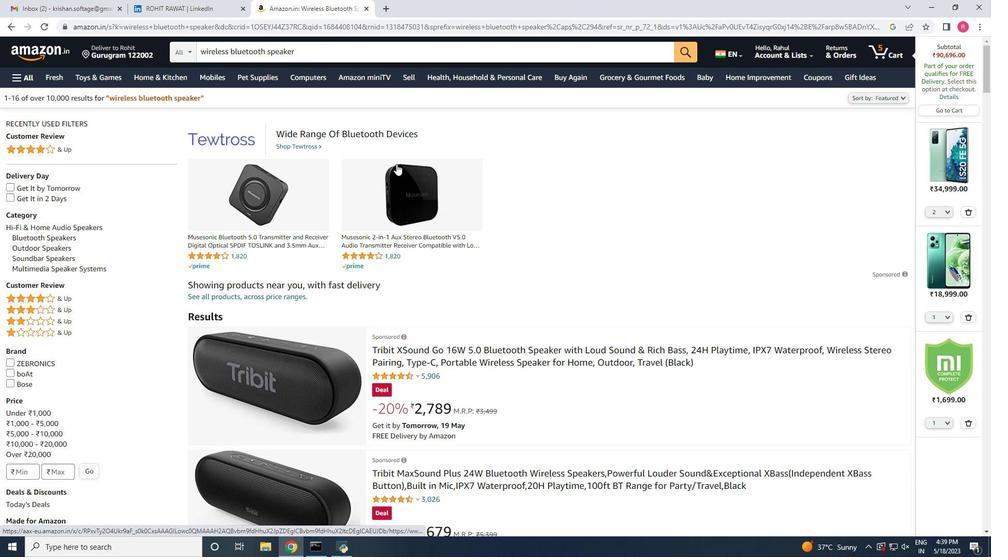 
Action: Mouse scrolled (396, 163) with delta (0, 0)
Screenshot: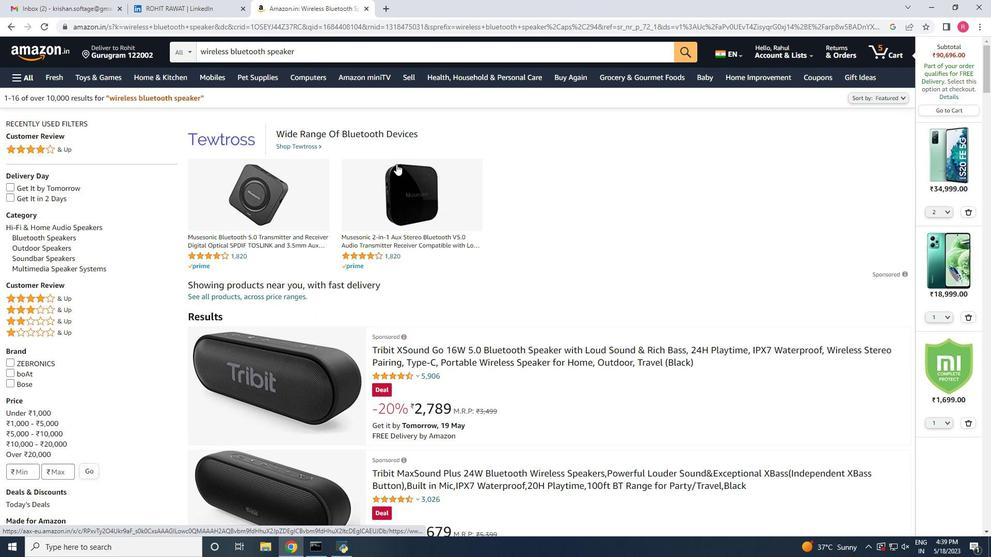 
Action: Mouse scrolled (396, 163) with delta (0, 0)
Screenshot: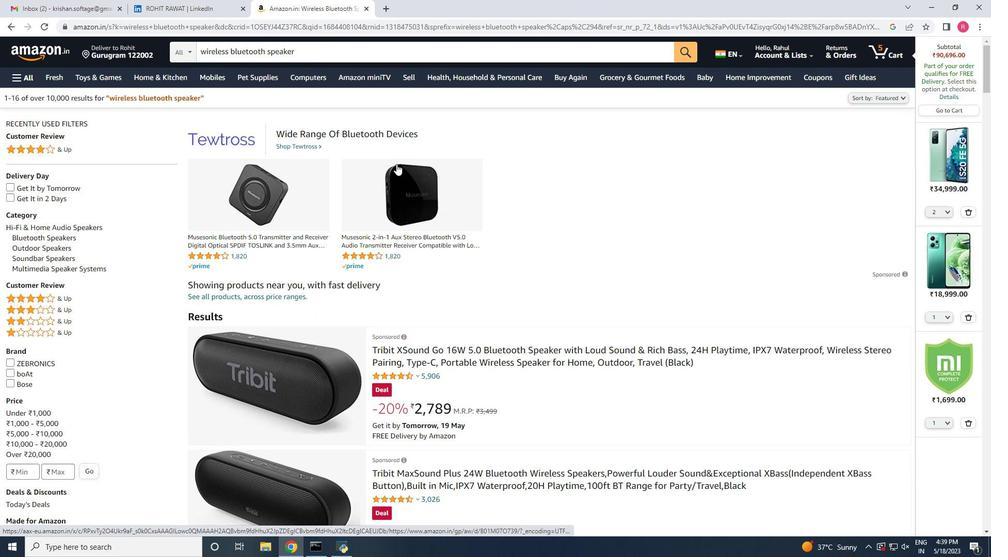 
Action: Mouse moved to (400, 151)
Screenshot: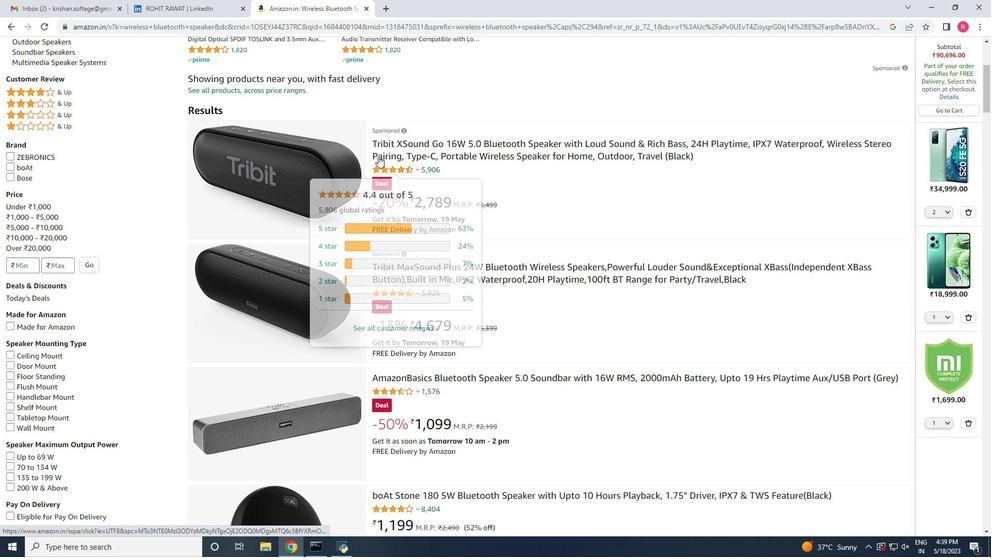 
Action: Mouse pressed left at (400, 151)
Screenshot: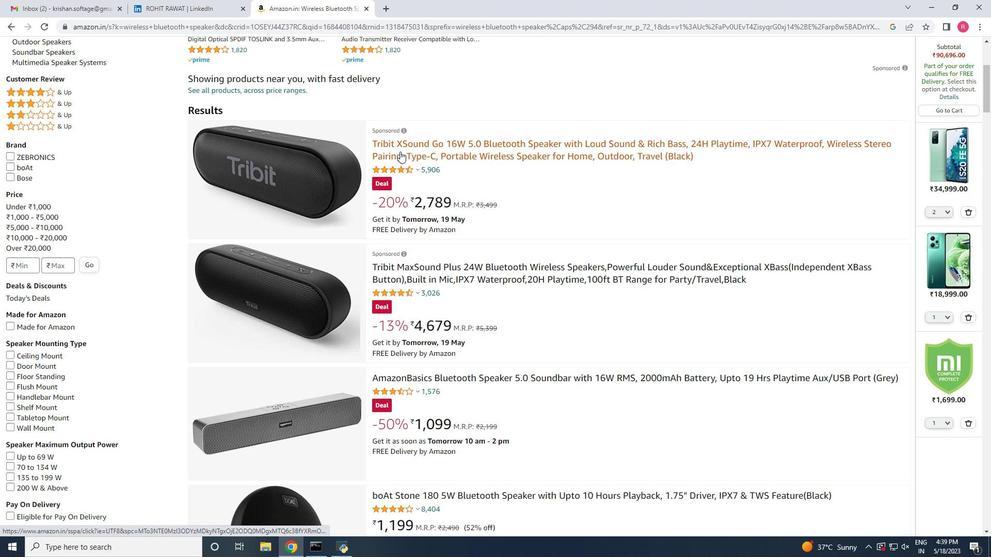 
Action: Mouse moved to (394, 223)
Screenshot: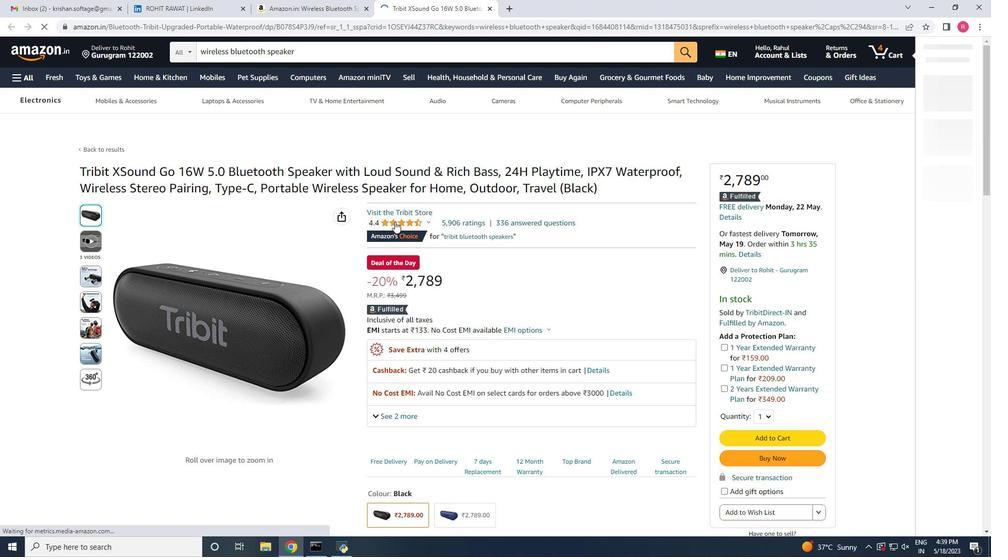 
Action: Mouse scrolled (394, 223) with delta (0, 0)
Screenshot: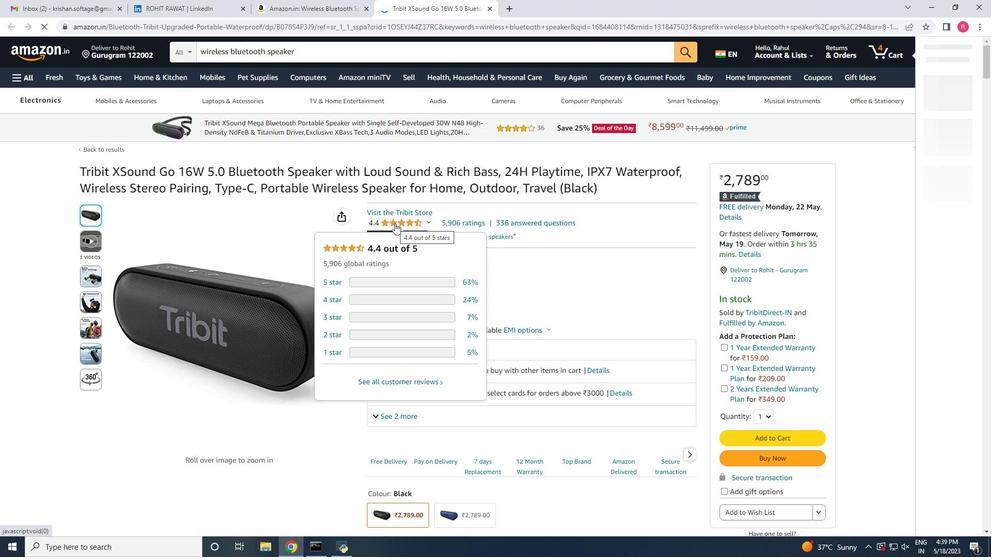 
Action: Mouse scrolled (394, 223) with delta (0, 0)
Screenshot: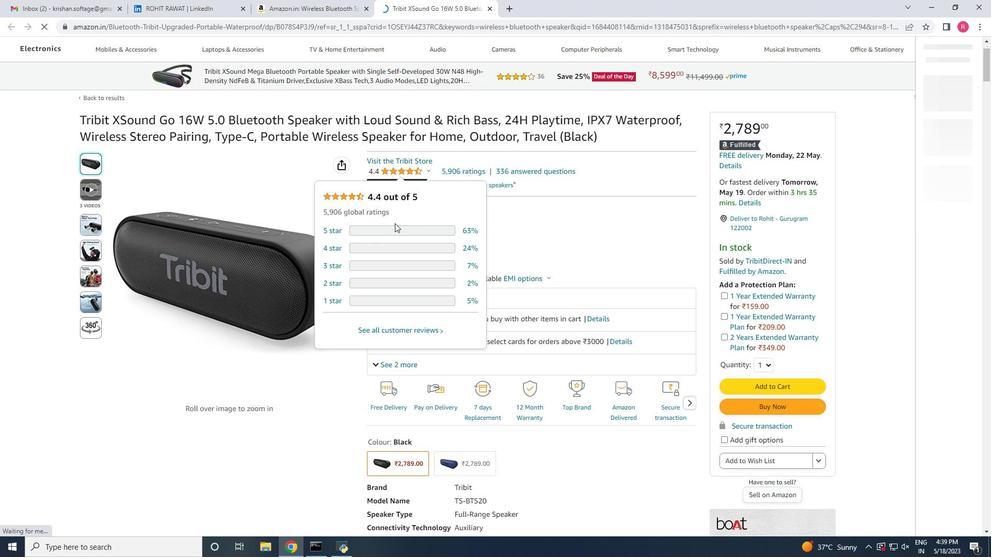 
Action: Mouse scrolled (394, 223) with delta (0, 0)
Screenshot: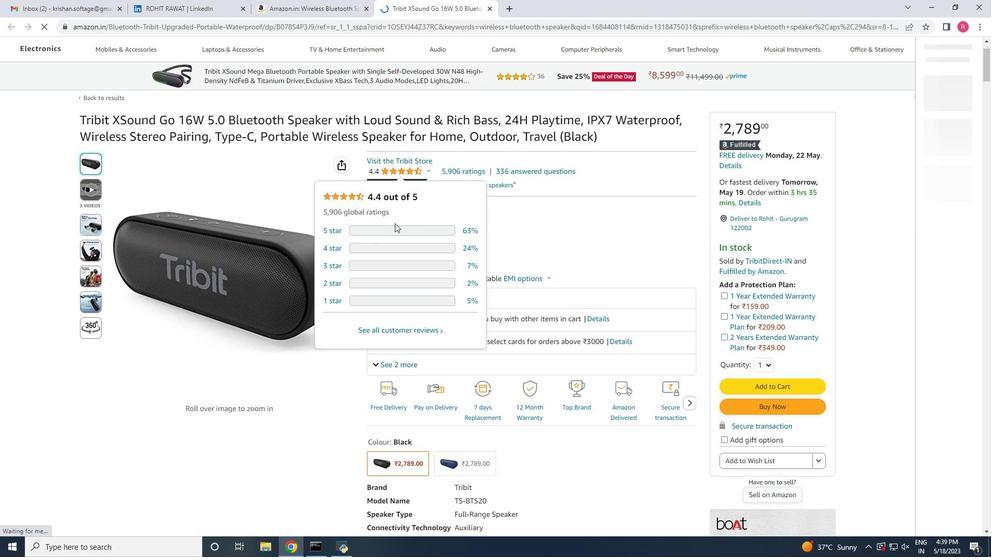 
Action: Mouse scrolled (394, 223) with delta (0, 0)
Screenshot: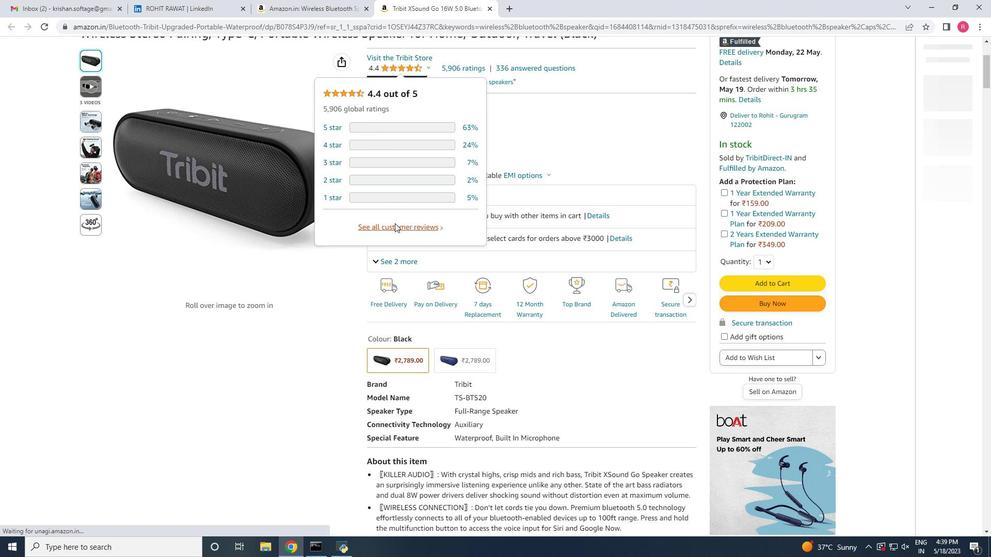 
Action: Mouse scrolled (394, 223) with delta (0, 0)
Screenshot: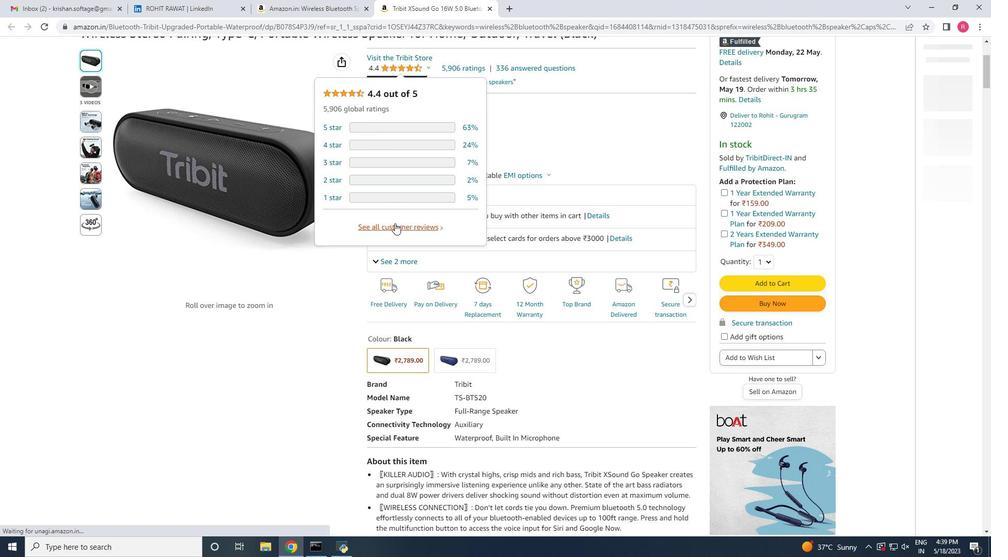 
Action: Mouse moved to (752, 179)
Screenshot: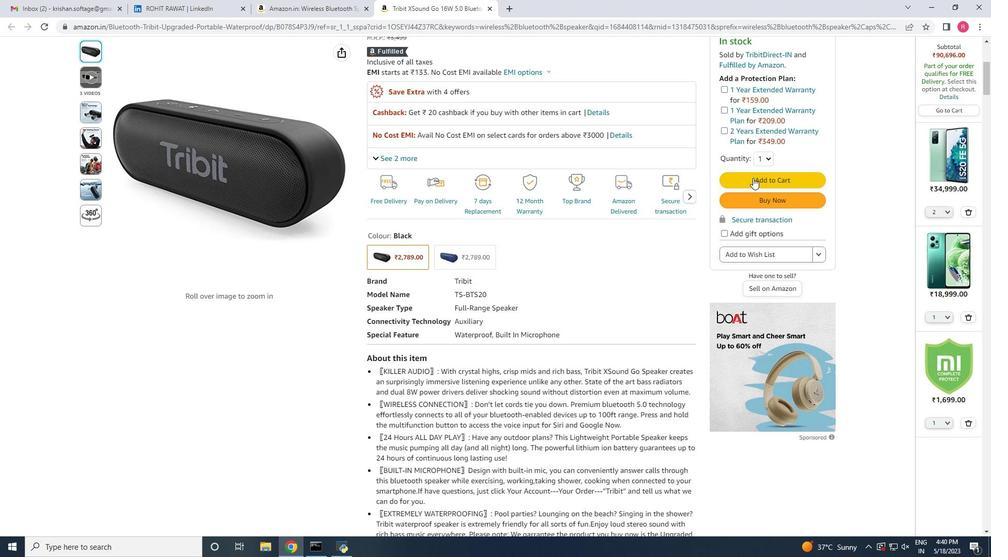 
Action: Mouse scrolled (752, 180) with delta (0, 0)
Screenshot: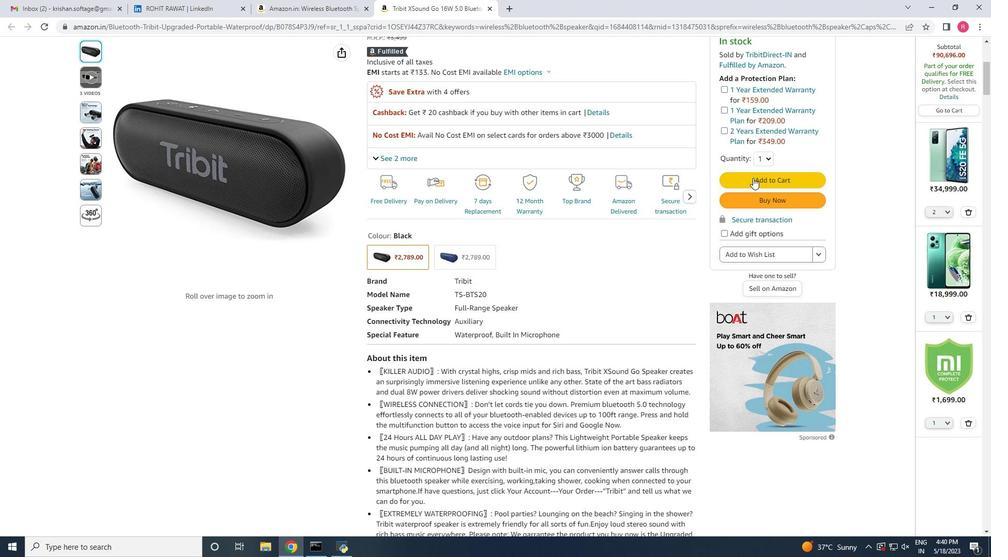
Action: Mouse scrolled (752, 180) with delta (0, 0)
Screenshot: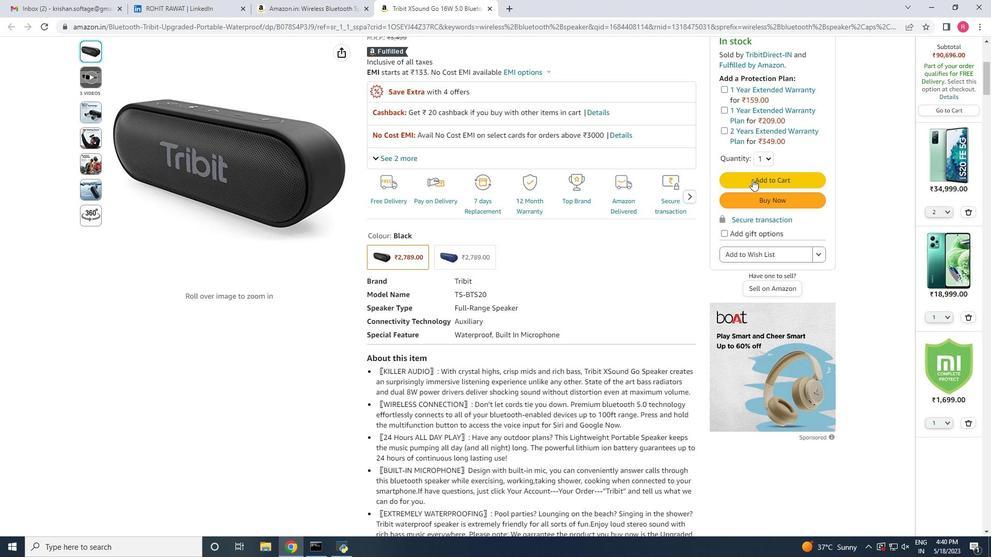 
Action: Mouse scrolled (752, 180) with delta (0, 0)
Screenshot: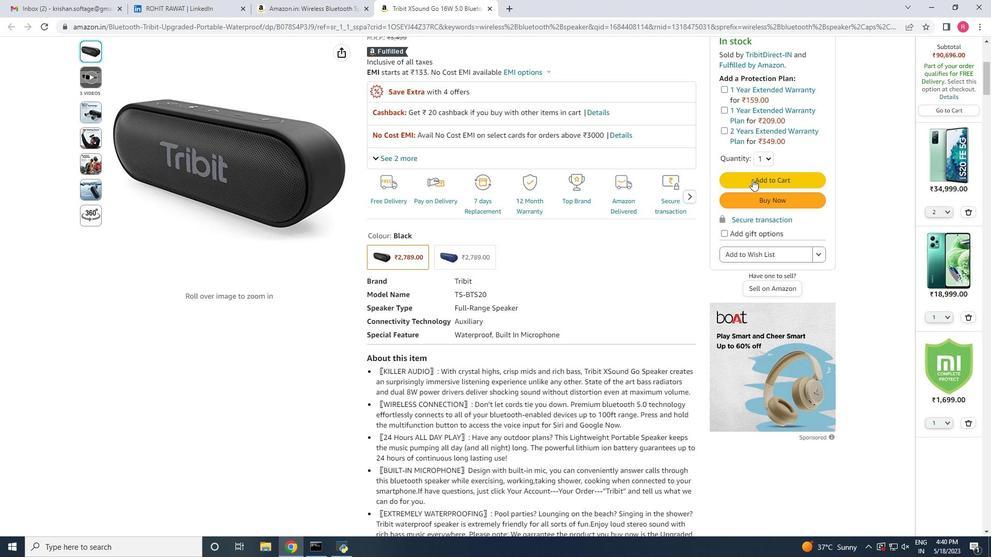 
Action: Mouse moved to (735, 214)
Screenshot: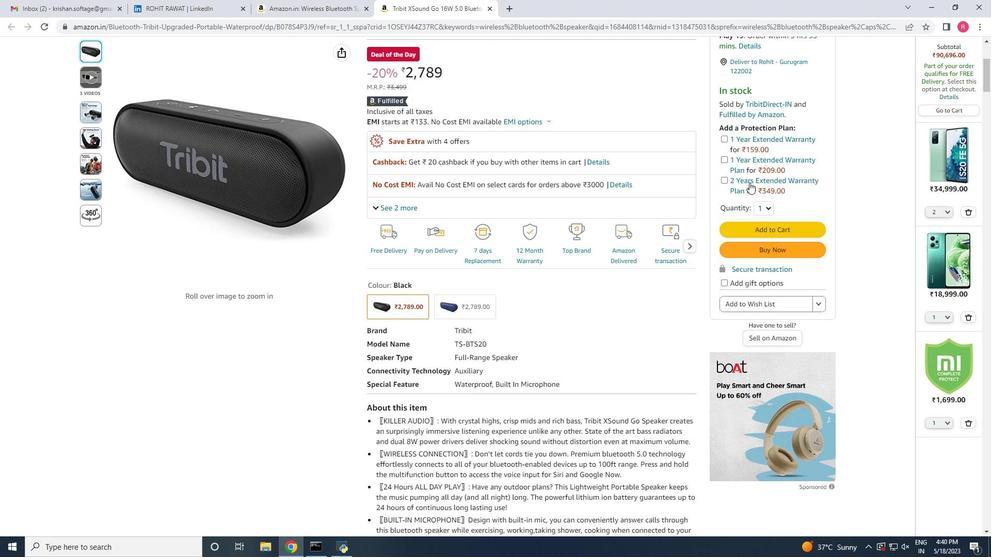 
Action: Mouse scrolled (735, 214) with delta (0, 0)
Screenshot: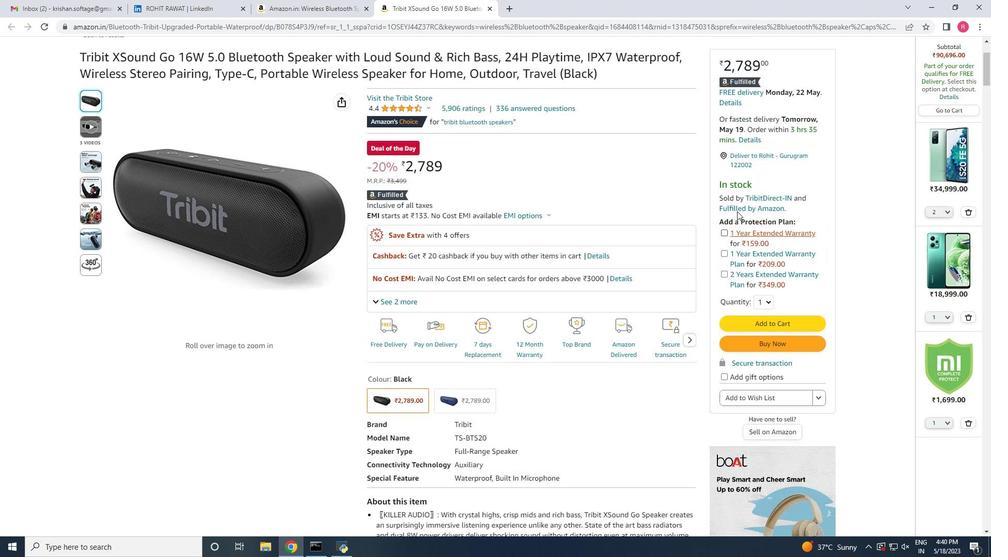 
Action: Mouse scrolled (735, 214) with delta (0, 0)
Screenshot: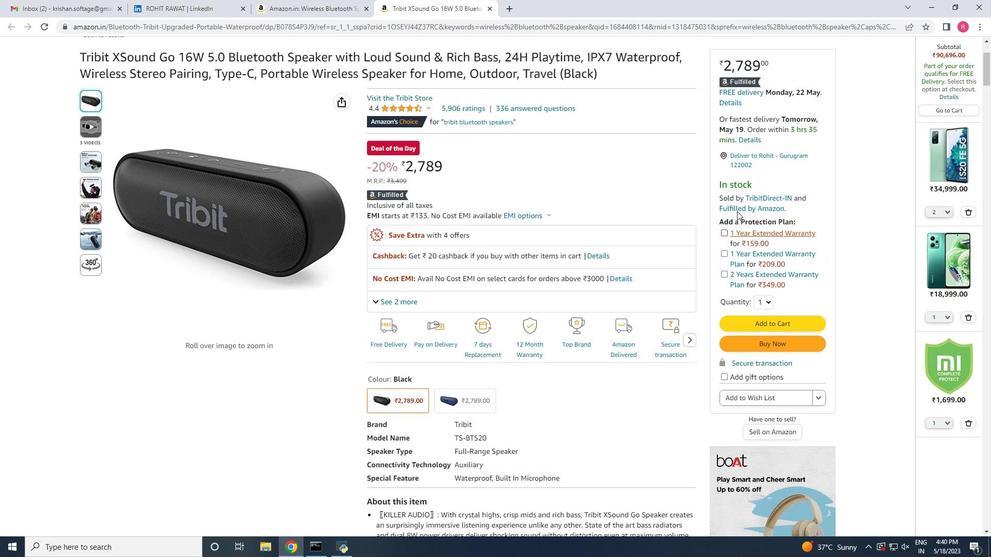 
Action: Mouse scrolled (735, 214) with delta (0, 0)
Screenshot: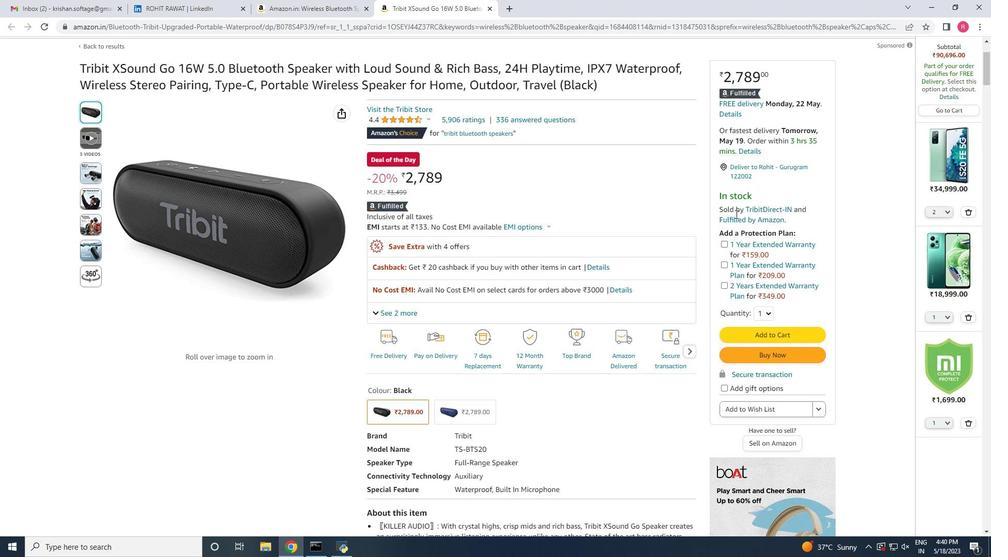 
Action: Mouse moved to (90, 272)
Screenshot: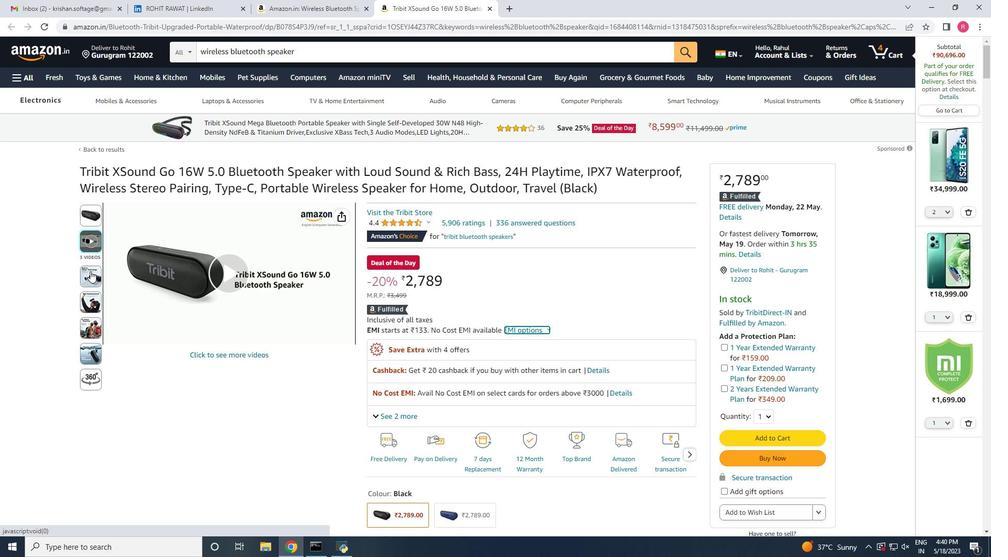 
Action: Mouse pressed left at (90, 272)
Screenshot: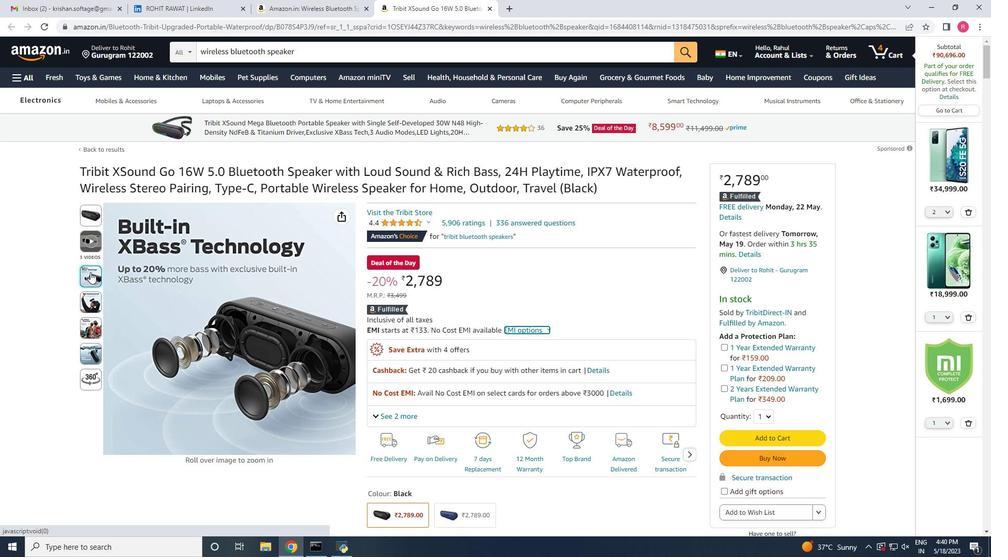 
Action: Mouse moved to (90, 213)
Screenshot: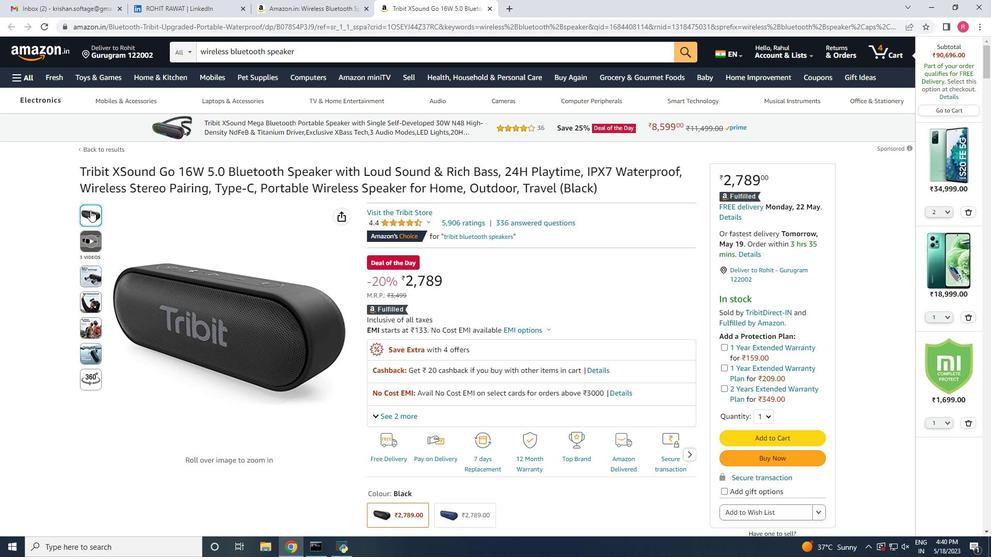 
Action: Mouse pressed left at (90, 213)
Screenshot: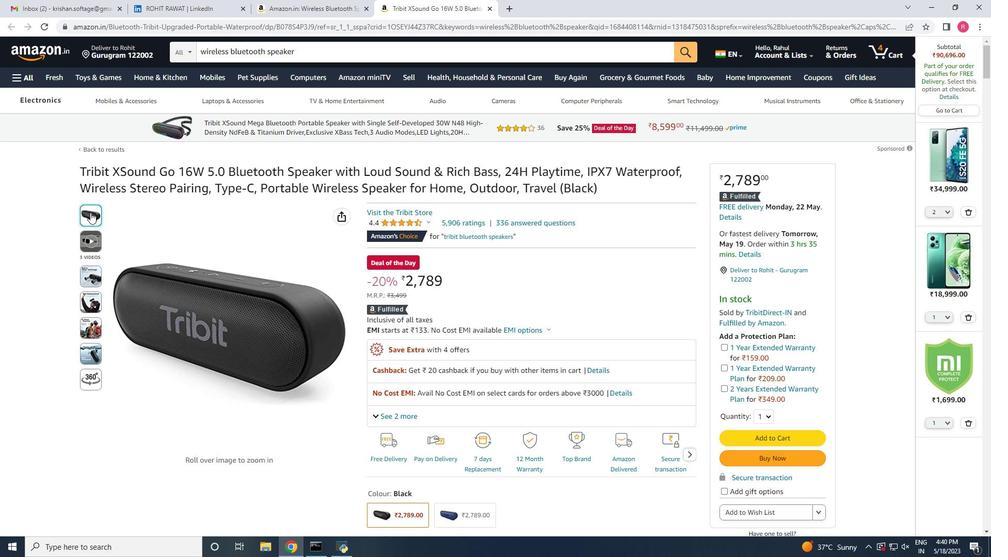 
Action: Mouse moved to (91, 276)
Screenshot: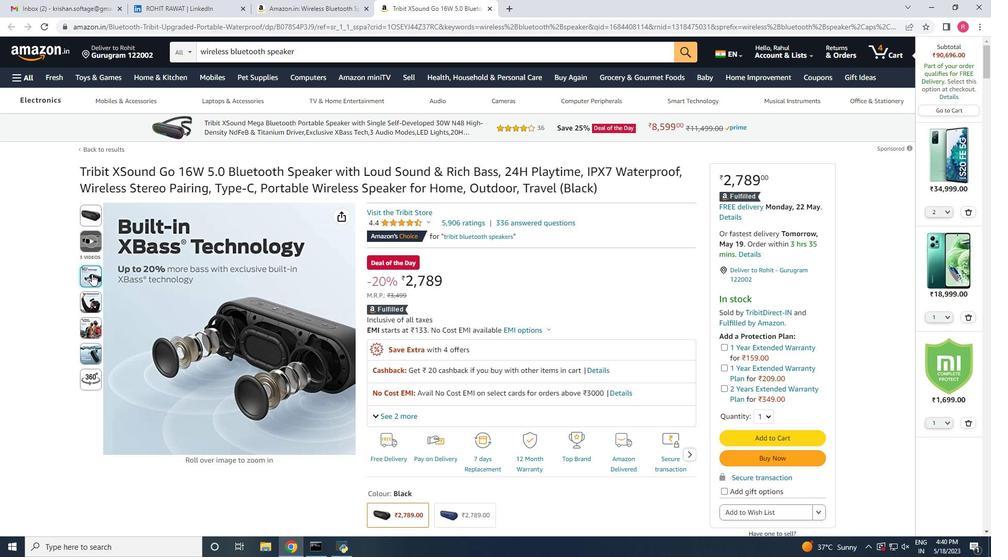 
Action: Mouse pressed left at (91, 276)
Screenshot: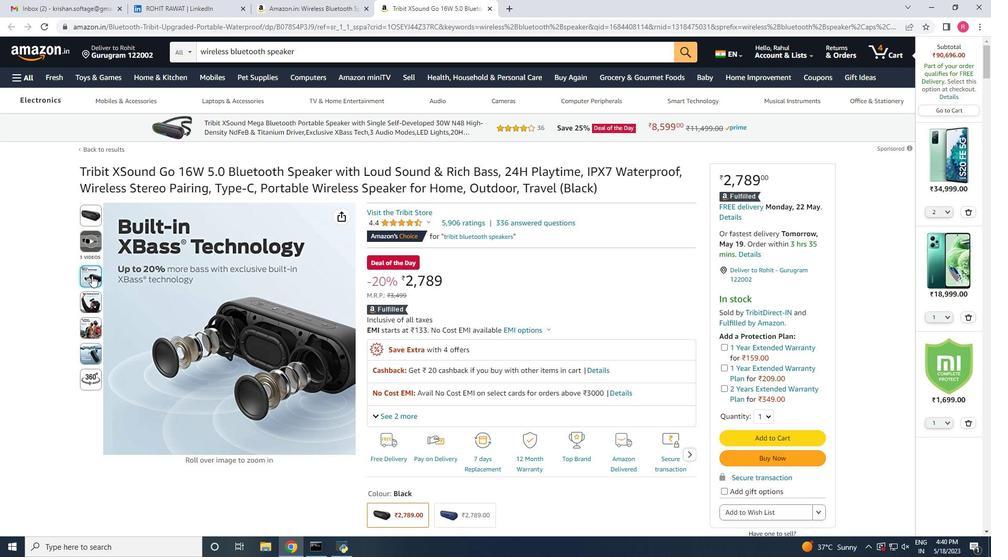 
Action: Mouse moved to (93, 307)
Screenshot: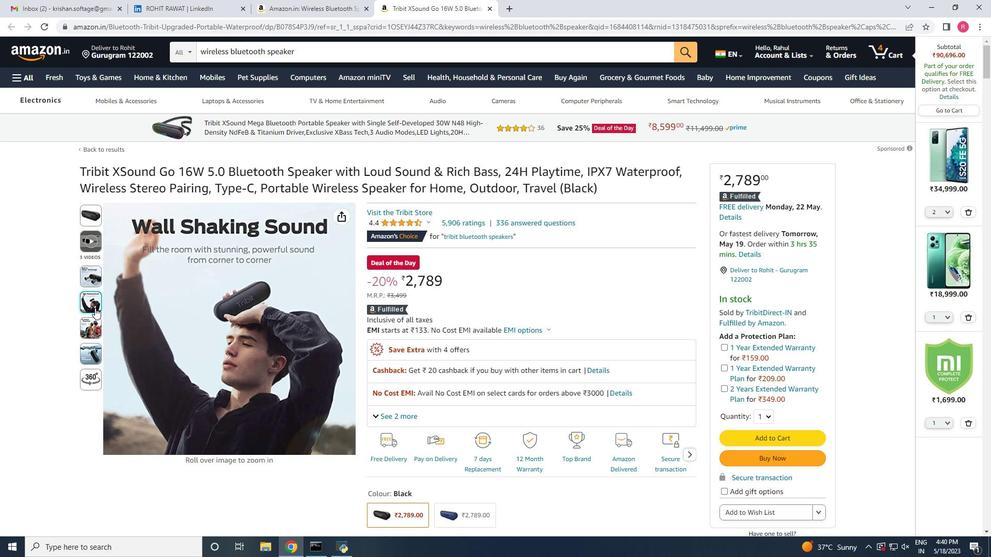 
Action: Mouse pressed left at (93, 307)
Screenshot: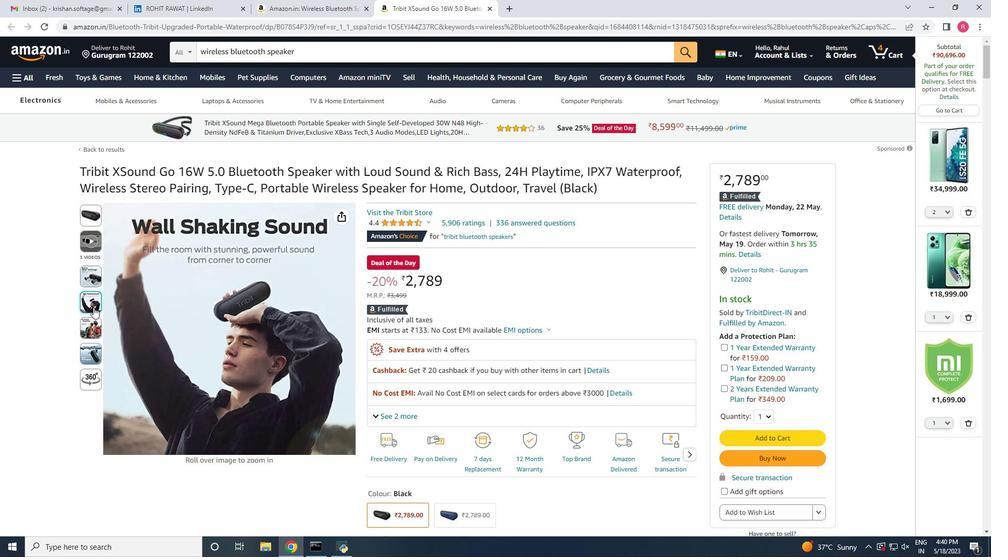 
Action: Mouse moved to (93, 324)
Screenshot: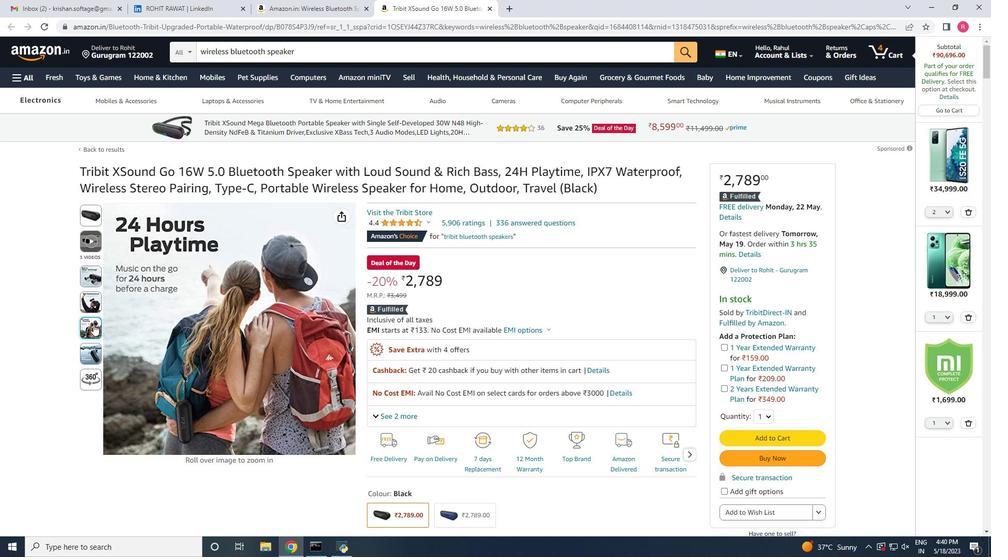 
Action: Mouse pressed left at (93, 324)
Screenshot: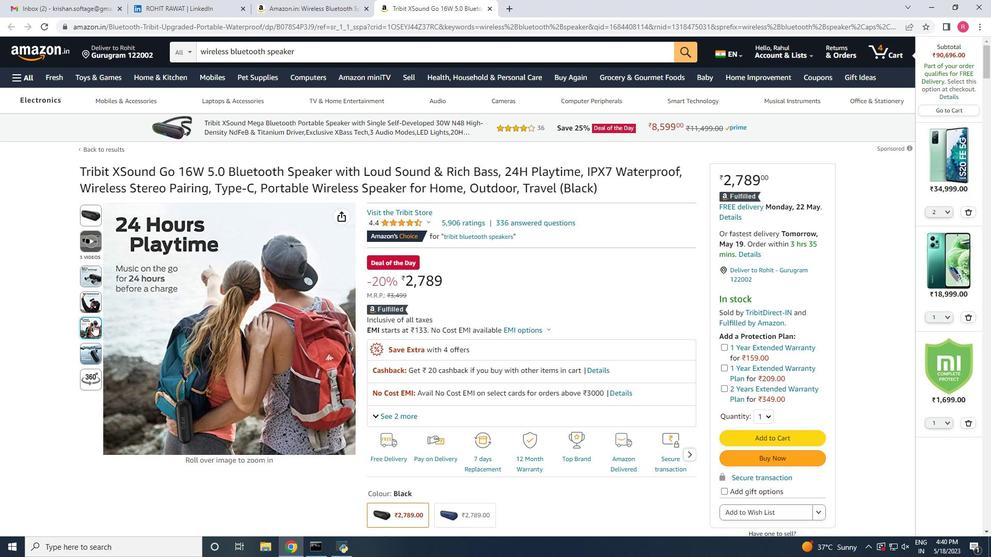 
Action: Mouse moved to (88, 348)
Screenshot: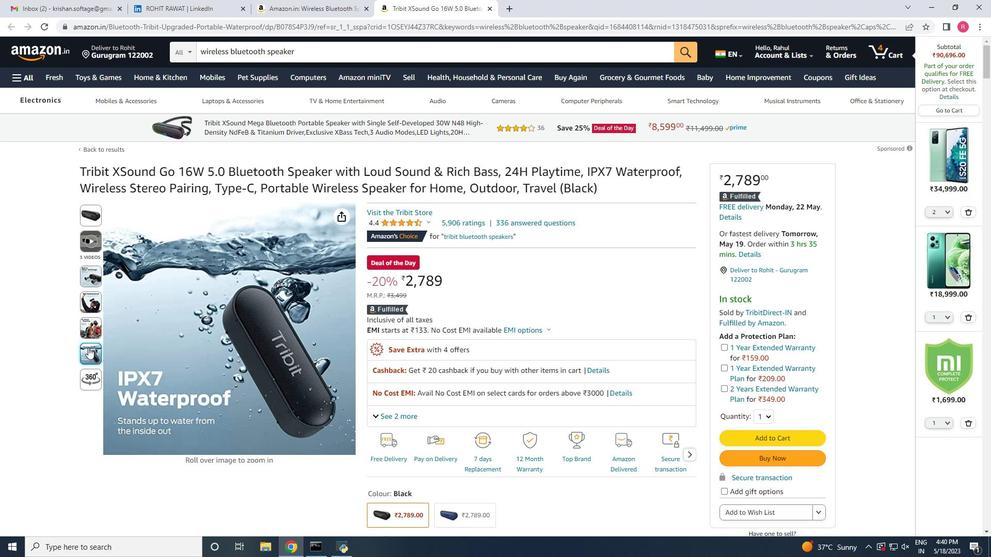 
Action: Mouse pressed left at (88, 348)
Screenshot: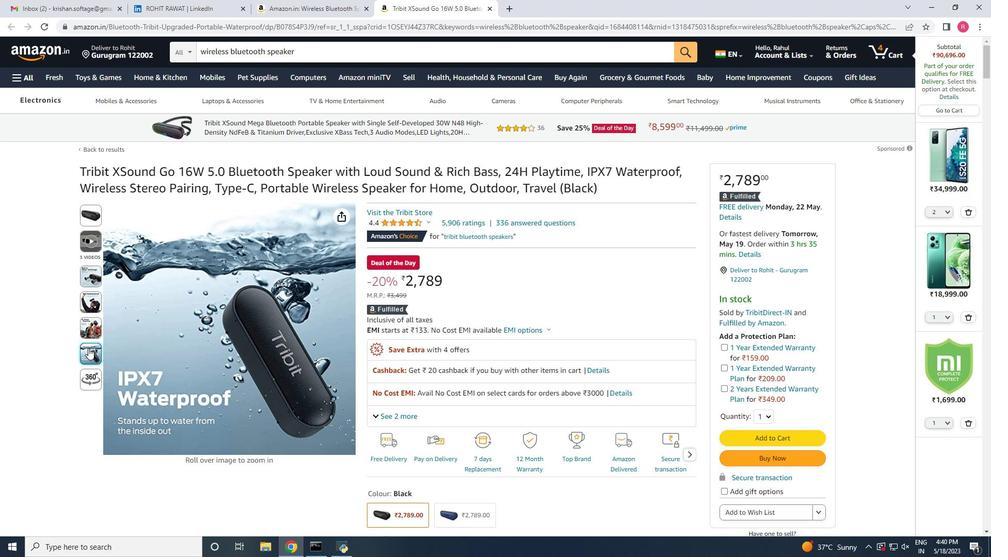 
Action: Mouse moved to (92, 248)
Screenshot: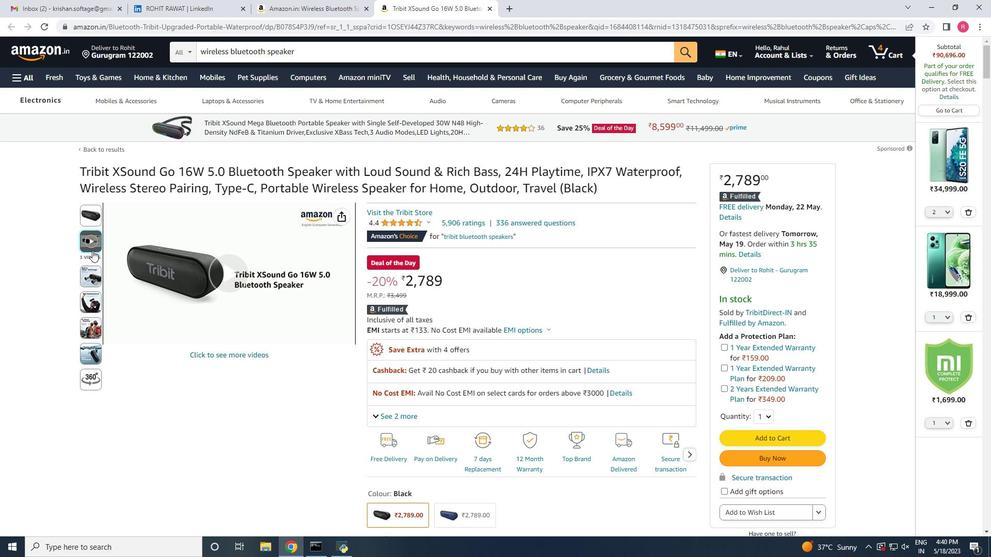 
Action: Mouse pressed left at (92, 248)
Screenshot: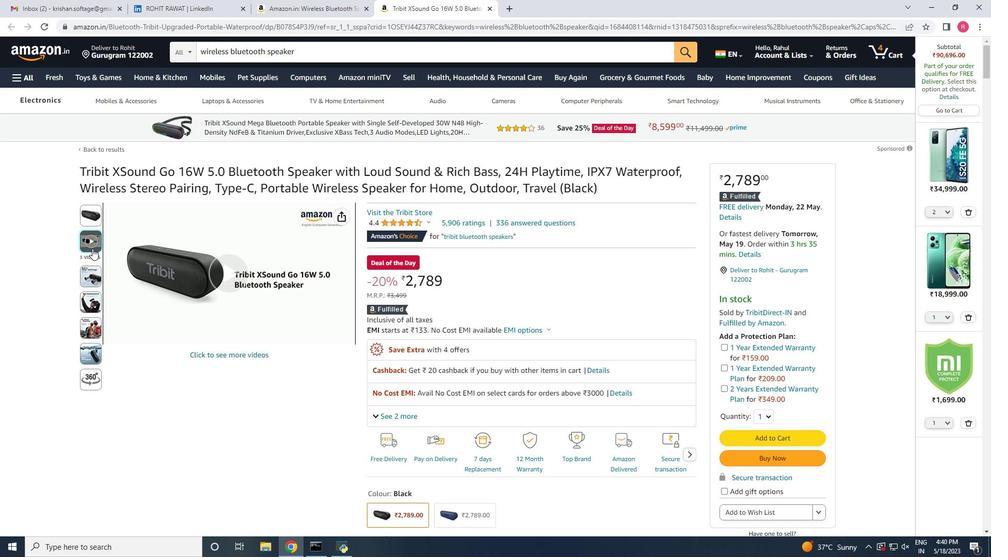 
Action: Mouse moved to (958, 96)
Screenshot: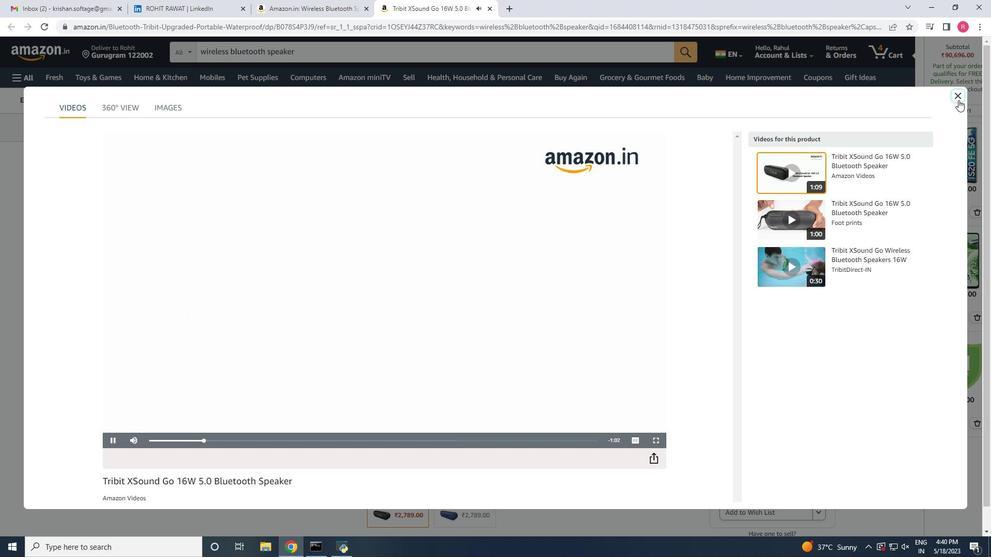 
Action: Mouse pressed left at (958, 96)
Screenshot: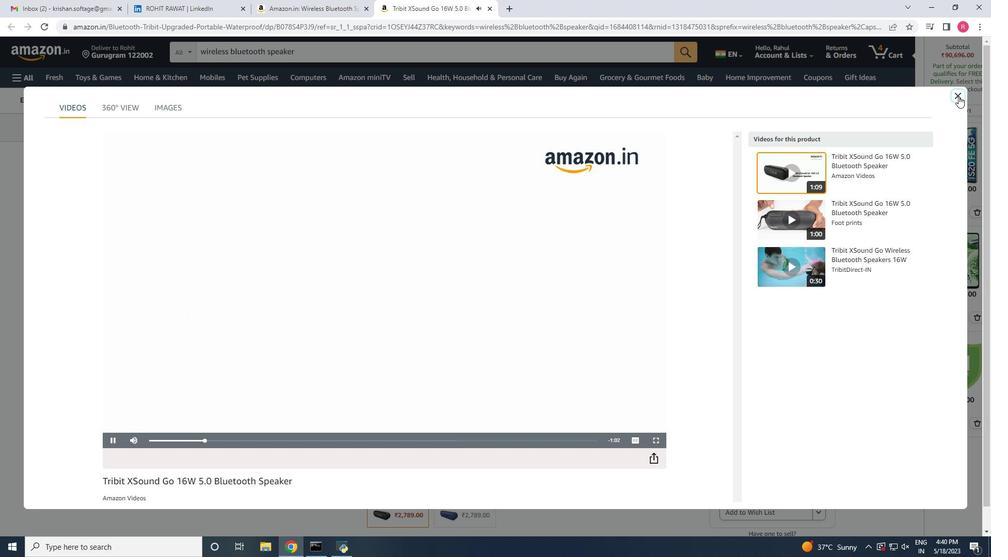 
Action: Mouse moved to (749, 275)
Screenshot: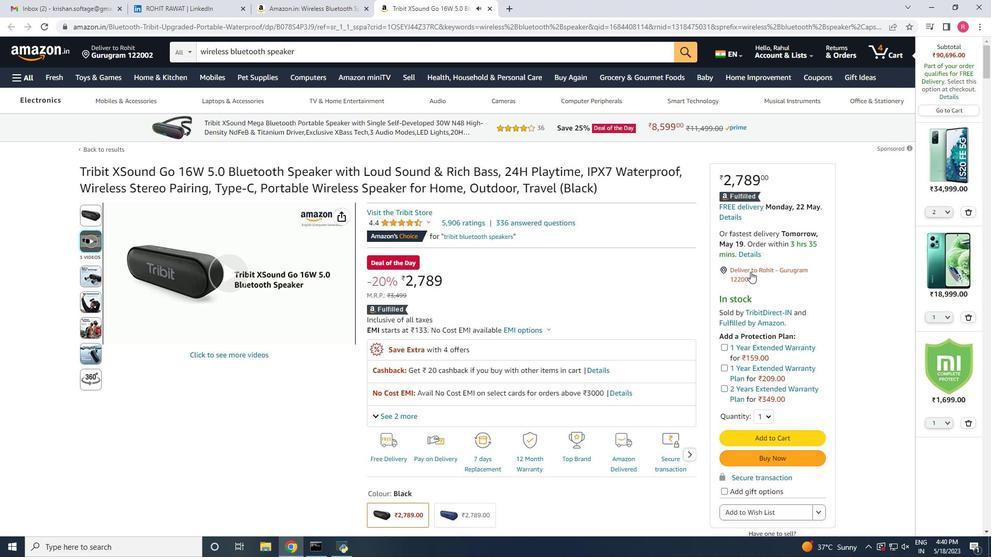 
Action: Mouse scrolled (750, 273) with delta (0, 0)
Screenshot: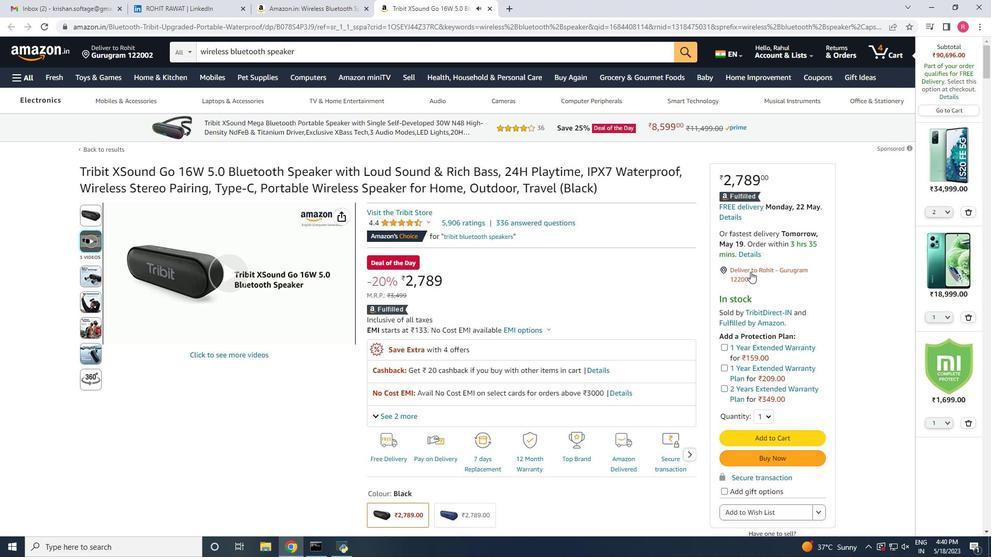 
Action: Mouse scrolled (749, 274) with delta (0, 0)
Screenshot: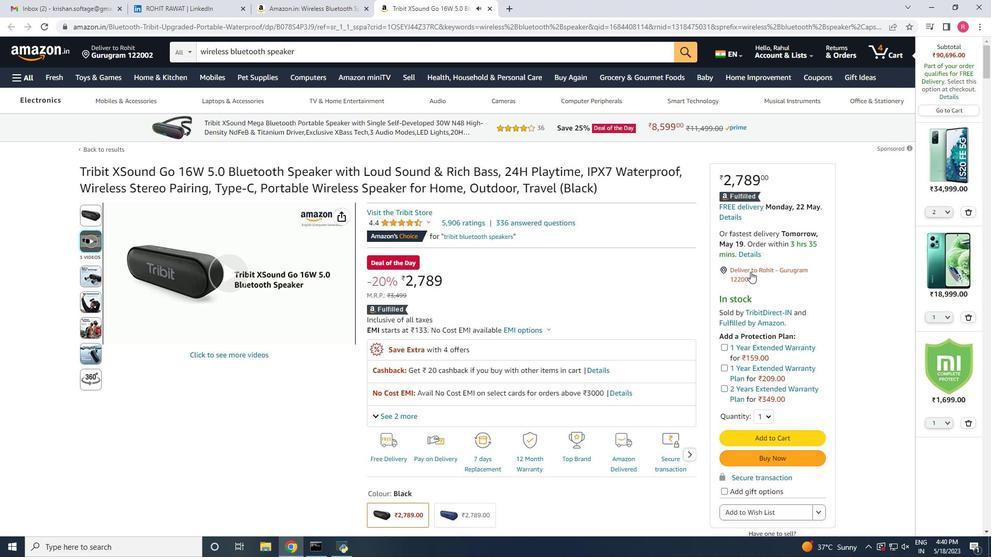 
Action: Mouse moved to (757, 340)
Screenshot: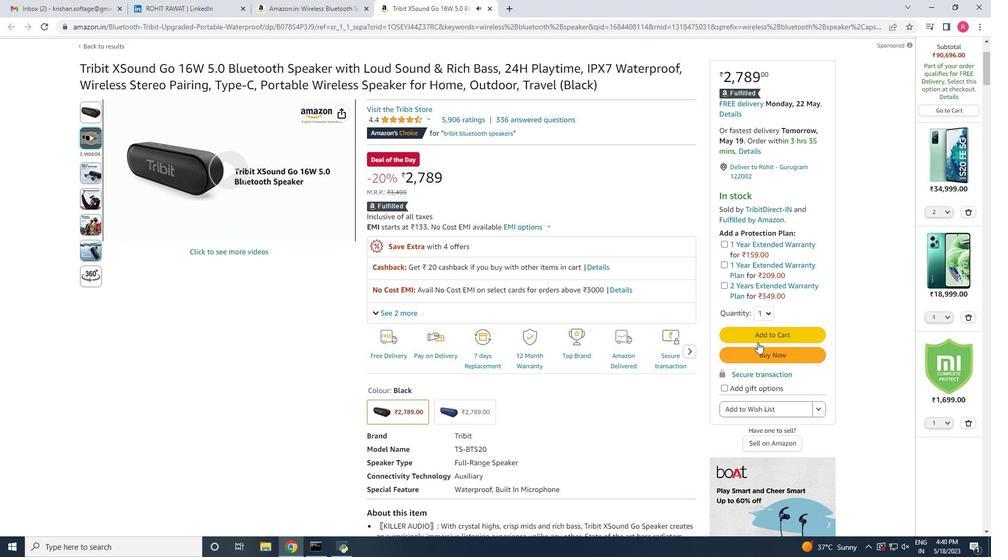 
Action: Mouse pressed left at (757, 340)
Screenshot: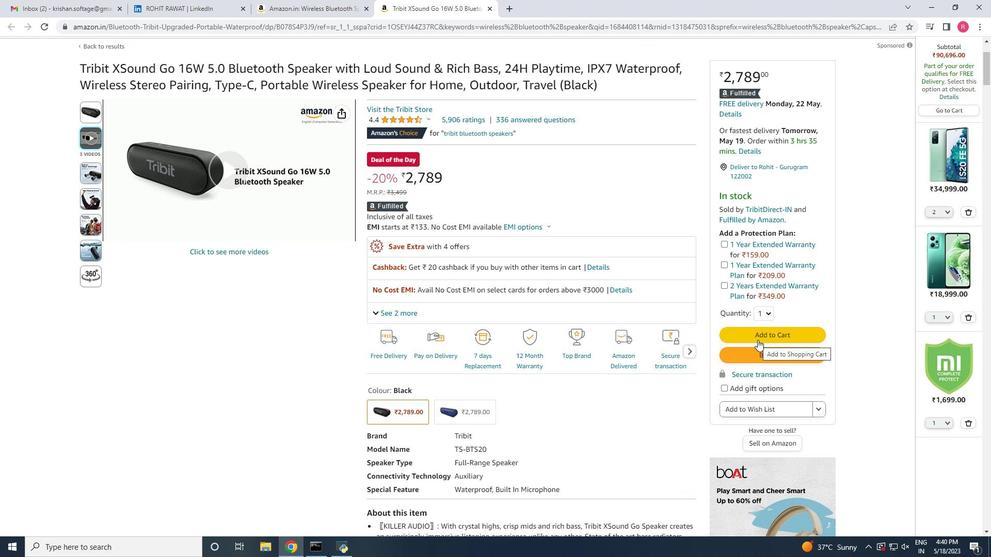 
Action: Mouse moved to (591, 208)
Screenshot: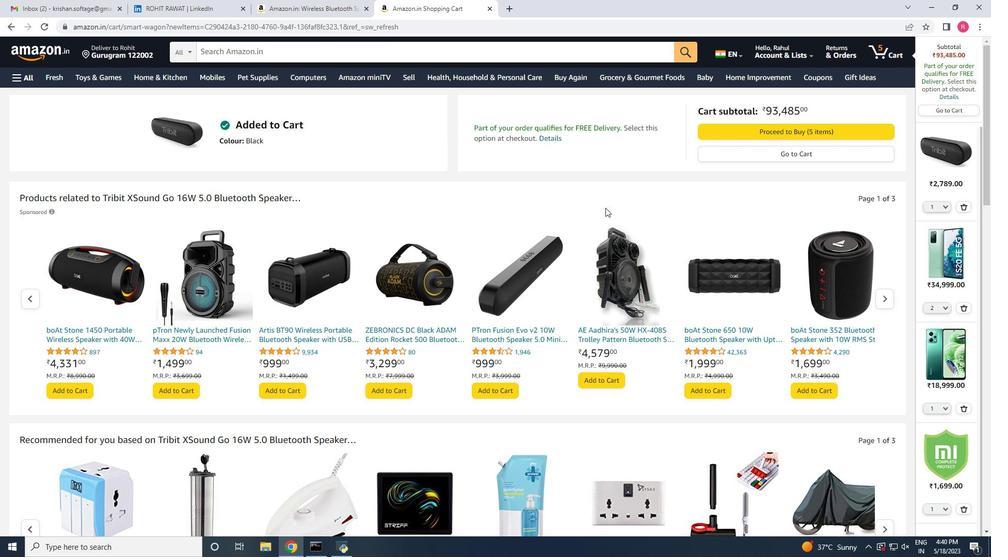 
